 Task: Add Sprouts Marinated Artichoke Quarters to the cart.
Action: Mouse moved to (24, 90)
Screenshot: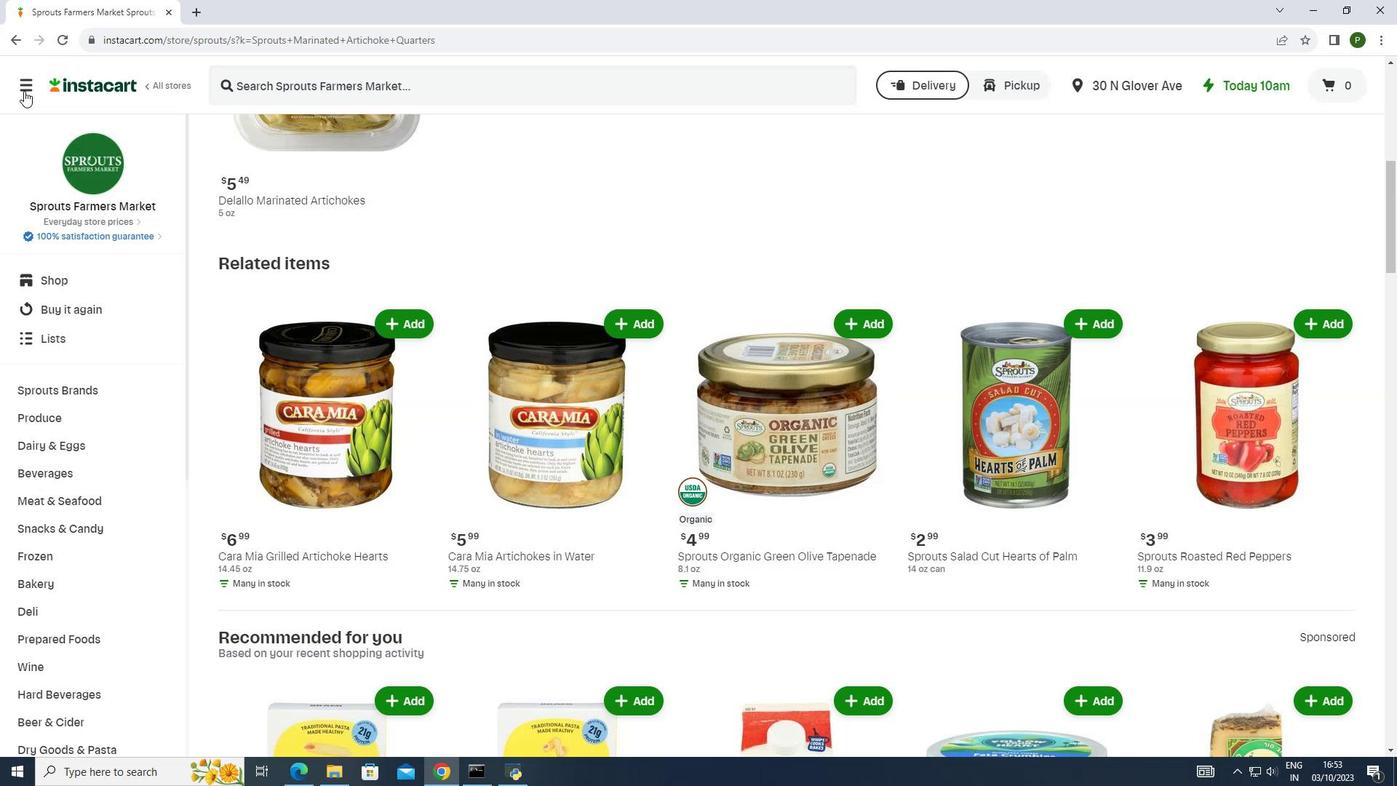 
Action: Mouse pressed left at (24, 90)
Screenshot: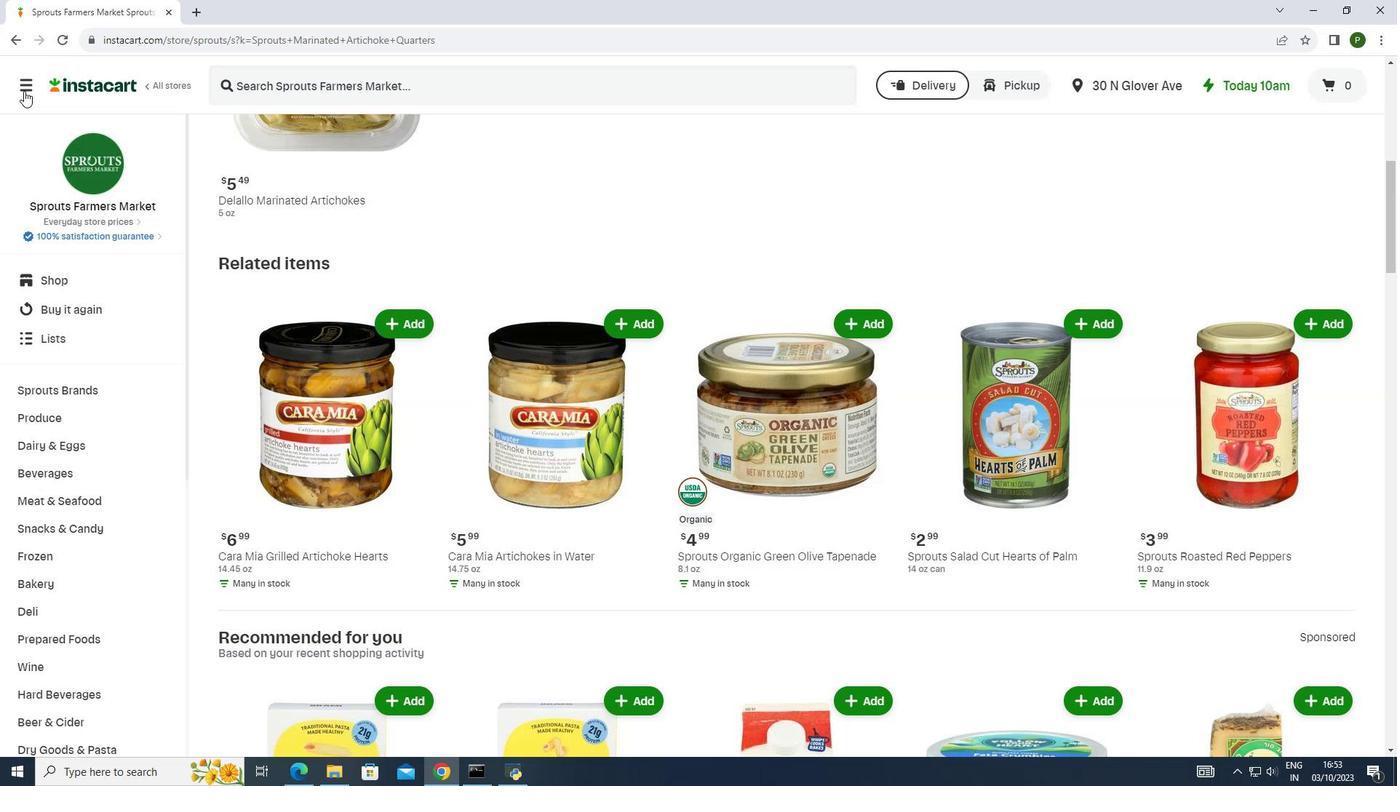 
Action: Mouse moved to (69, 390)
Screenshot: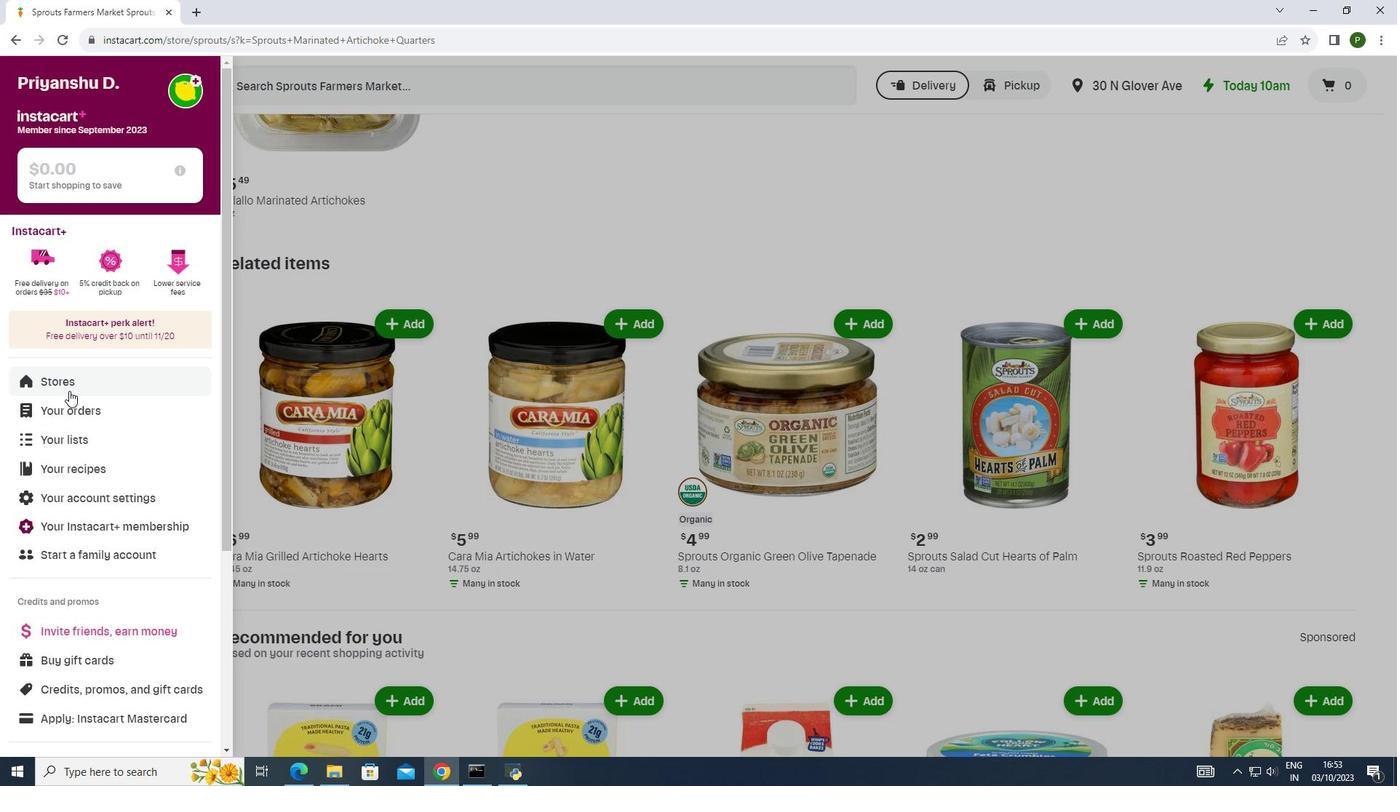 
Action: Mouse pressed left at (69, 390)
Screenshot: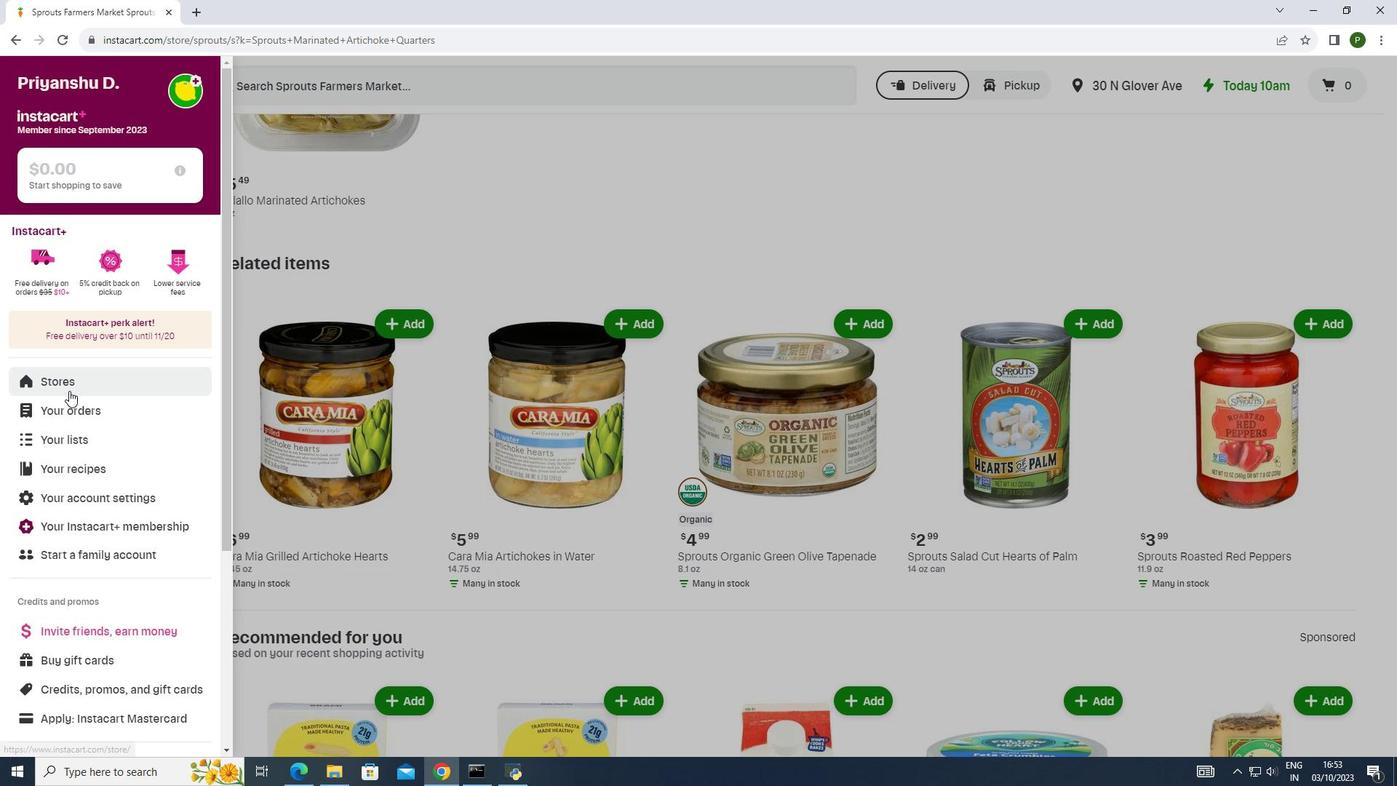 
Action: Mouse moved to (342, 160)
Screenshot: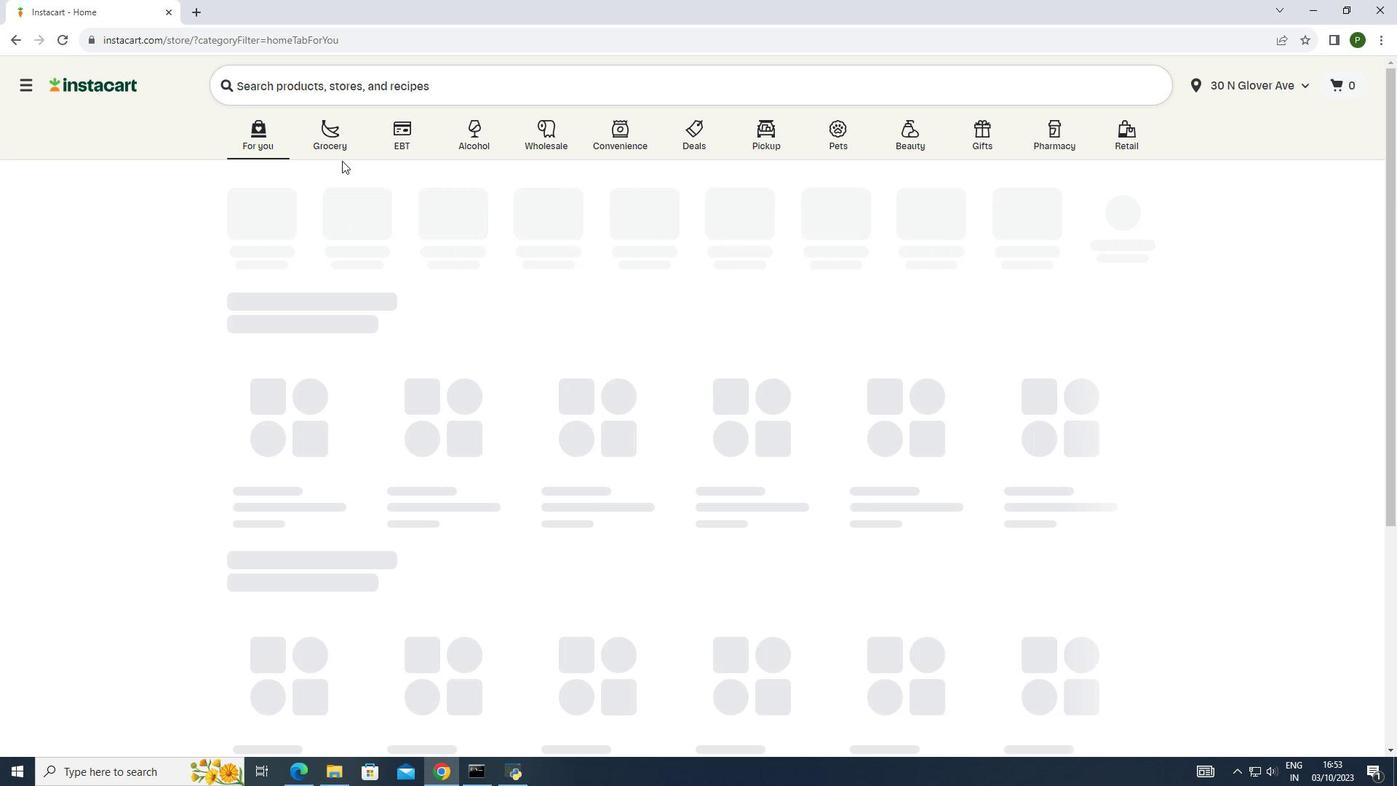 
Action: Mouse pressed left at (342, 160)
Screenshot: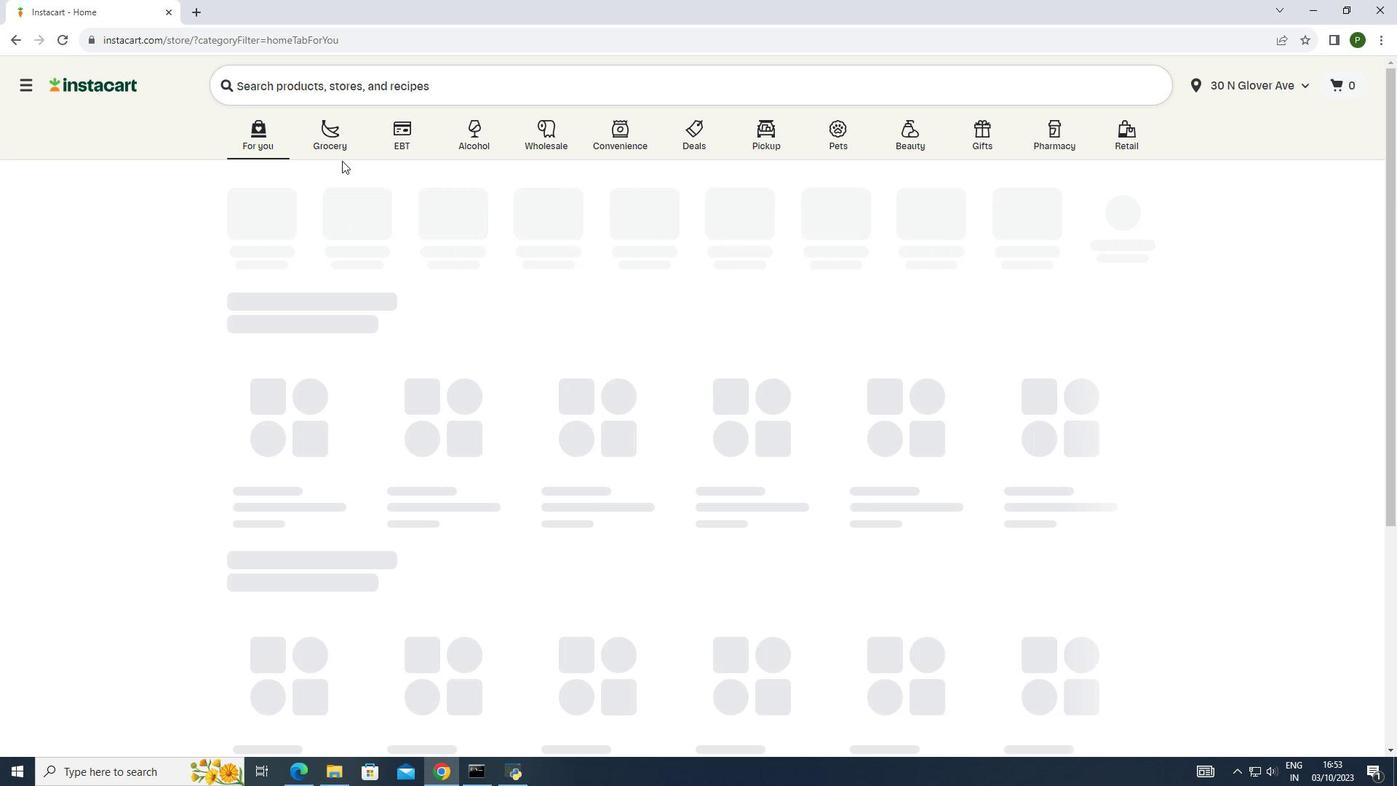 
Action: Mouse pressed left at (342, 160)
Screenshot: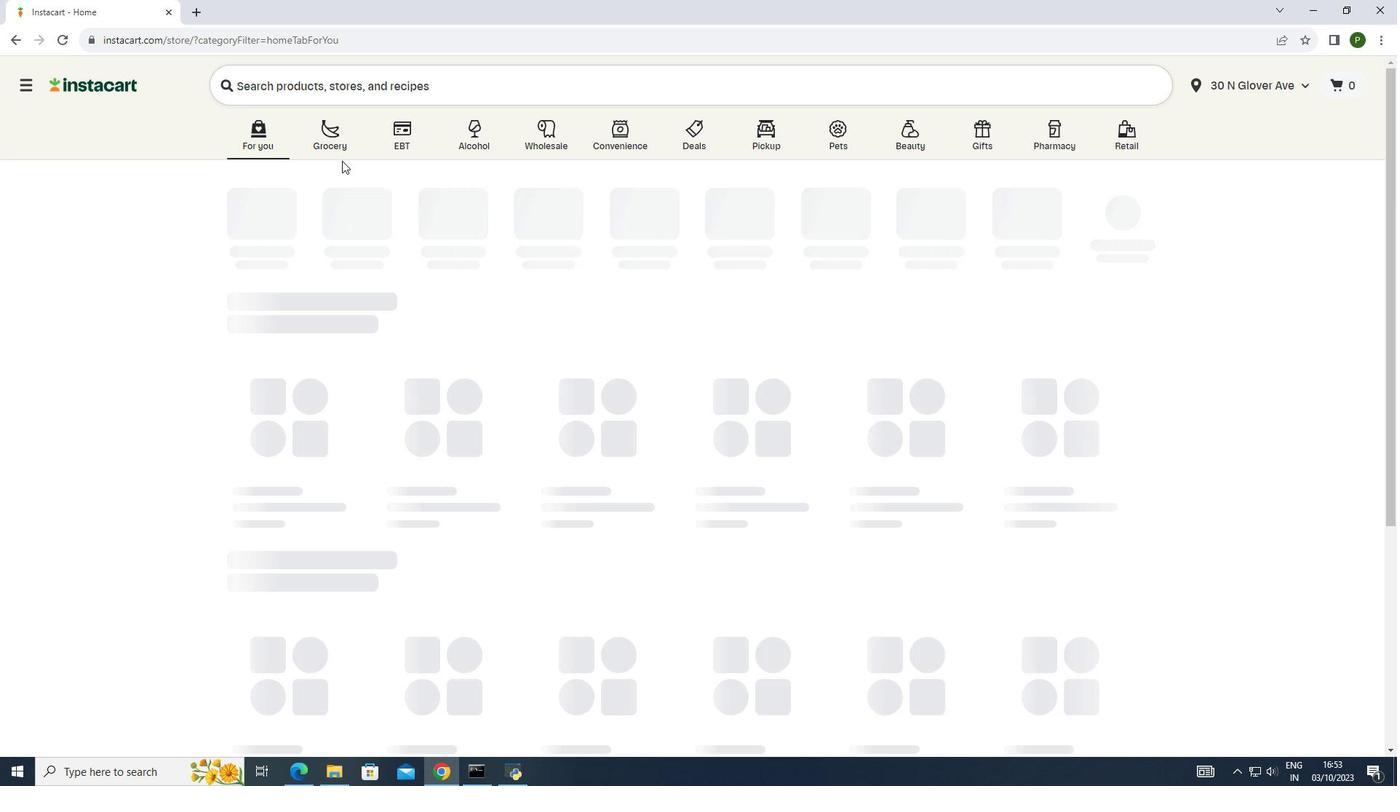 
Action: Mouse moved to (342, 157)
Screenshot: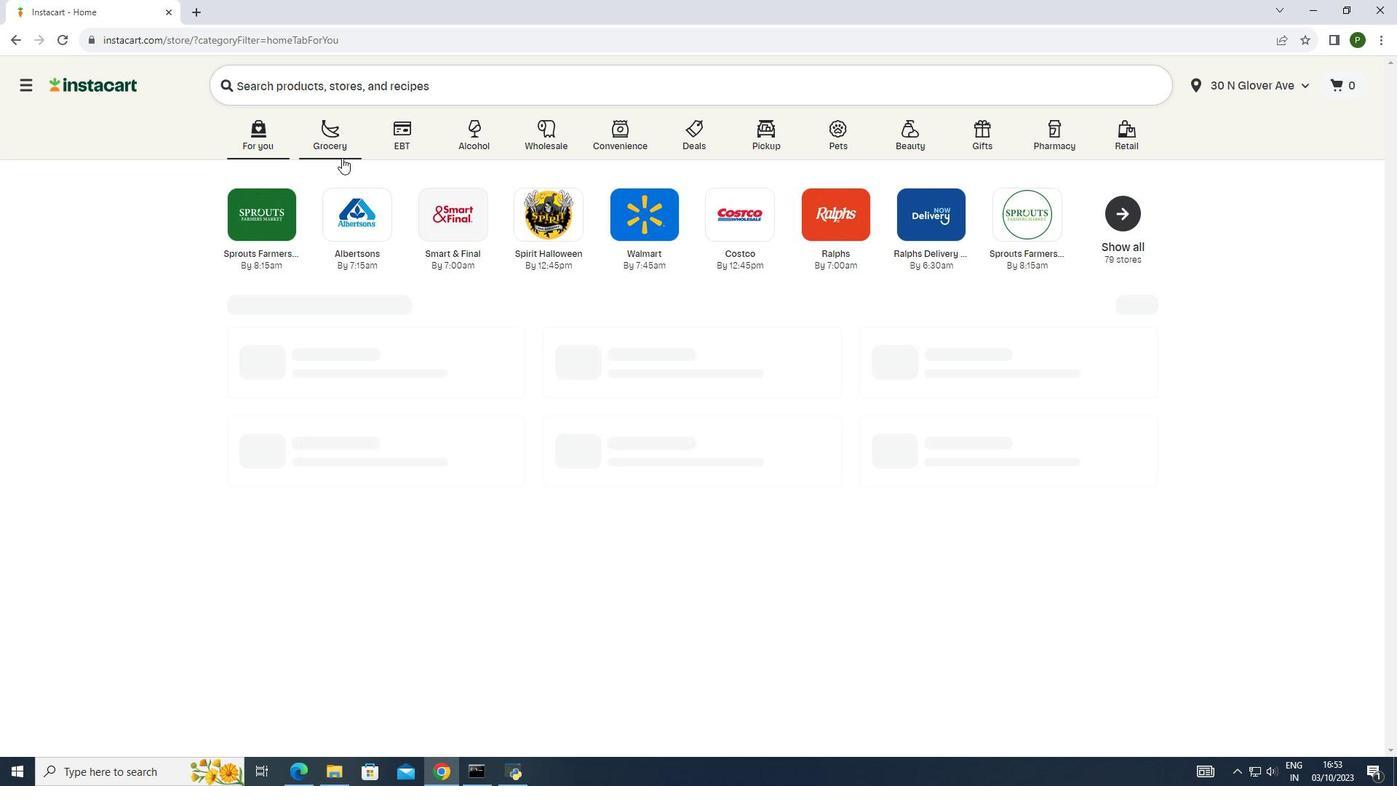 
Action: Mouse pressed left at (342, 157)
Screenshot: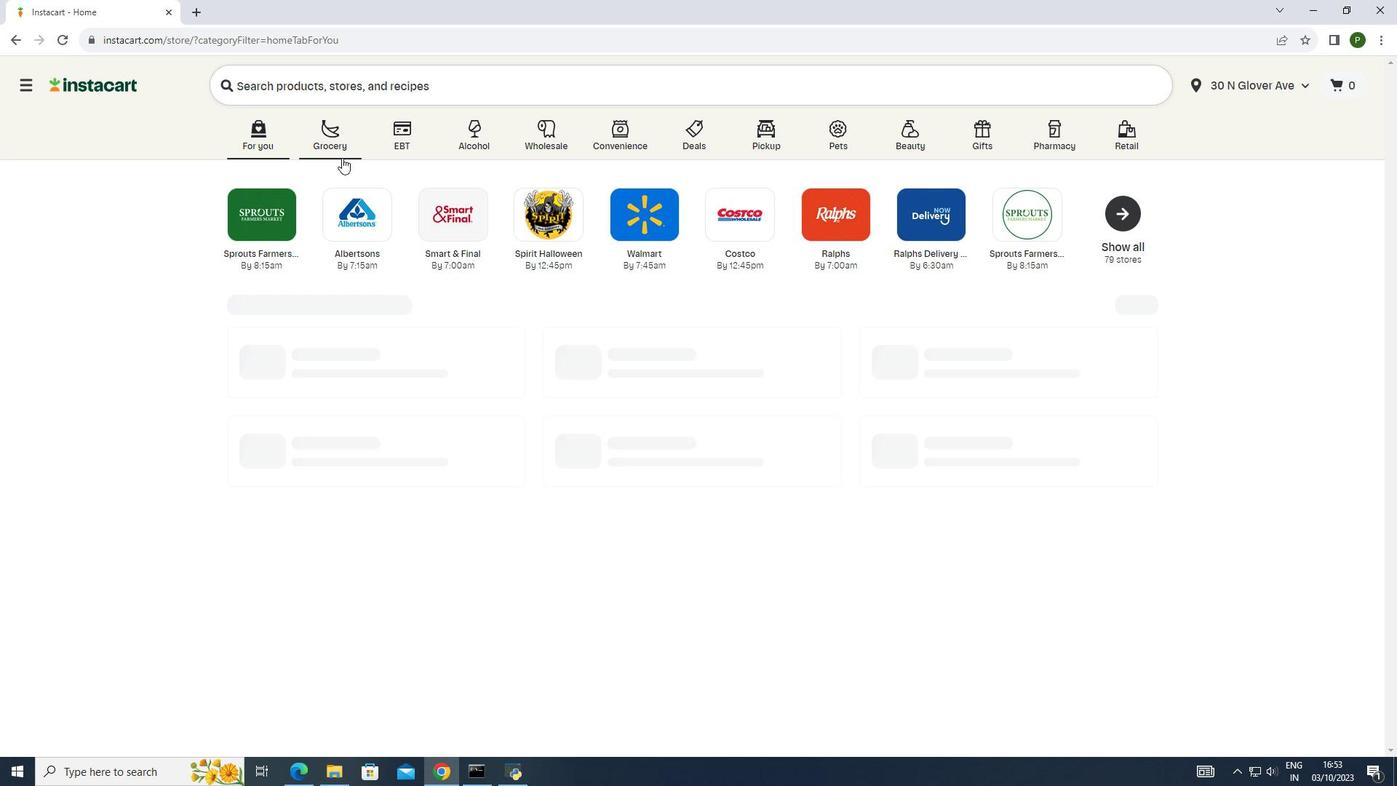 
Action: Mouse moved to (713, 227)
Screenshot: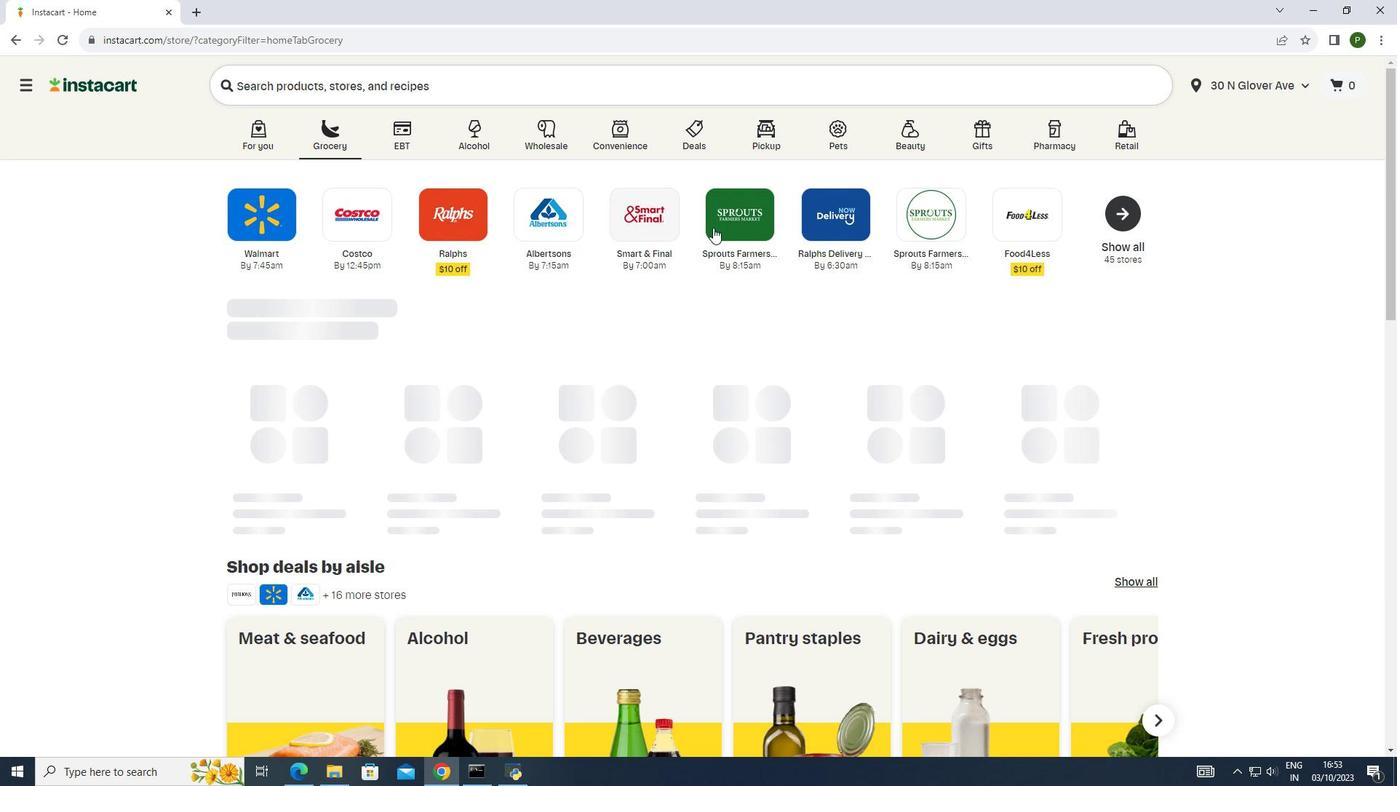 
Action: Mouse pressed left at (713, 227)
Screenshot: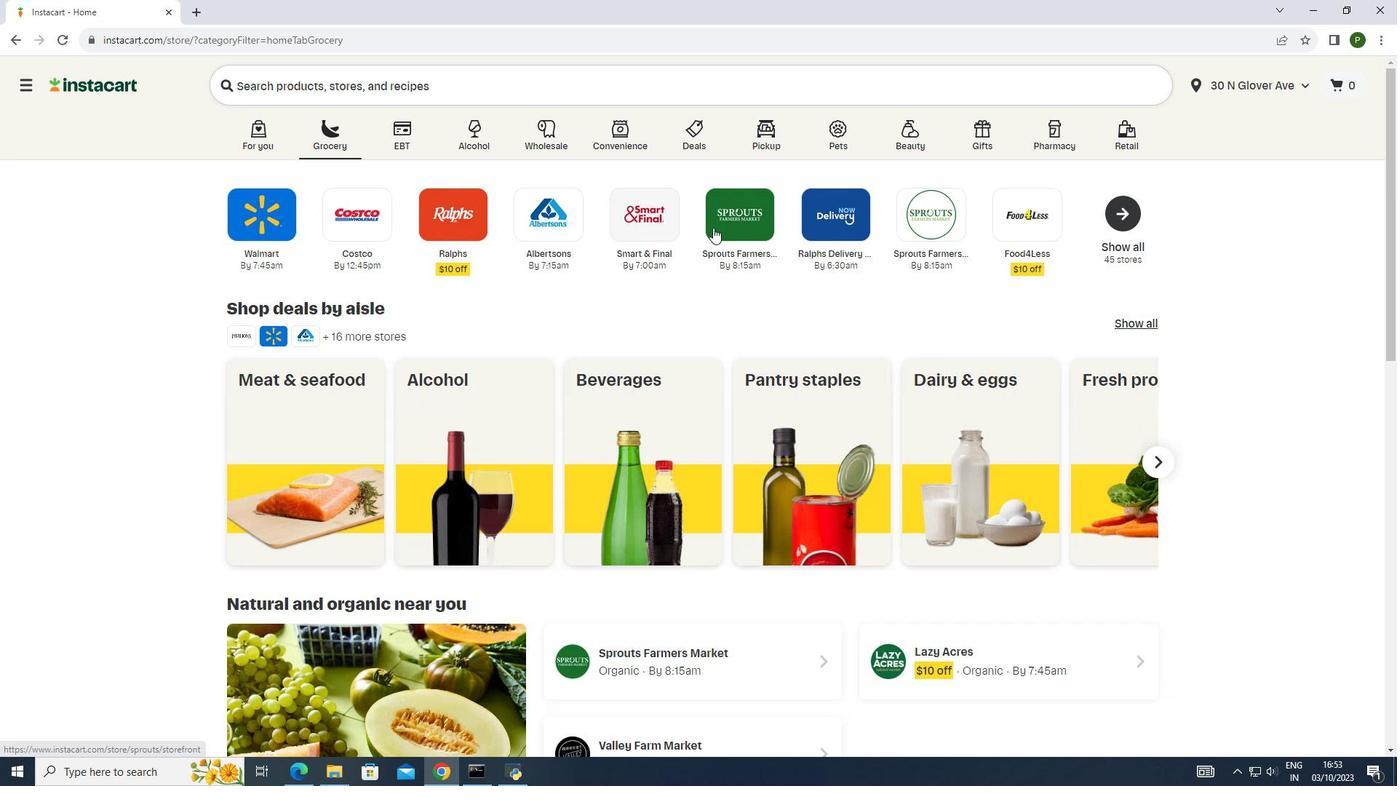
Action: Mouse moved to (126, 396)
Screenshot: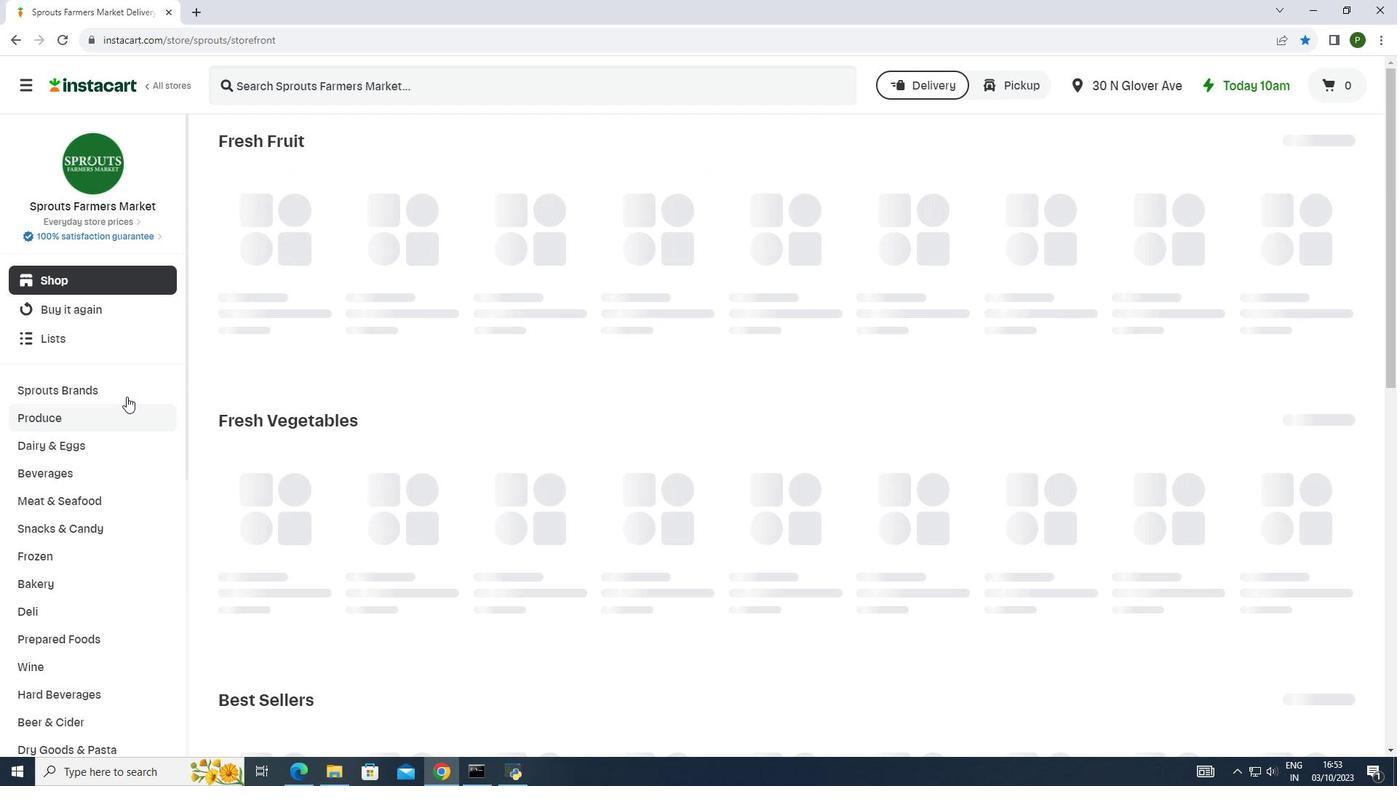 
Action: Mouse pressed left at (126, 396)
Screenshot: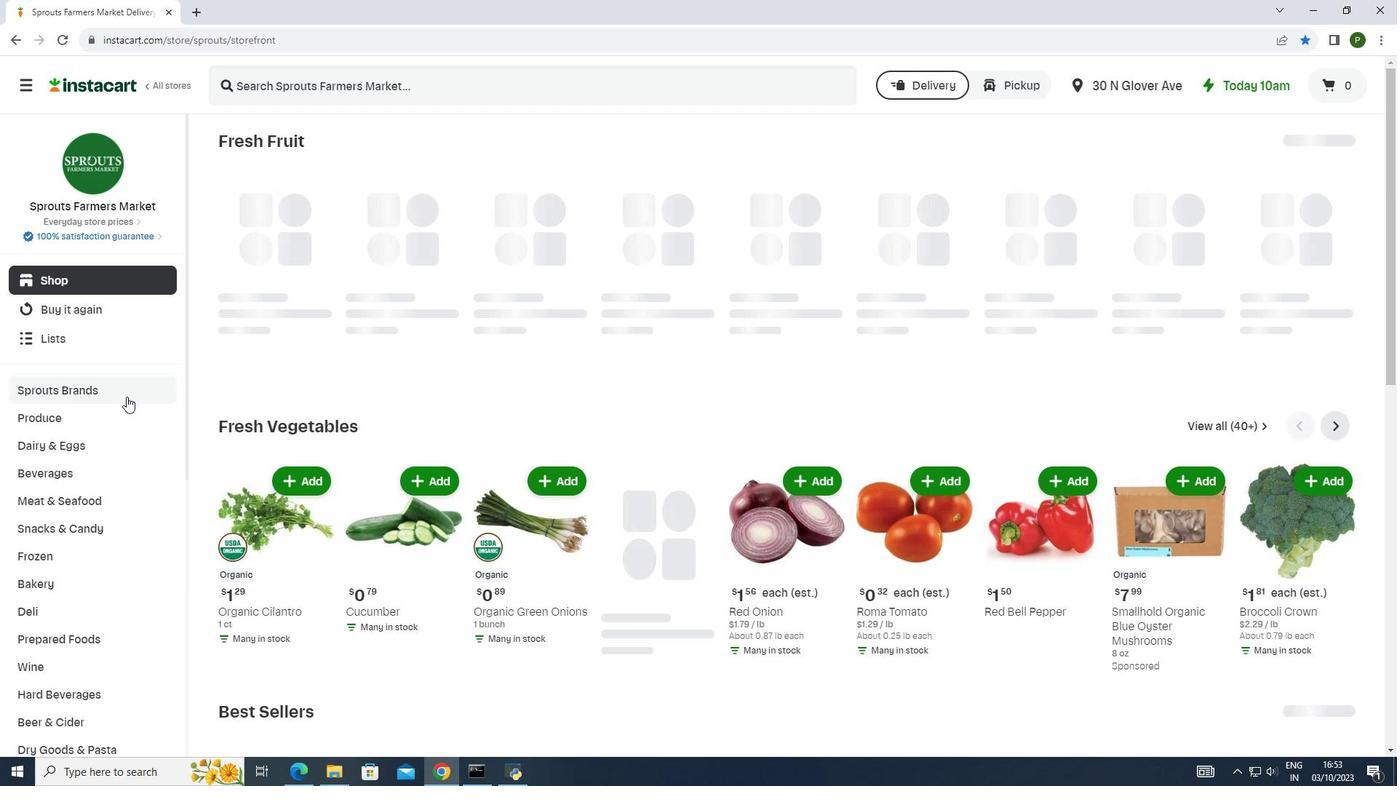 
Action: Mouse moved to (78, 497)
Screenshot: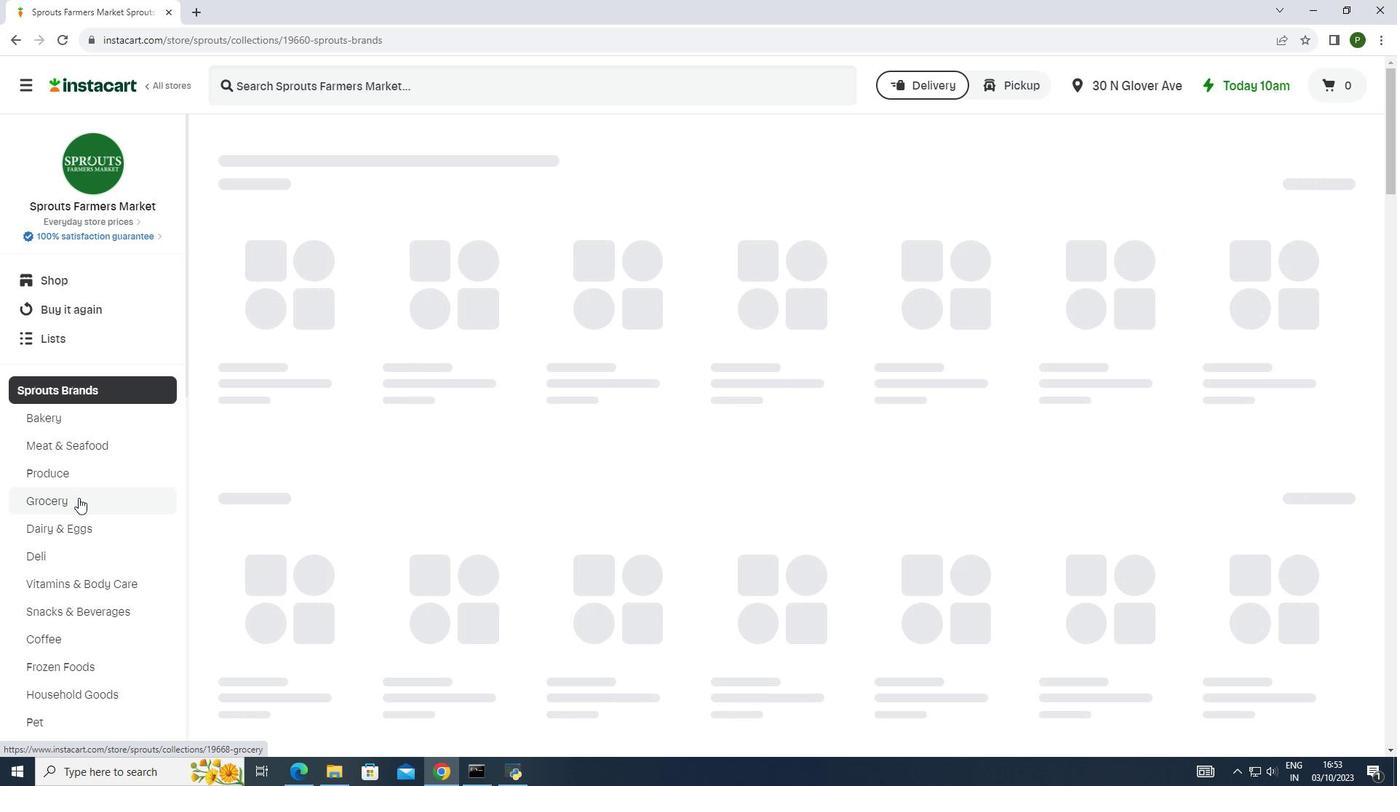 
Action: Mouse pressed left at (78, 497)
Screenshot: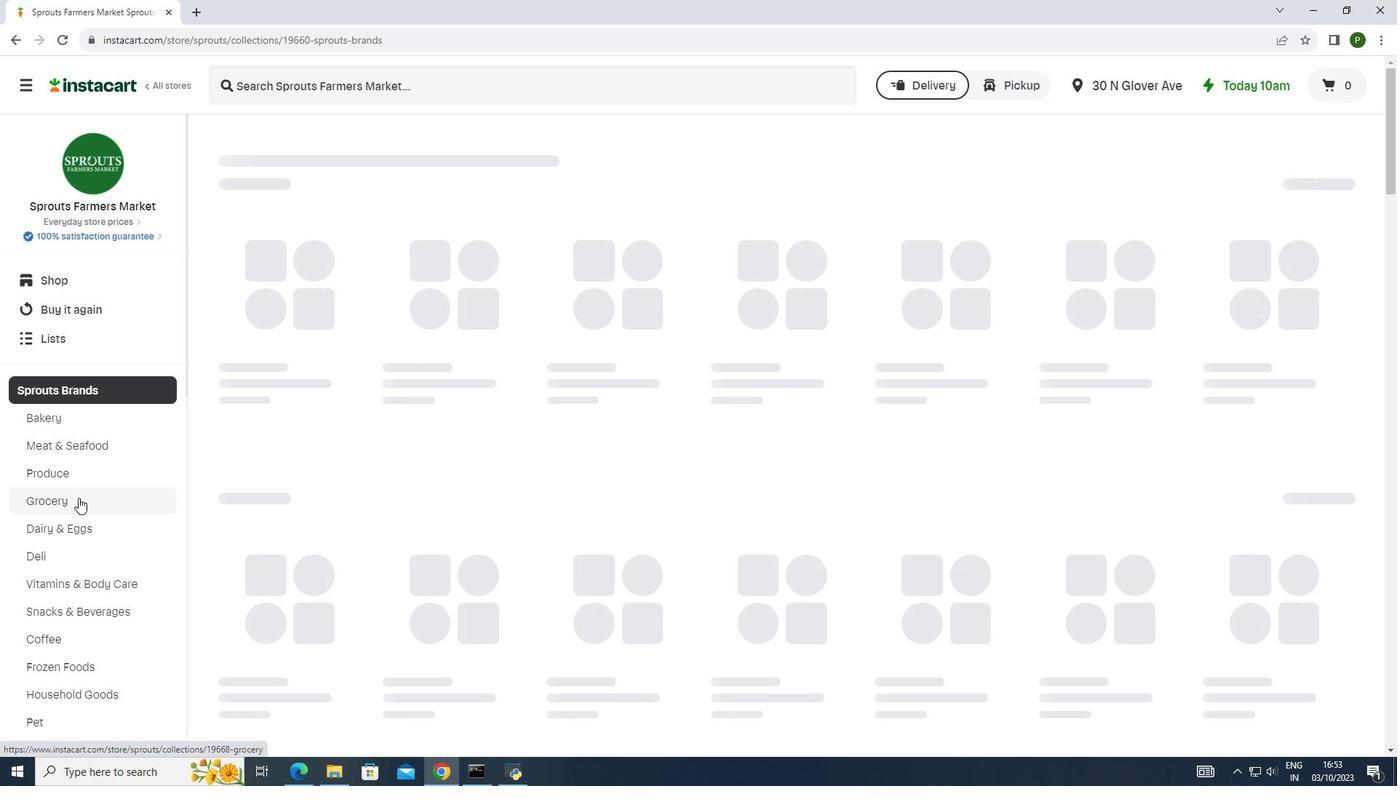 
Action: Mouse moved to (333, 257)
Screenshot: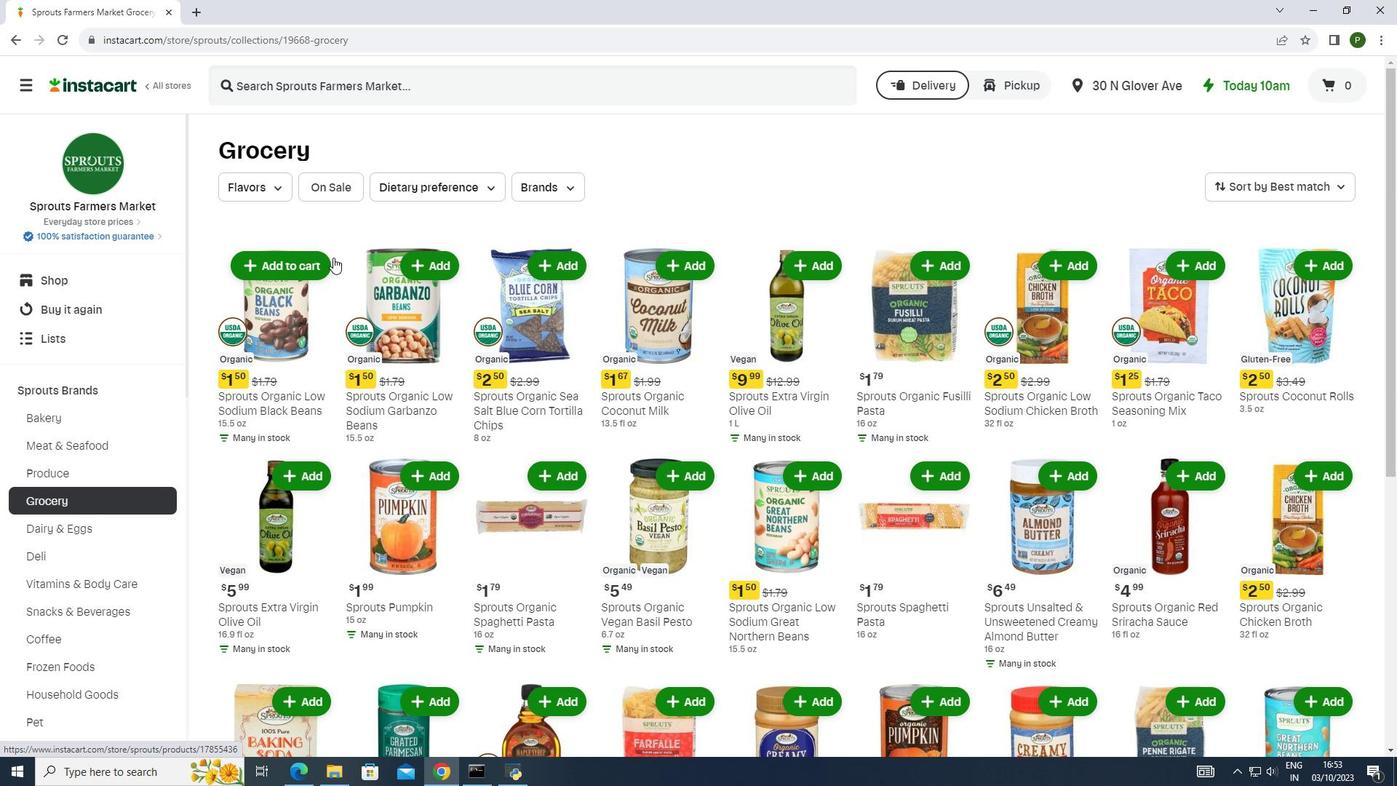 
Action: Mouse scrolled (333, 256) with delta (0, 0)
Screenshot: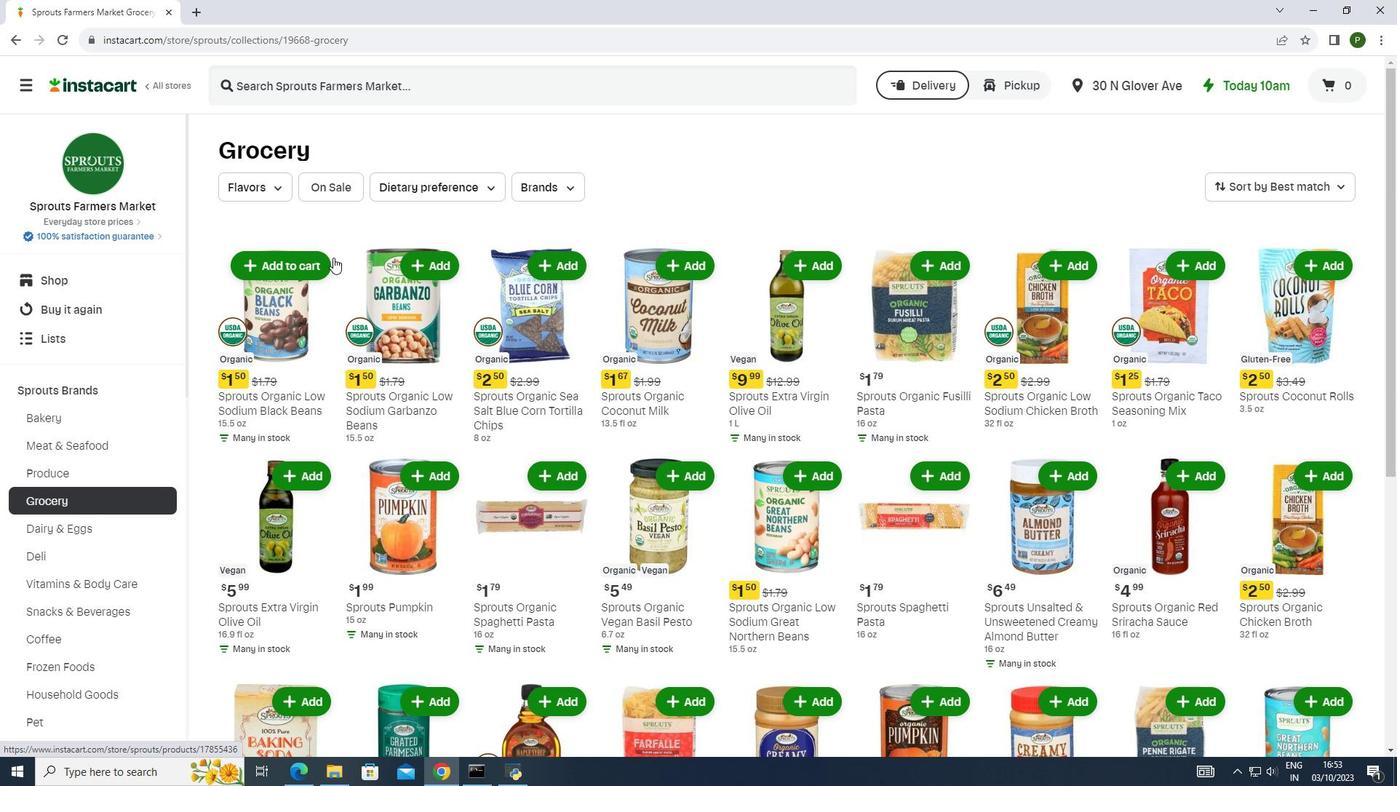 
Action: Mouse scrolled (333, 256) with delta (0, 0)
Screenshot: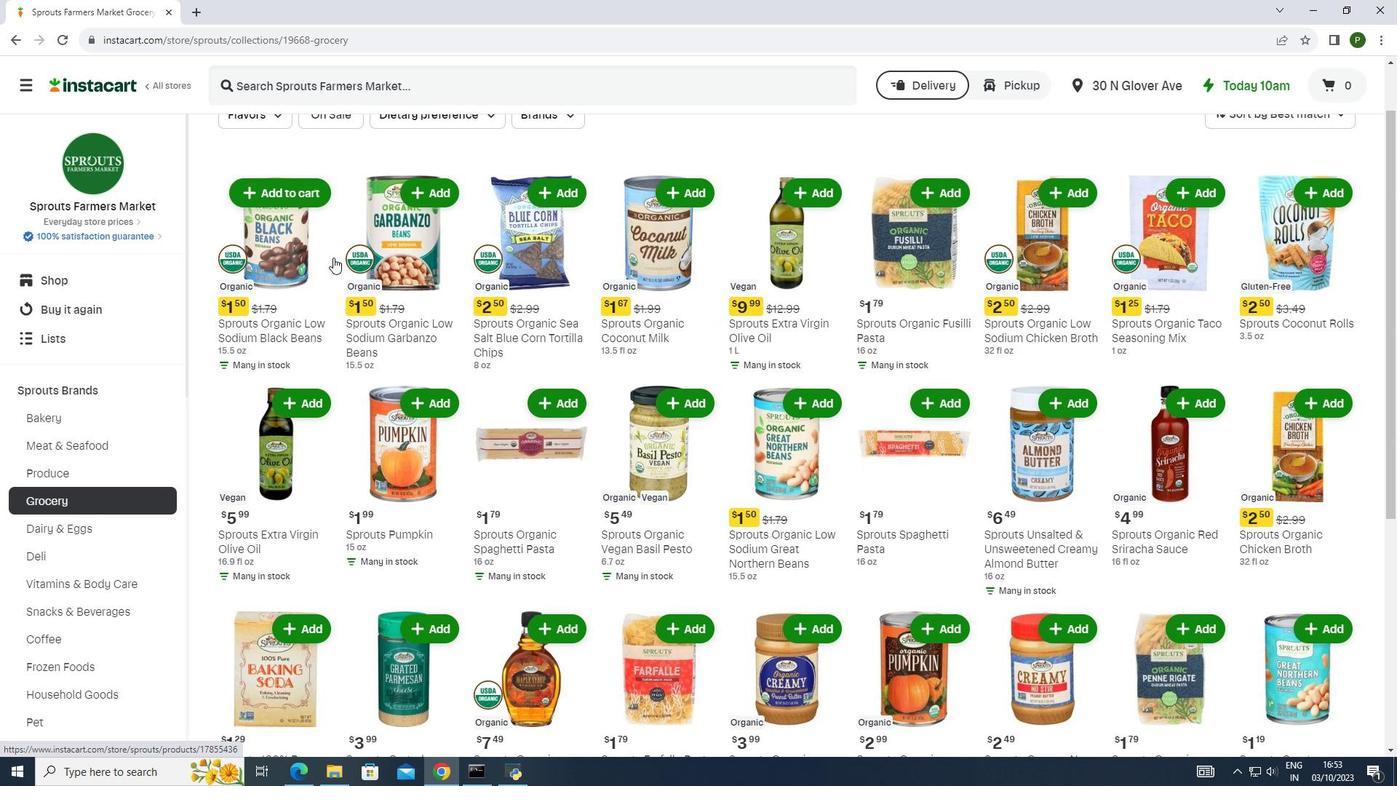 
Action: Mouse moved to (334, 259)
Screenshot: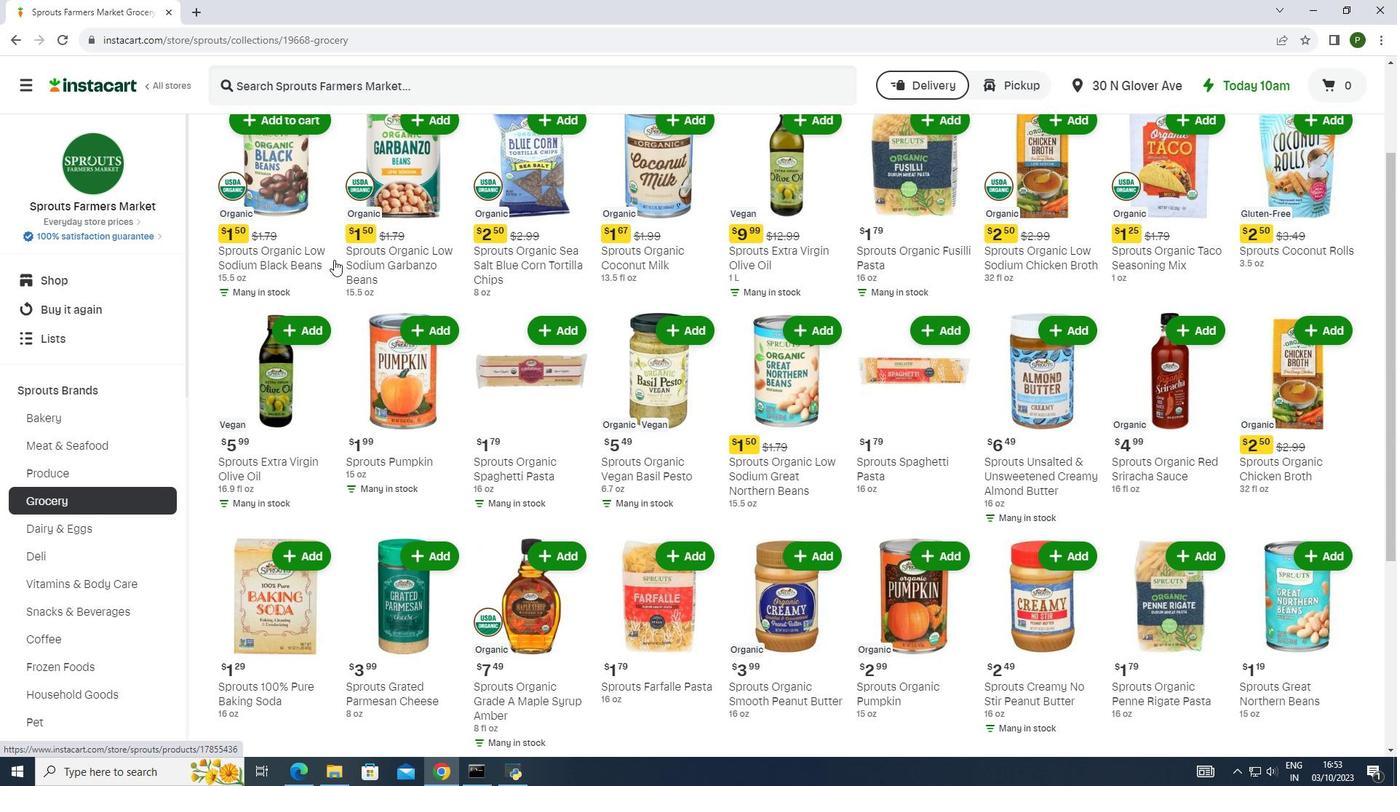 
Action: Mouse scrolled (334, 259) with delta (0, 0)
Screenshot: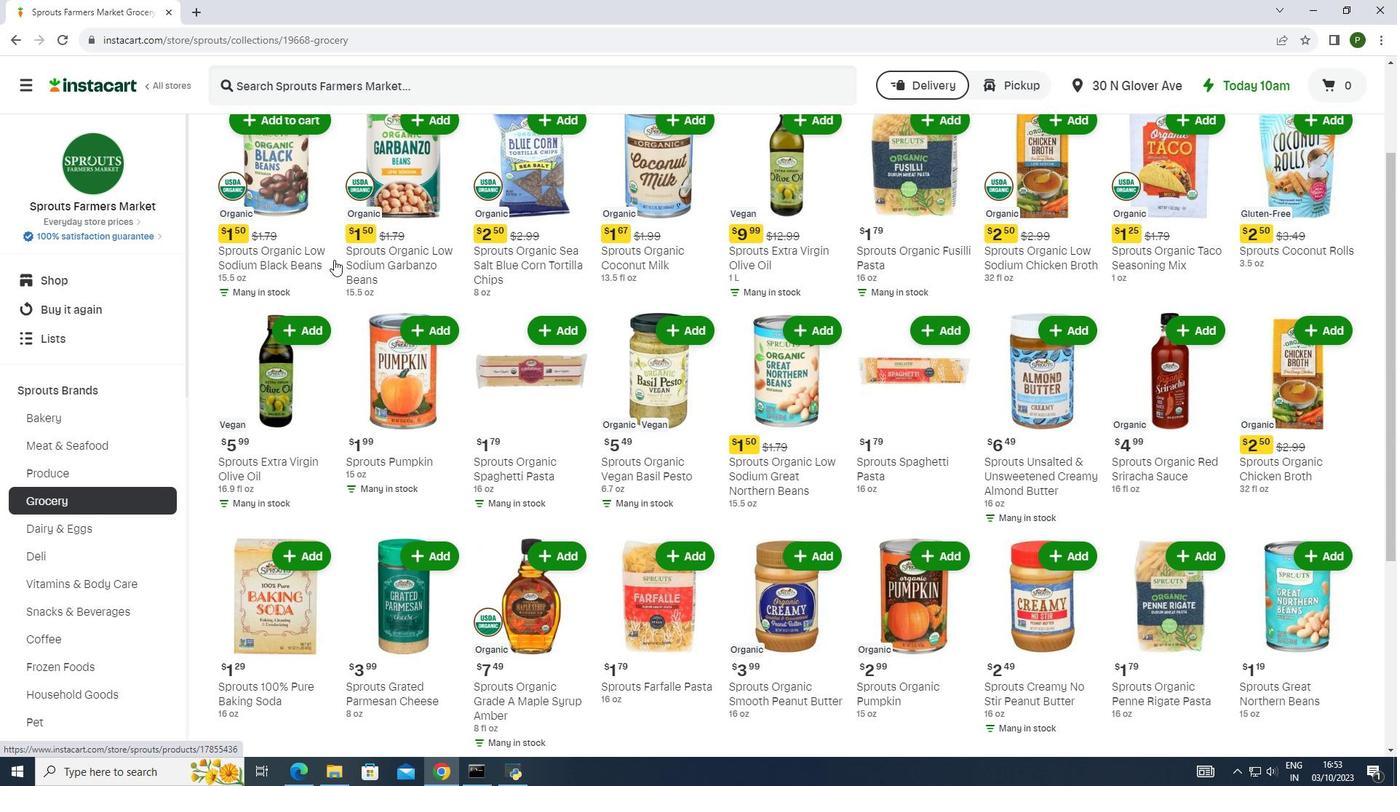 
Action: Mouse scrolled (334, 259) with delta (0, 0)
Screenshot: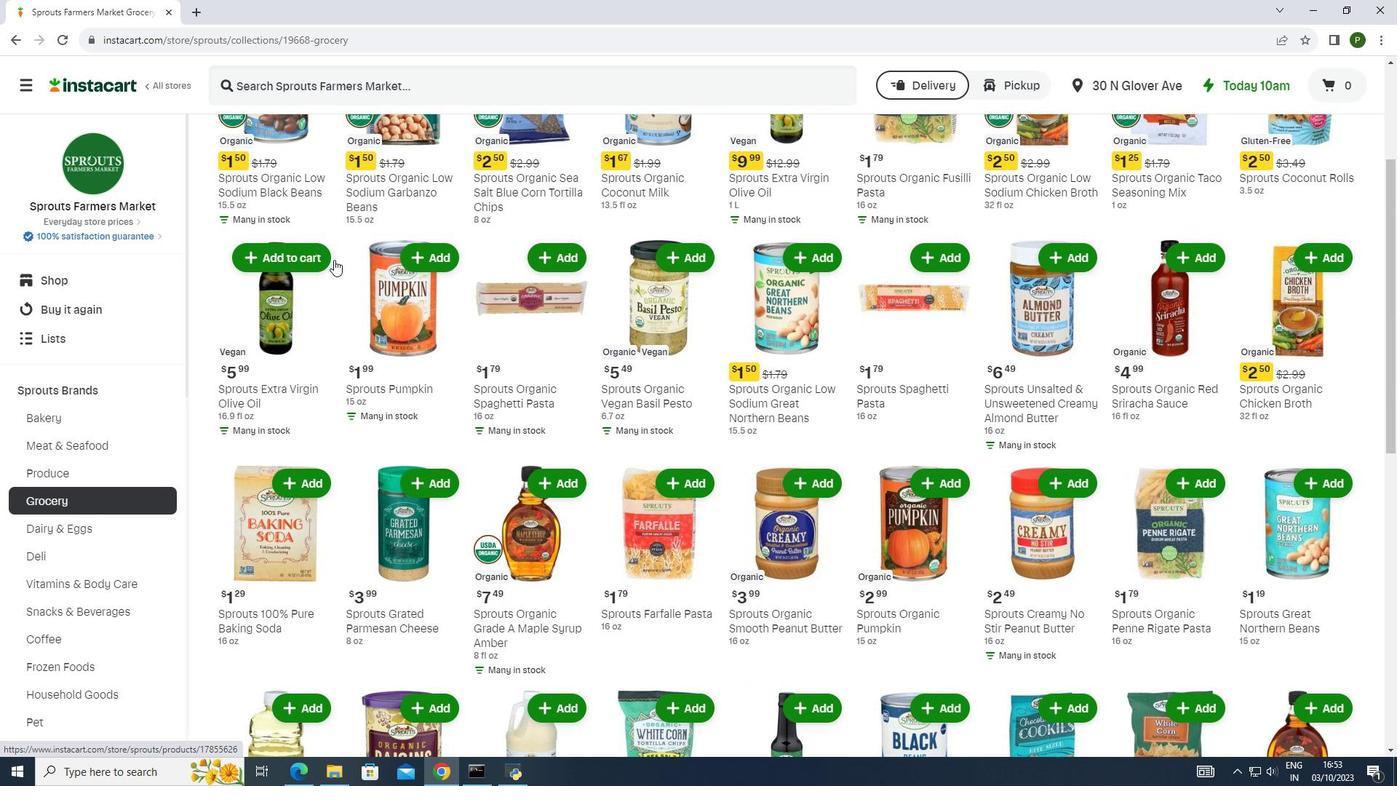 
Action: Mouse scrolled (334, 259) with delta (0, 0)
Screenshot: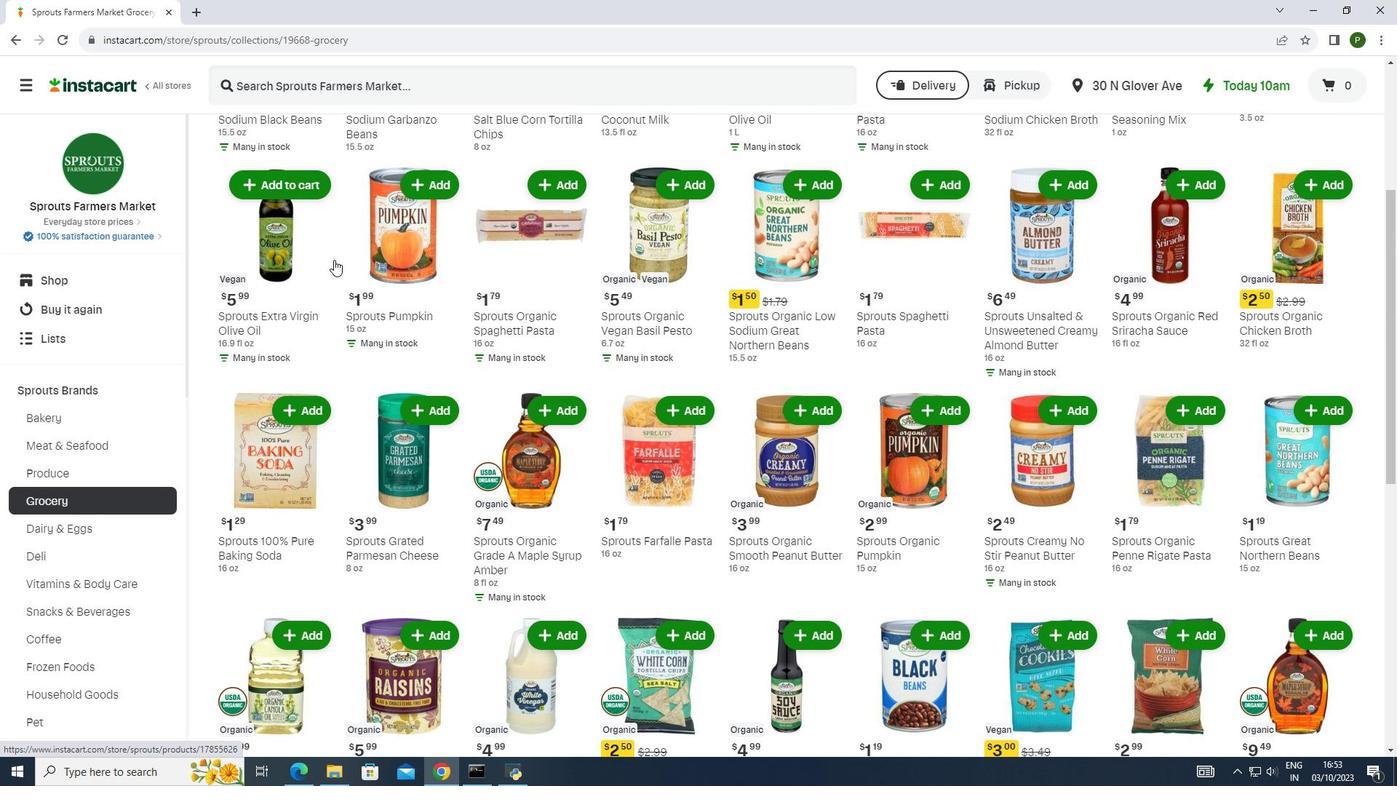 
Action: Mouse scrolled (334, 259) with delta (0, 0)
Screenshot: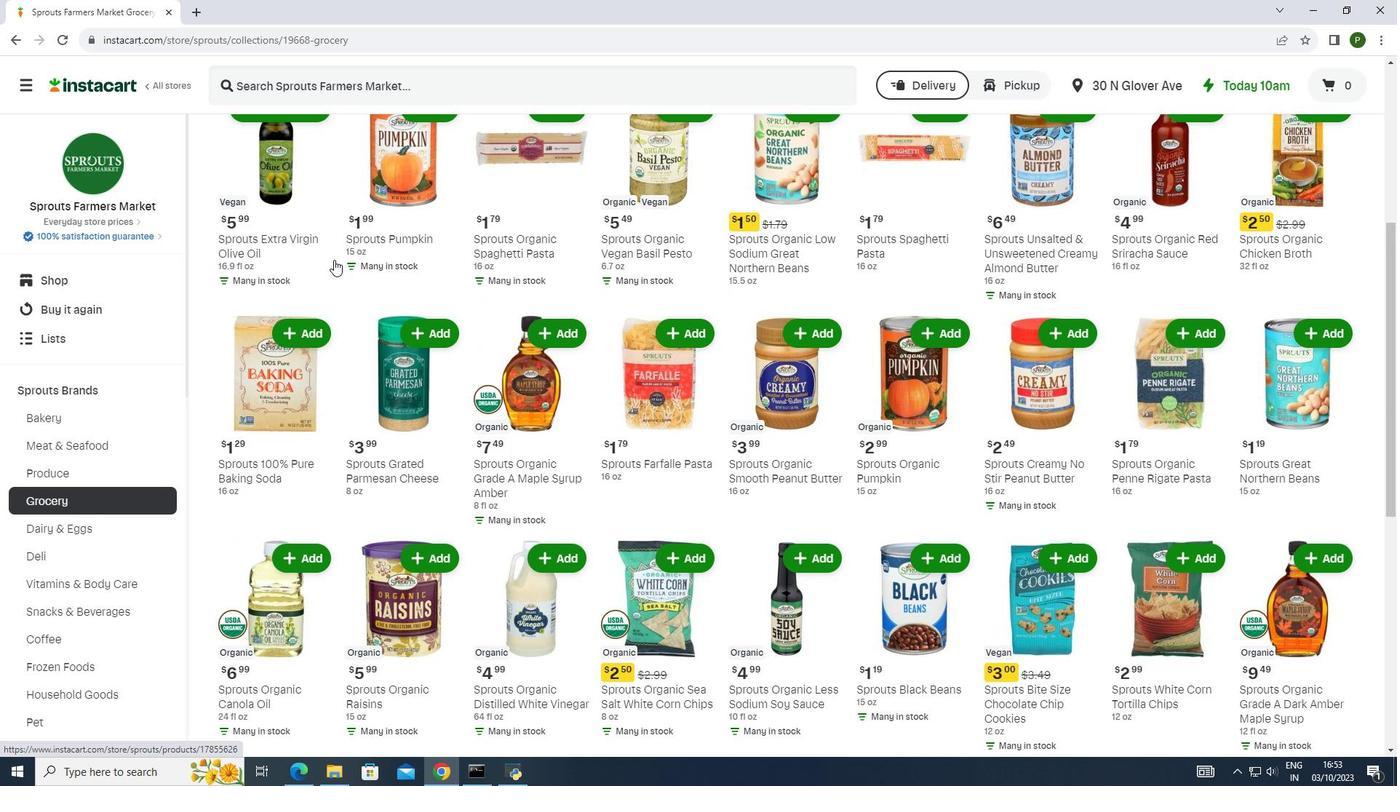 
Action: Mouse moved to (334, 260)
Screenshot: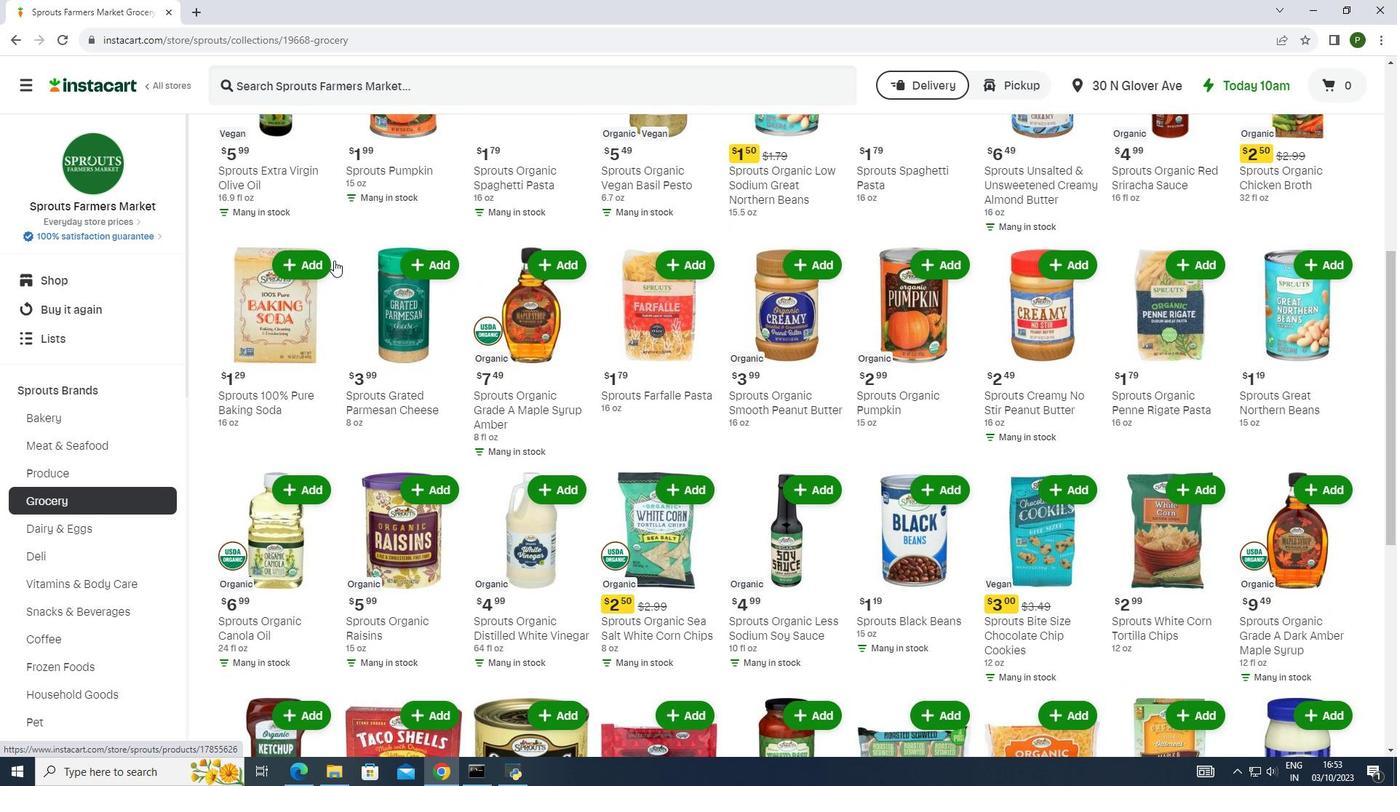 
Action: Mouse scrolled (334, 259) with delta (0, 0)
Screenshot: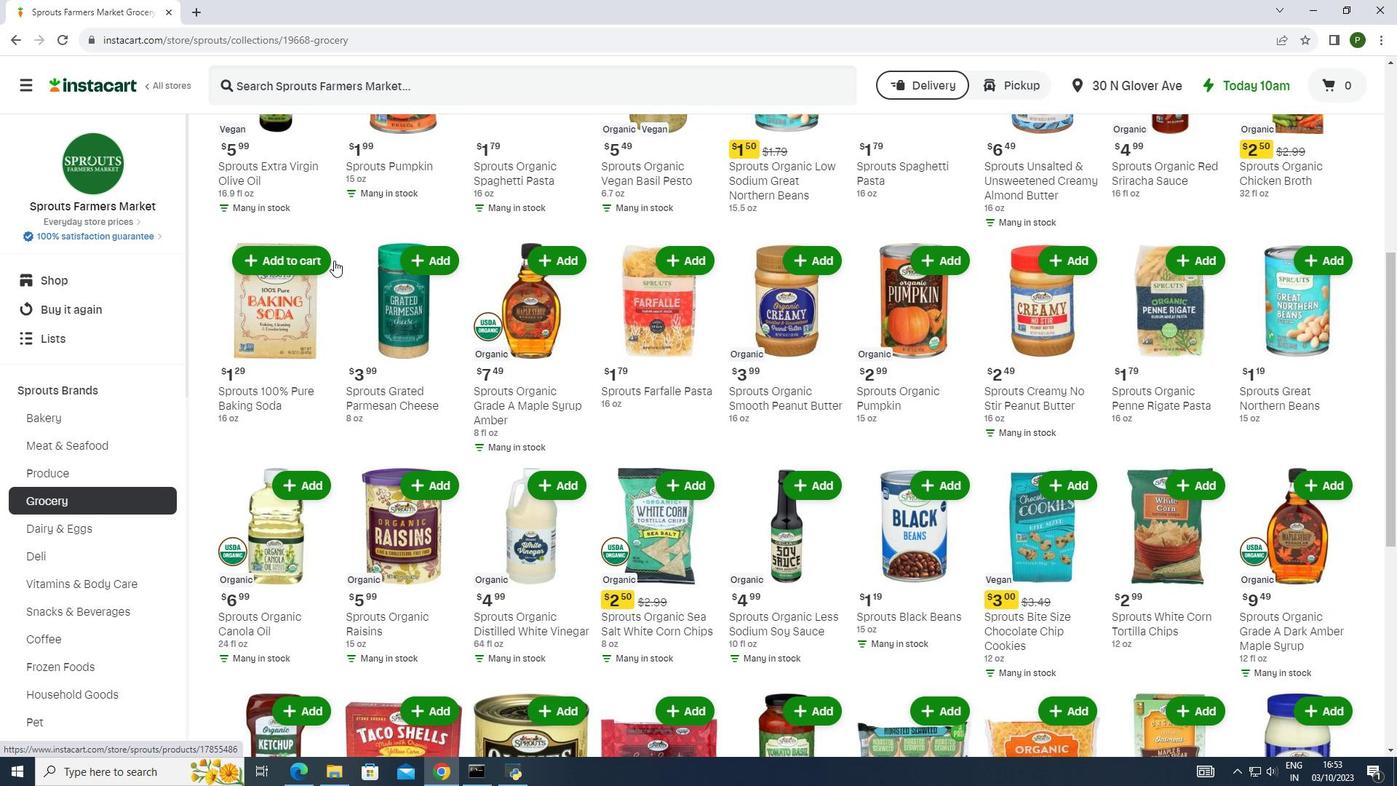 
Action: Mouse scrolled (334, 259) with delta (0, 0)
Screenshot: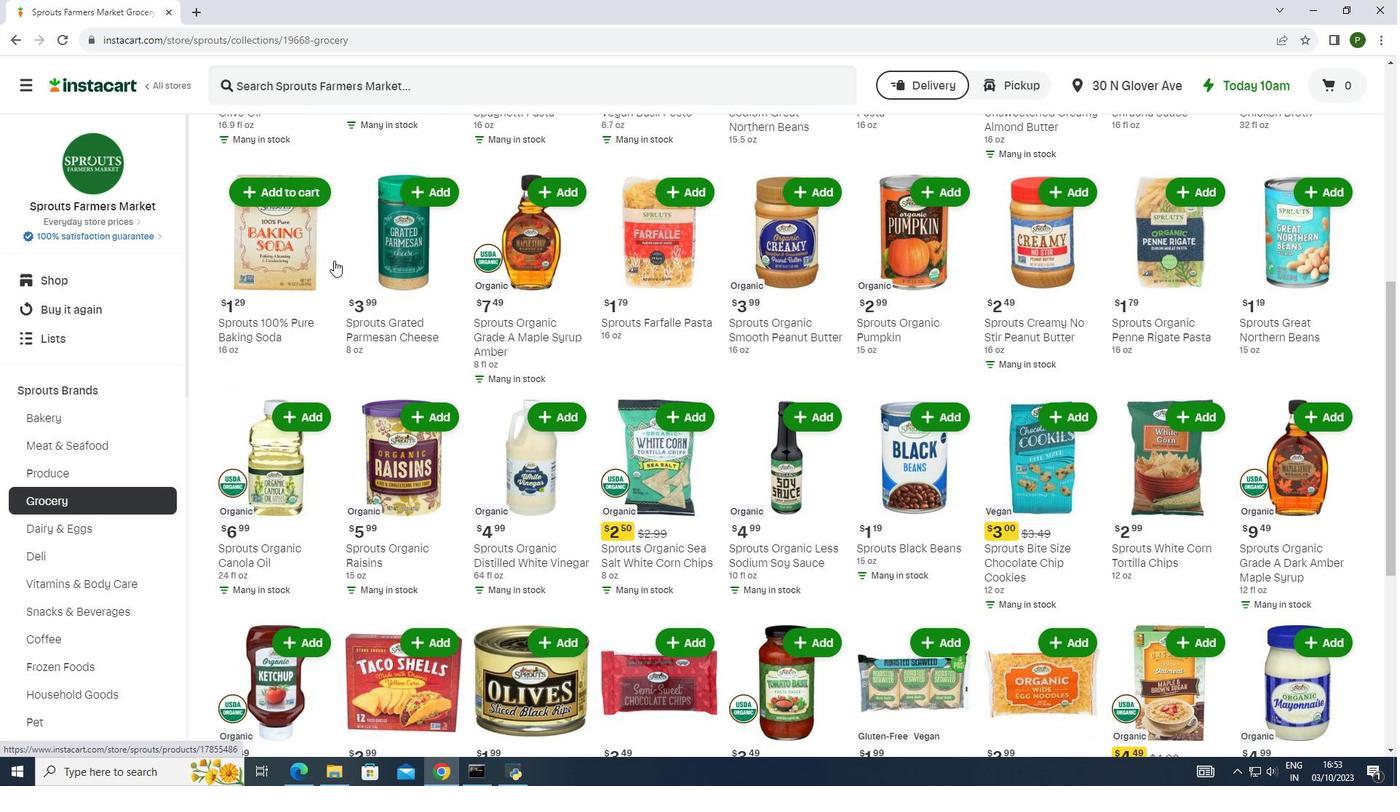 
Action: Mouse moved to (333, 262)
Screenshot: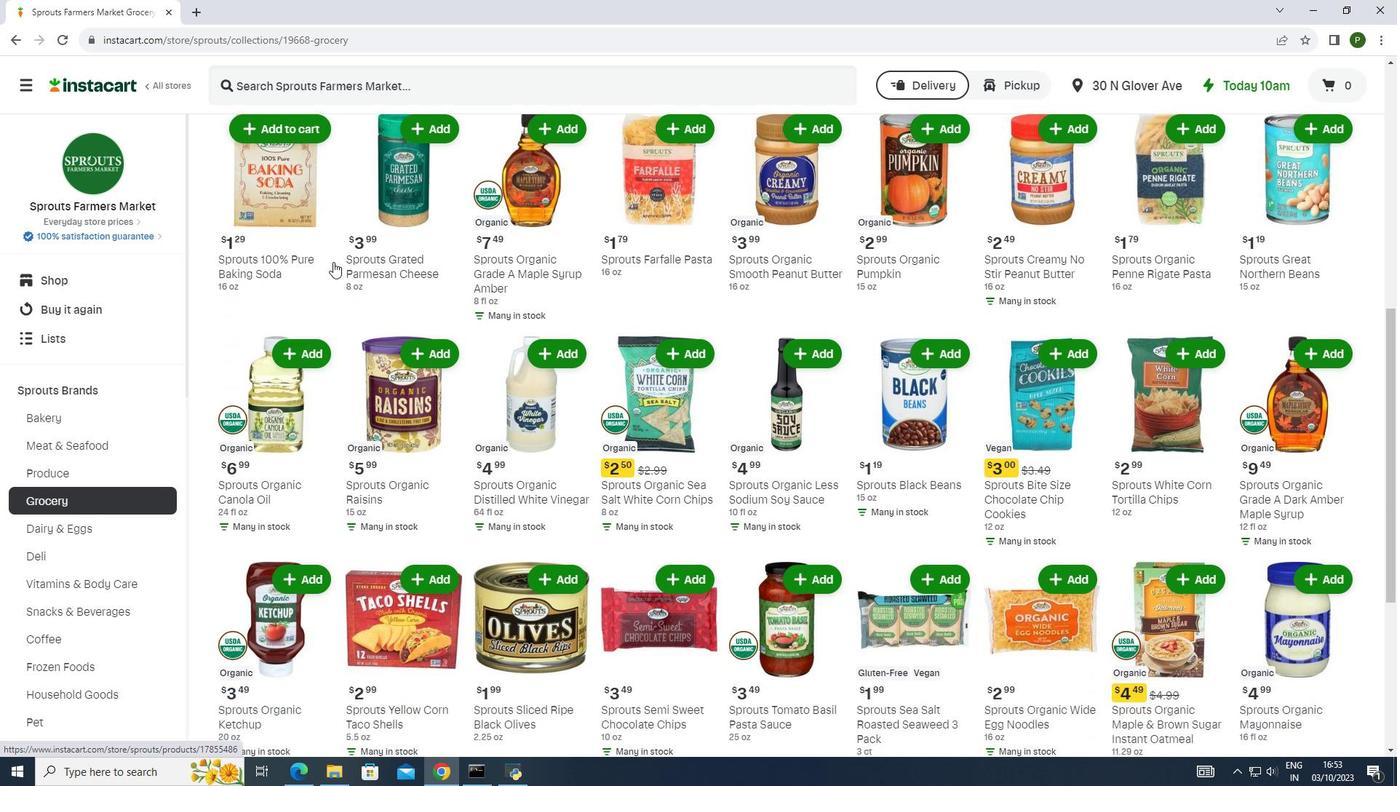 
Action: Mouse scrolled (333, 261) with delta (0, 0)
Screenshot: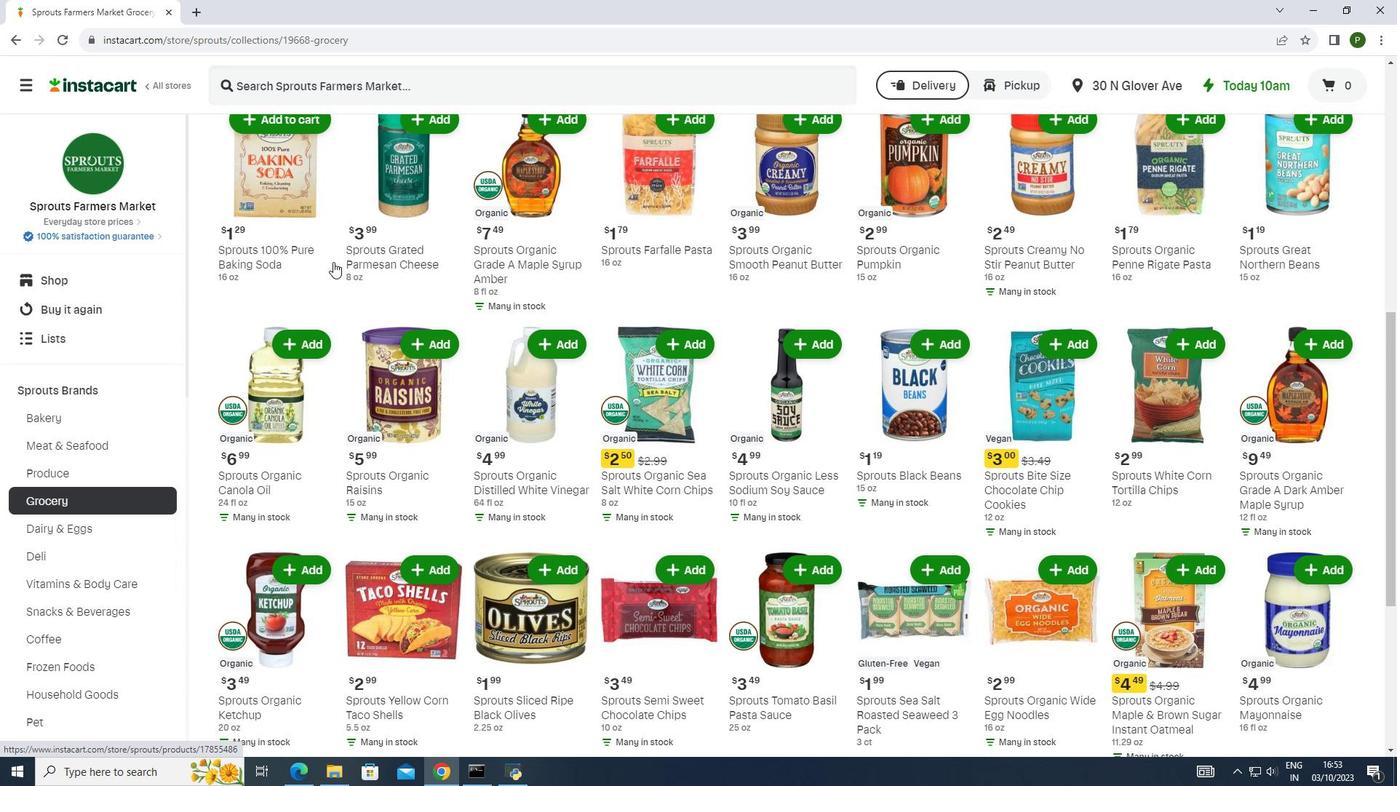 
Action: Mouse scrolled (333, 261) with delta (0, 0)
Screenshot: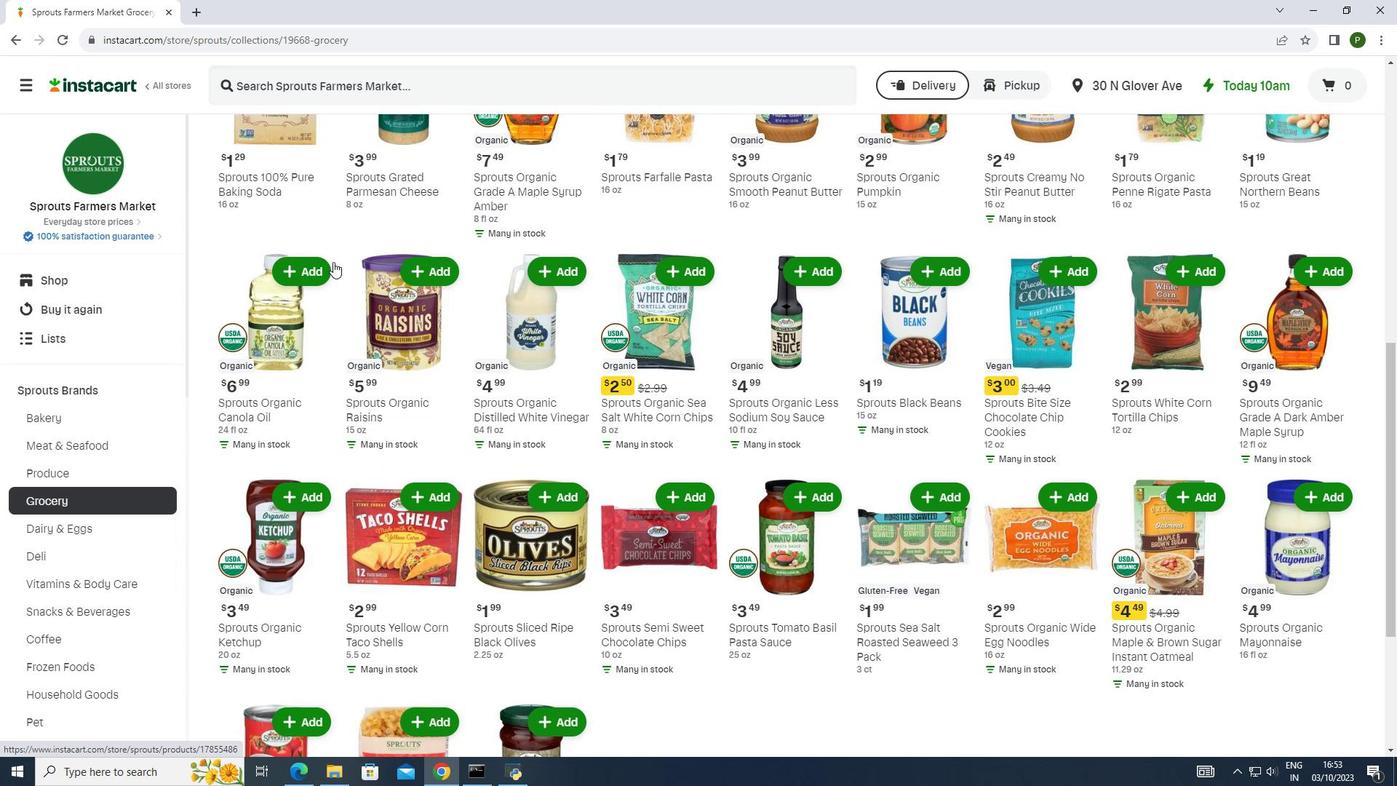 
Action: Mouse moved to (333, 262)
Screenshot: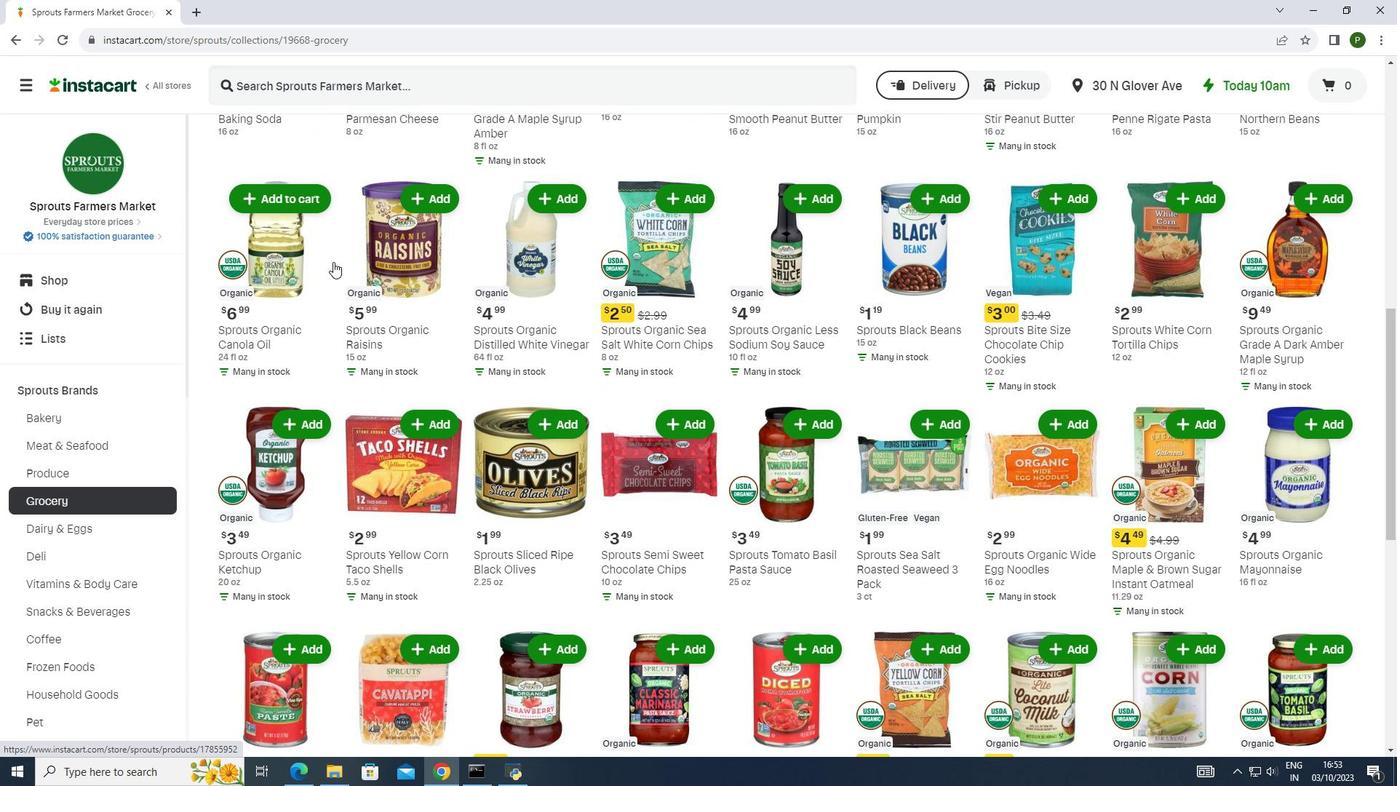 
Action: Mouse scrolled (333, 261) with delta (0, 0)
Screenshot: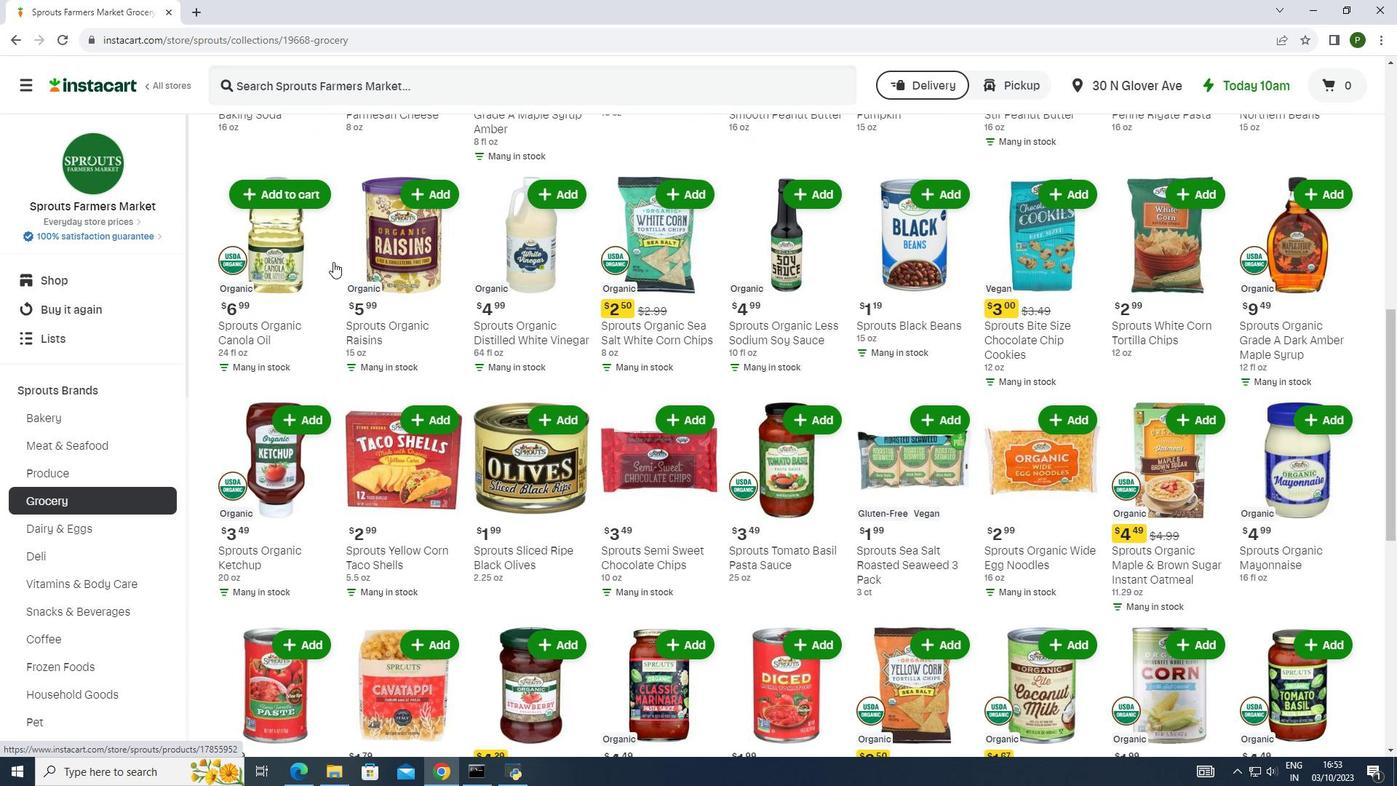
Action: Mouse scrolled (333, 261) with delta (0, 0)
Screenshot: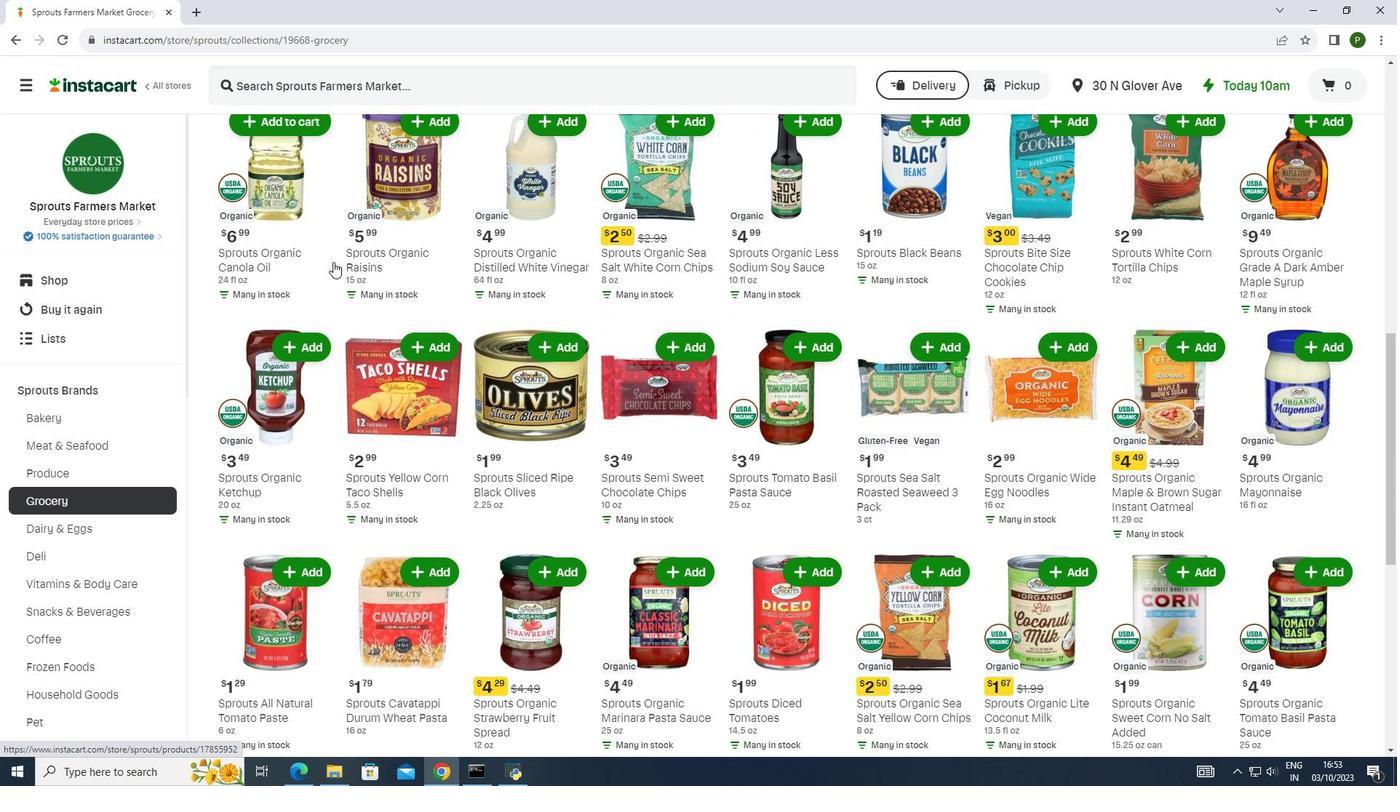 
Action: Mouse scrolled (333, 261) with delta (0, 0)
Screenshot: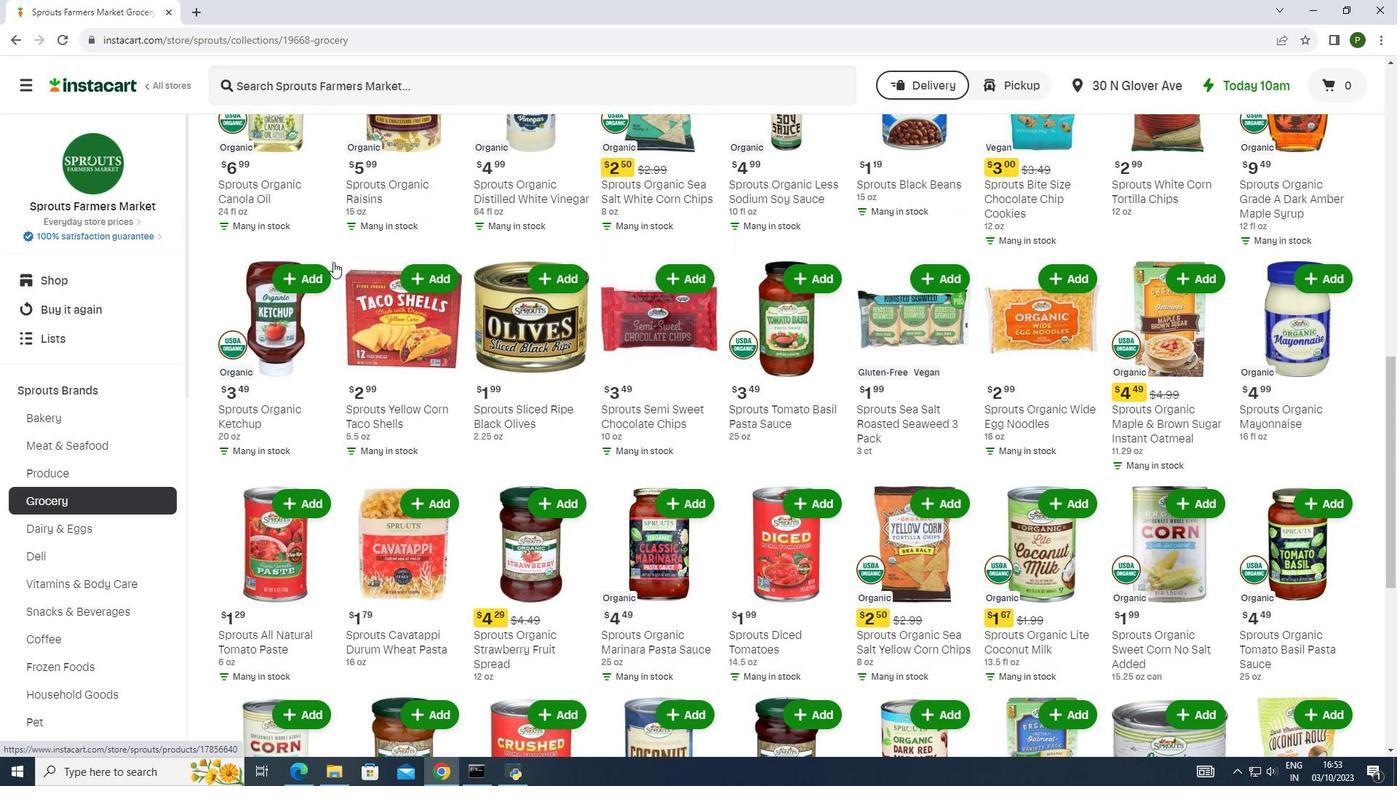 
Action: Mouse scrolled (333, 261) with delta (0, 0)
Screenshot: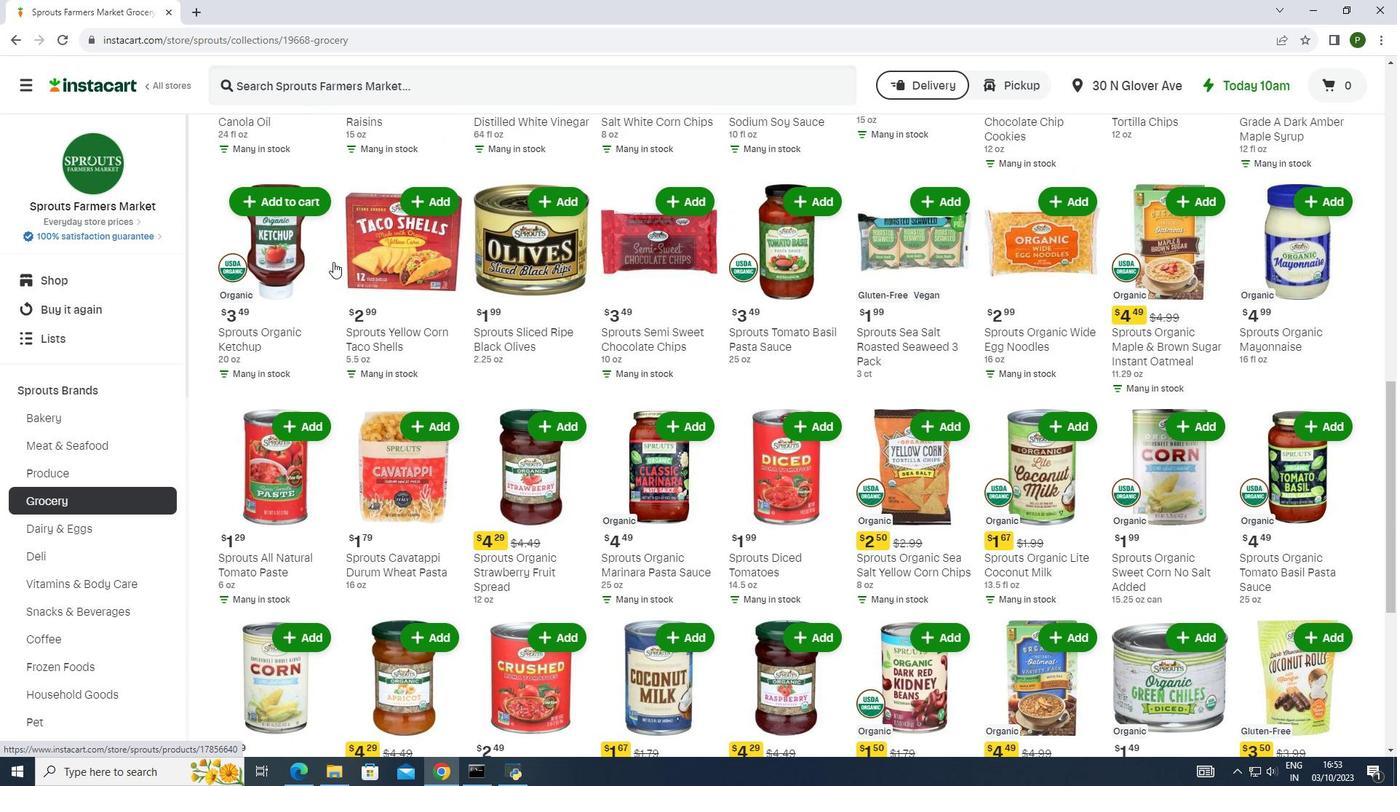 
Action: Mouse moved to (333, 262)
Screenshot: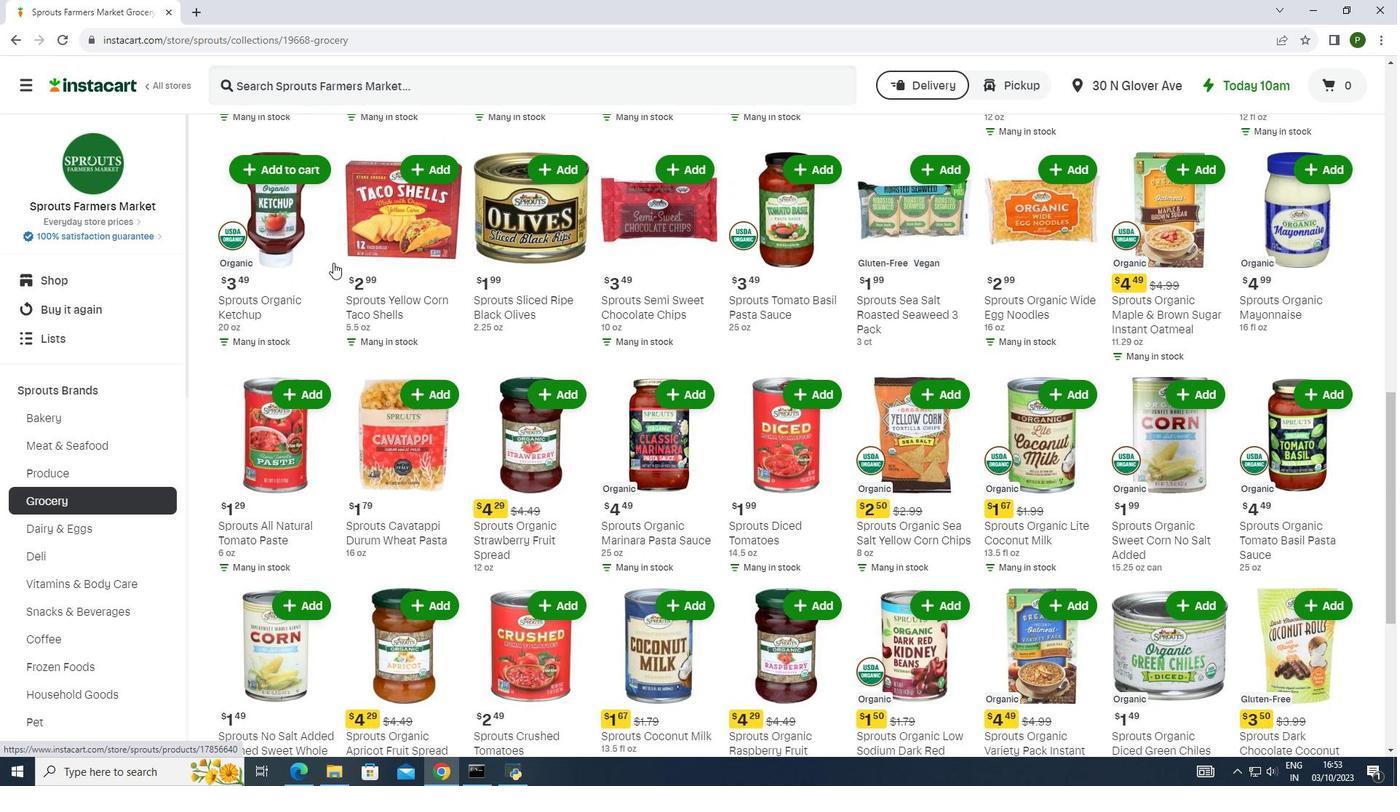 
Action: Mouse scrolled (333, 262) with delta (0, 0)
Screenshot: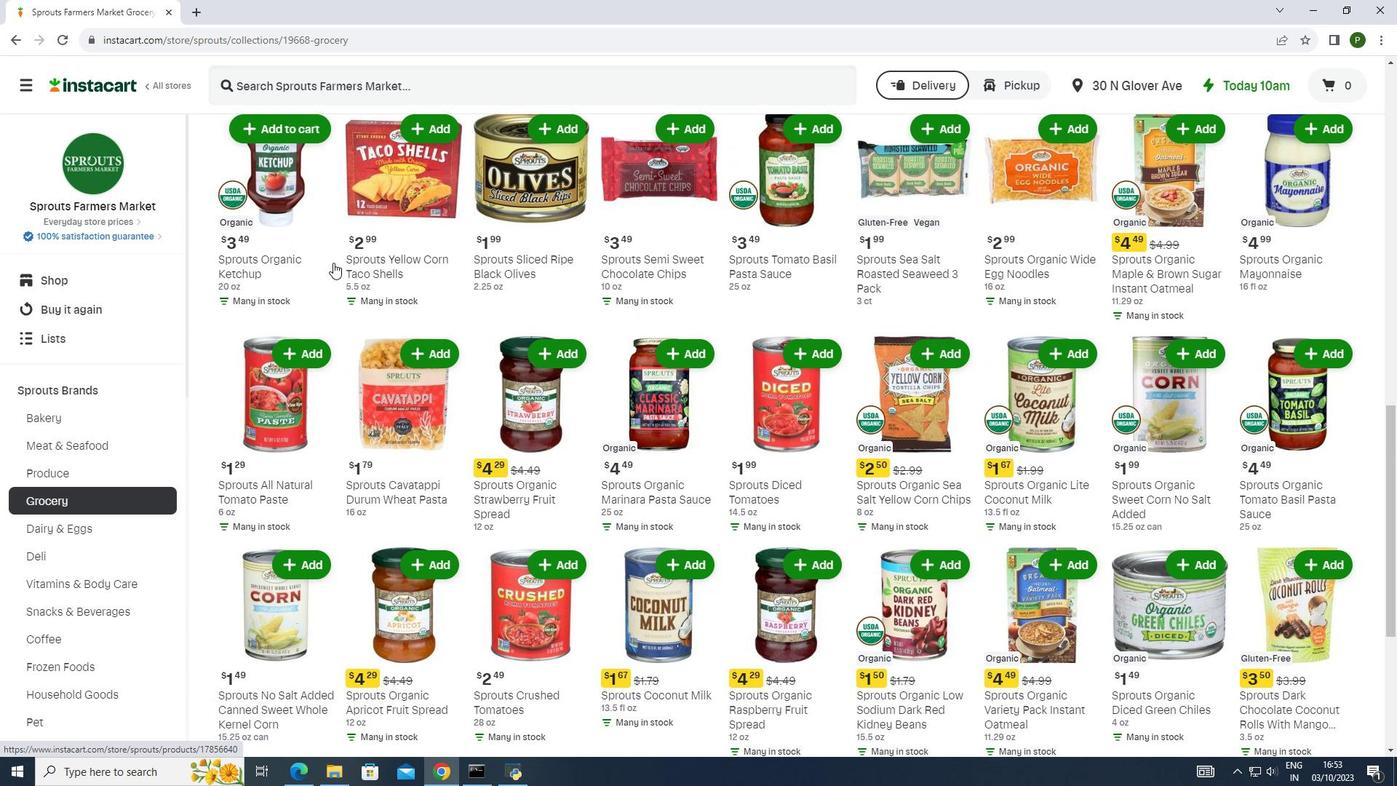 
Action: Mouse scrolled (333, 262) with delta (0, 0)
Screenshot: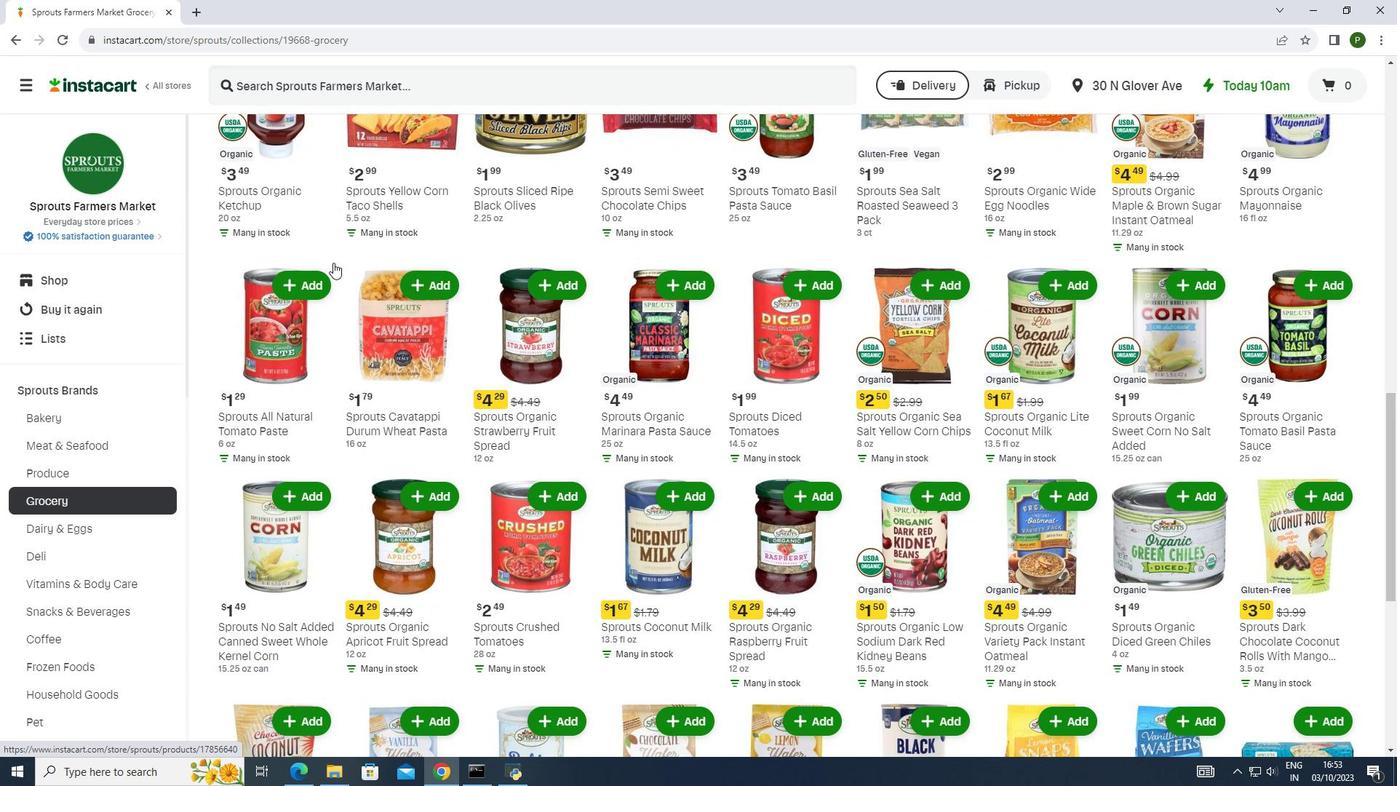 
Action: Mouse moved to (332, 262)
Screenshot: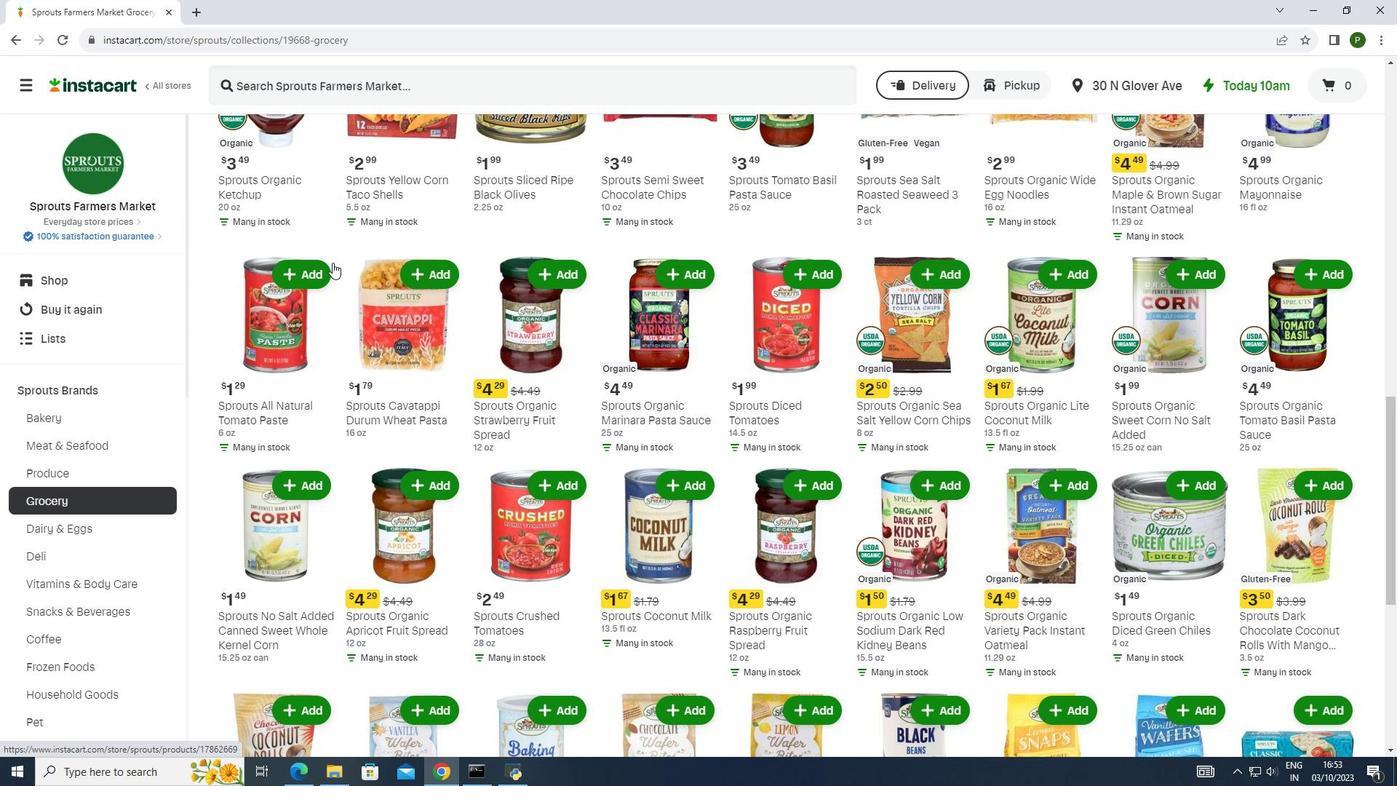 
Action: Mouse scrolled (332, 262) with delta (0, 0)
Screenshot: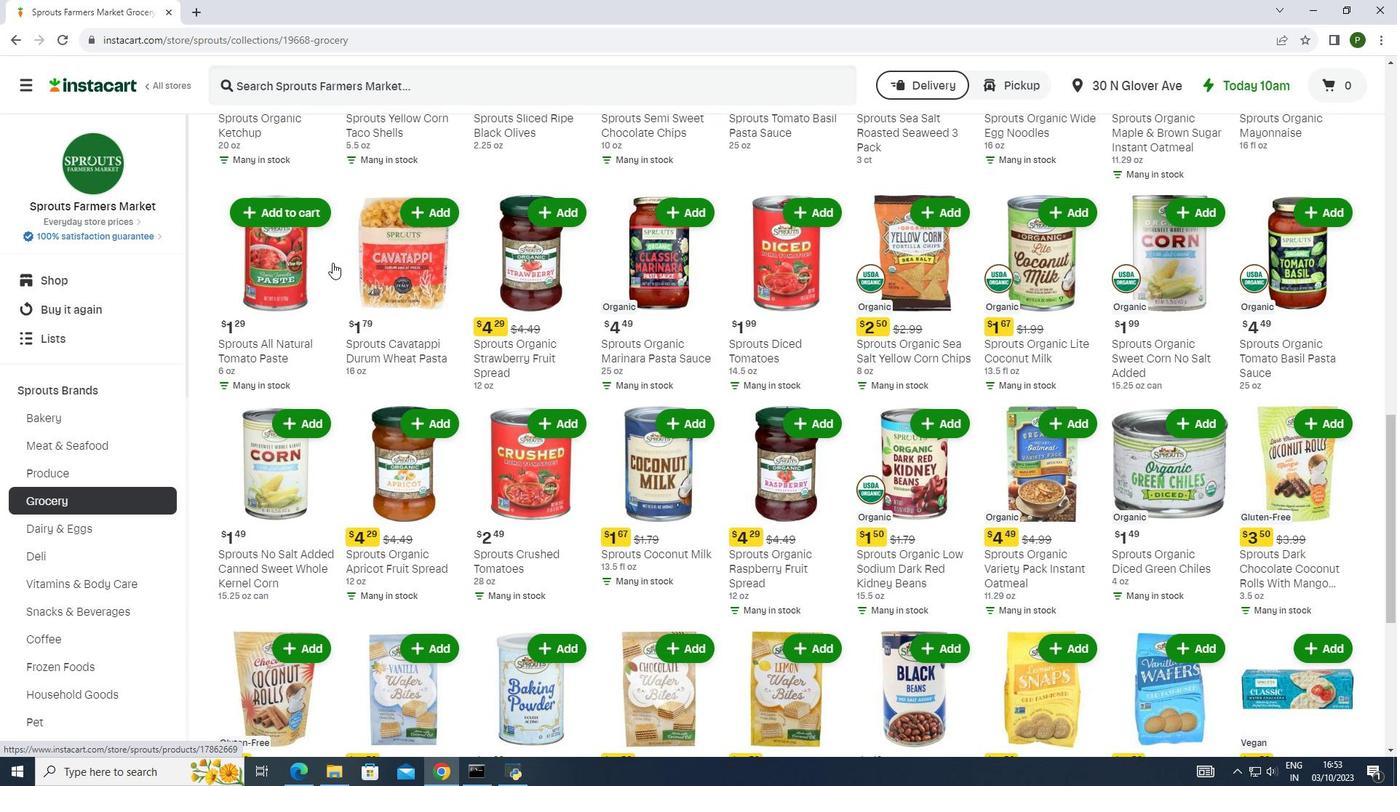 
Action: Mouse scrolled (332, 262) with delta (0, 0)
Screenshot: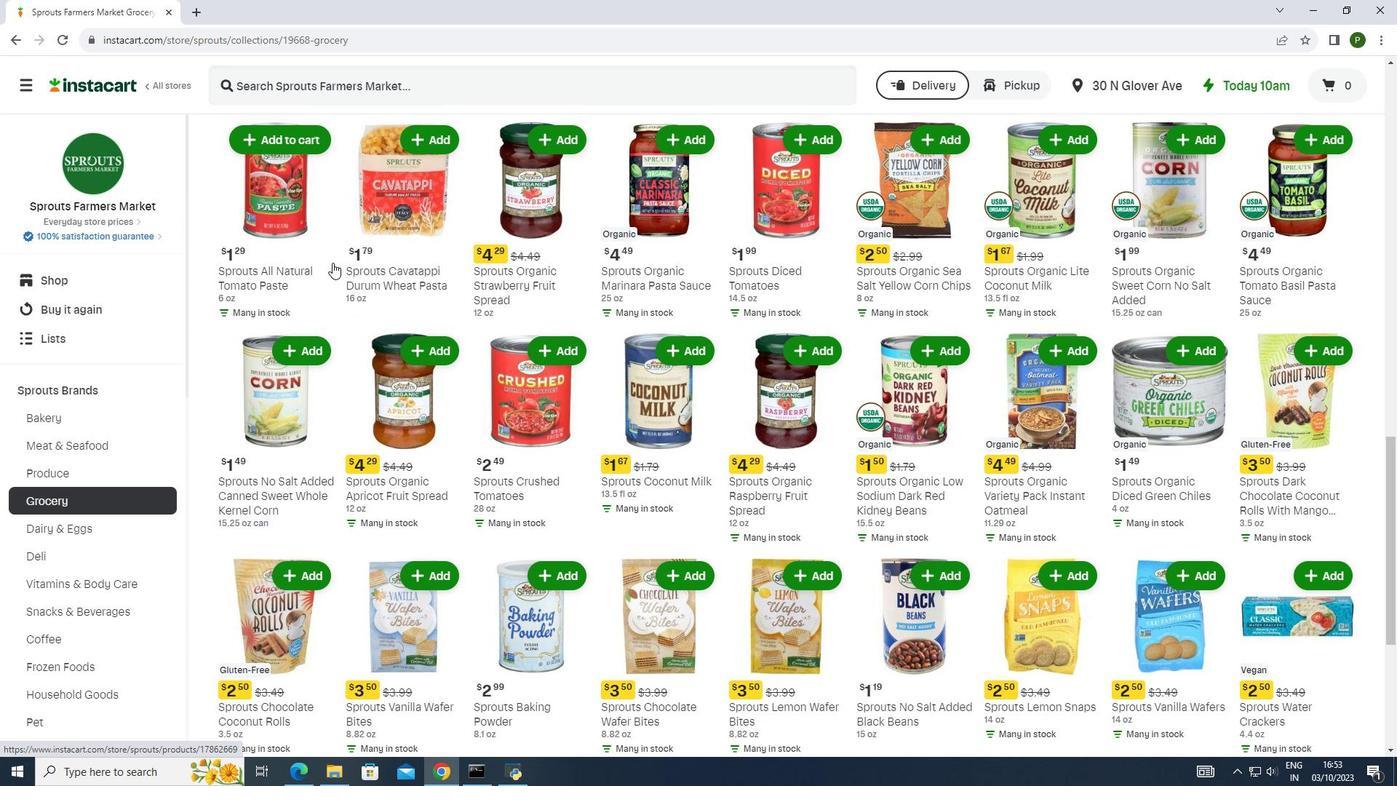 
Action: Mouse scrolled (332, 262) with delta (0, 0)
Screenshot: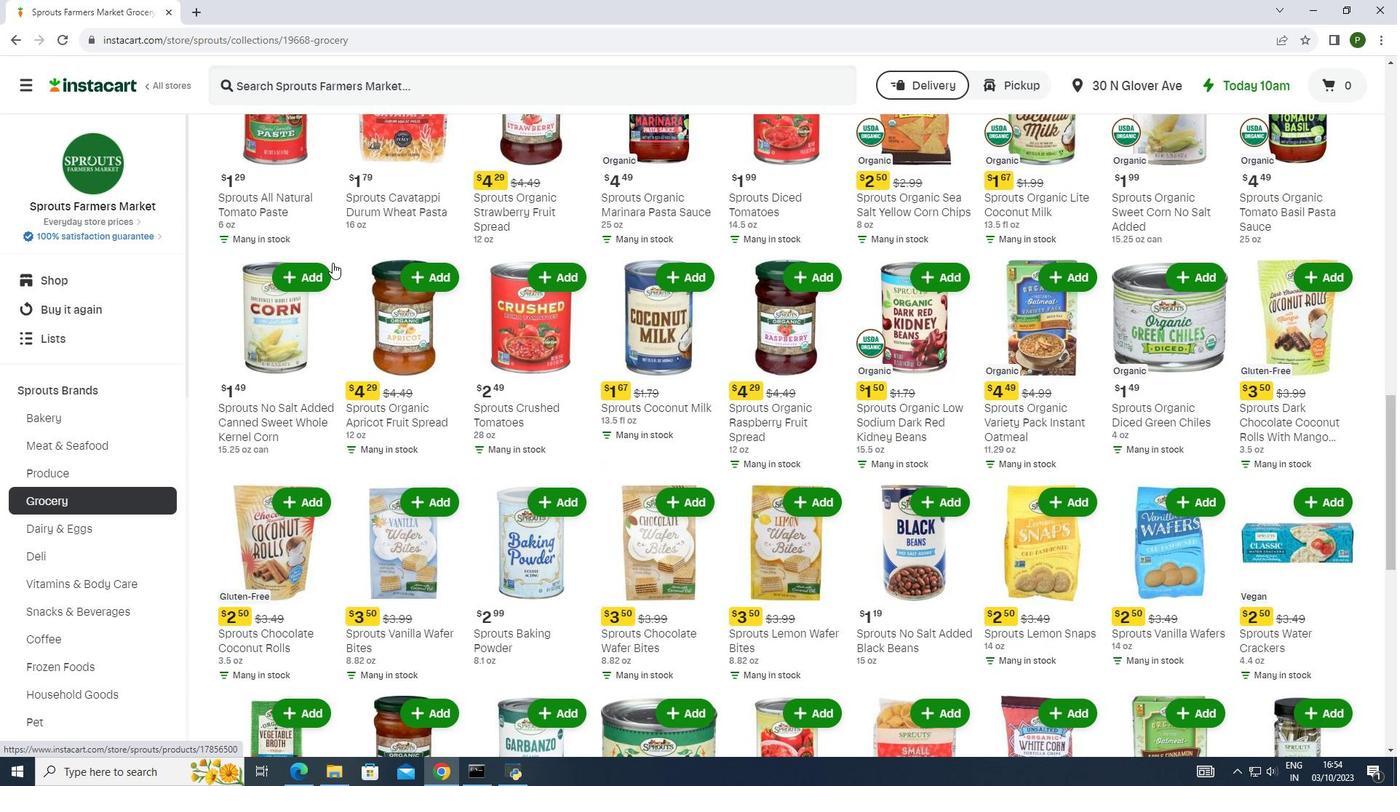 
Action: Mouse moved to (331, 264)
Screenshot: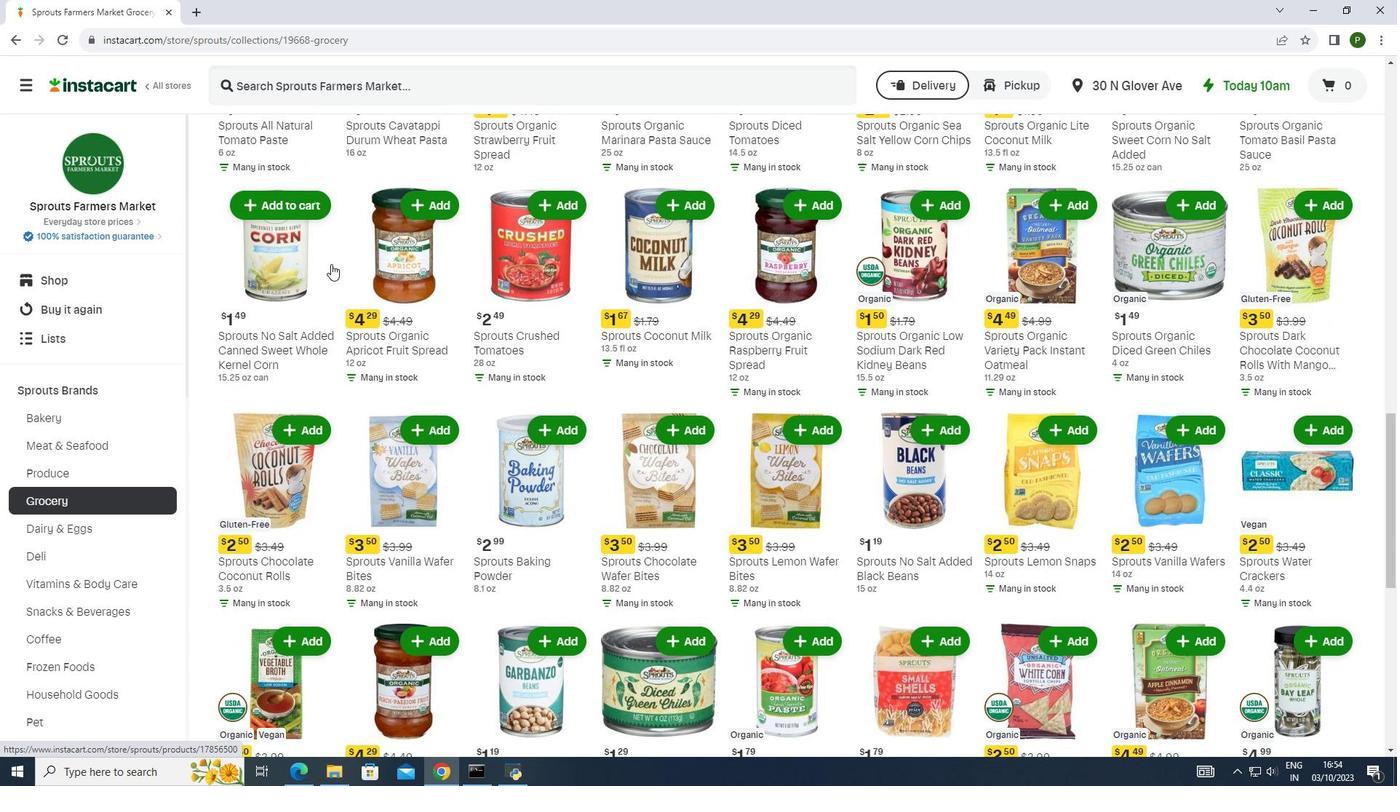 
Action: Mouse scrolled (331, 263) with delta (0, 0)
Screenshot: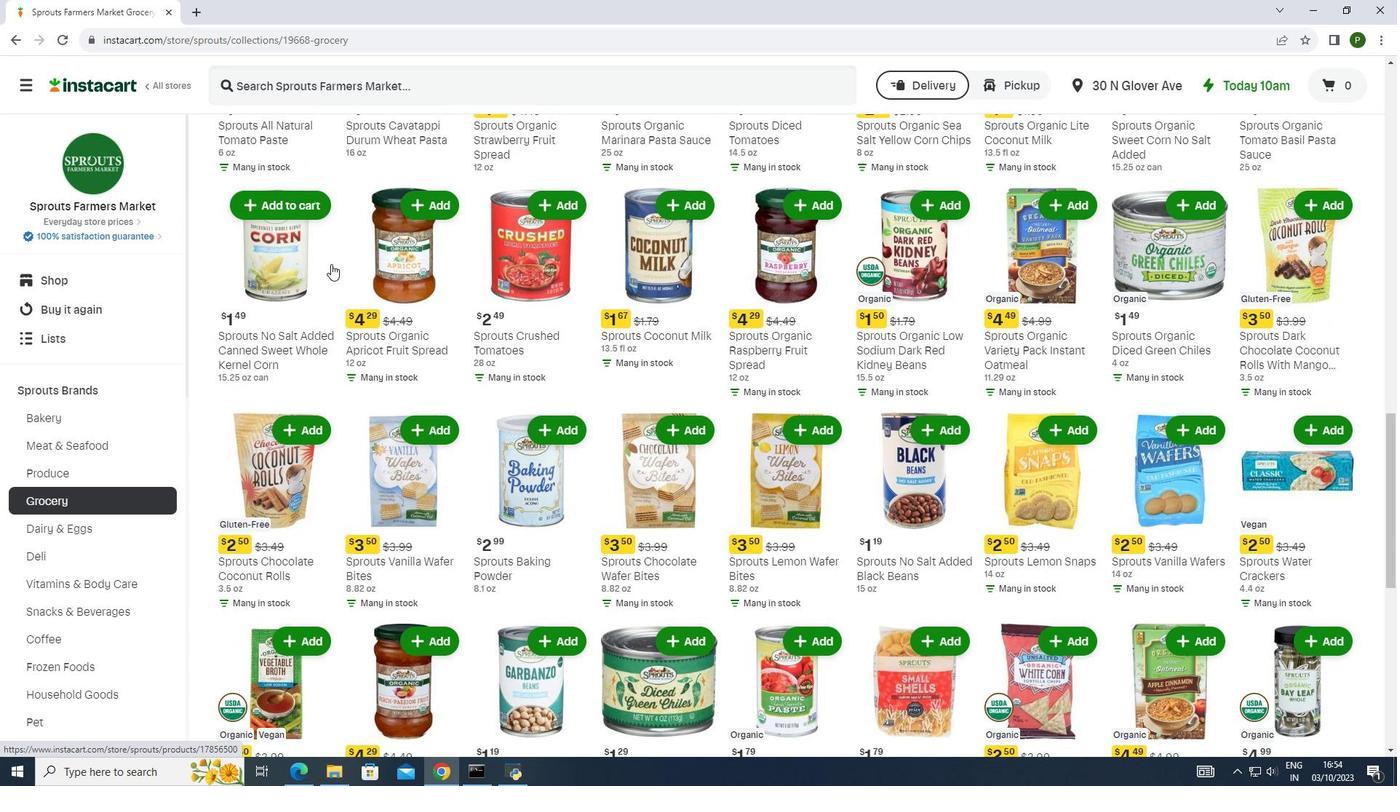 
Action: Mouse scrolled (331, 263) with delta (0, 0)
Screenshot: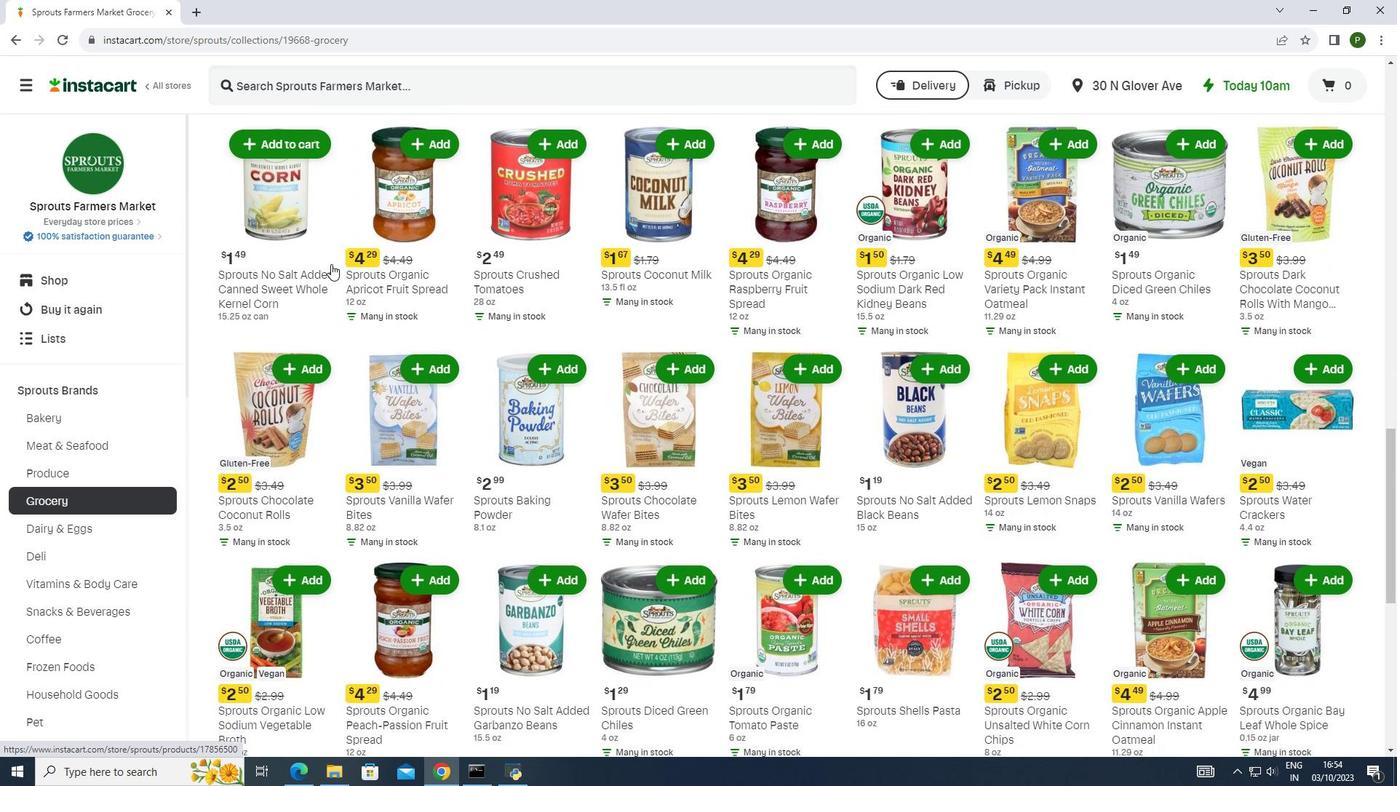 
Action: Mouse scrolled (331, 263) with delta (0, 0)
Screenshot: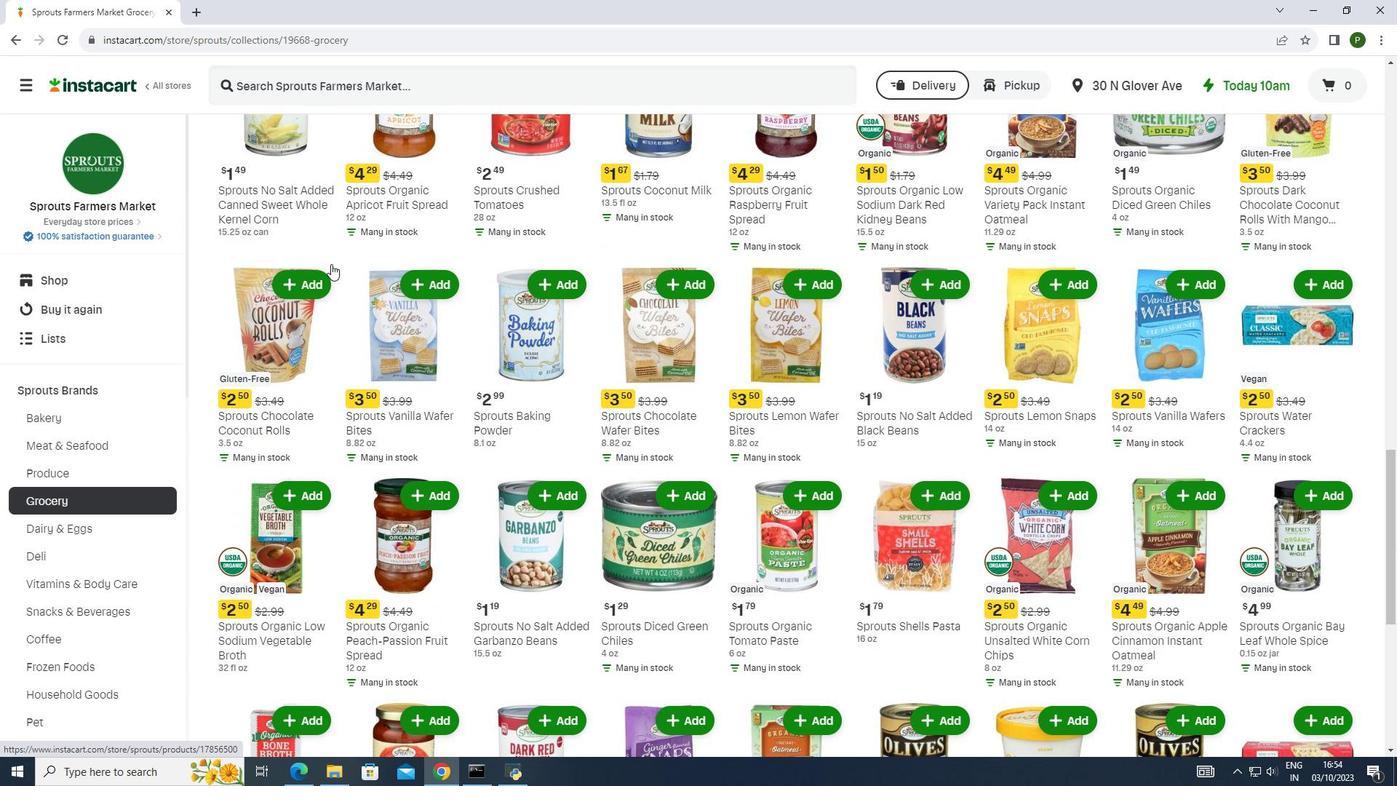 
Action: Mouse scrolled (331, 263) with delta (0, 0)
Screenshot: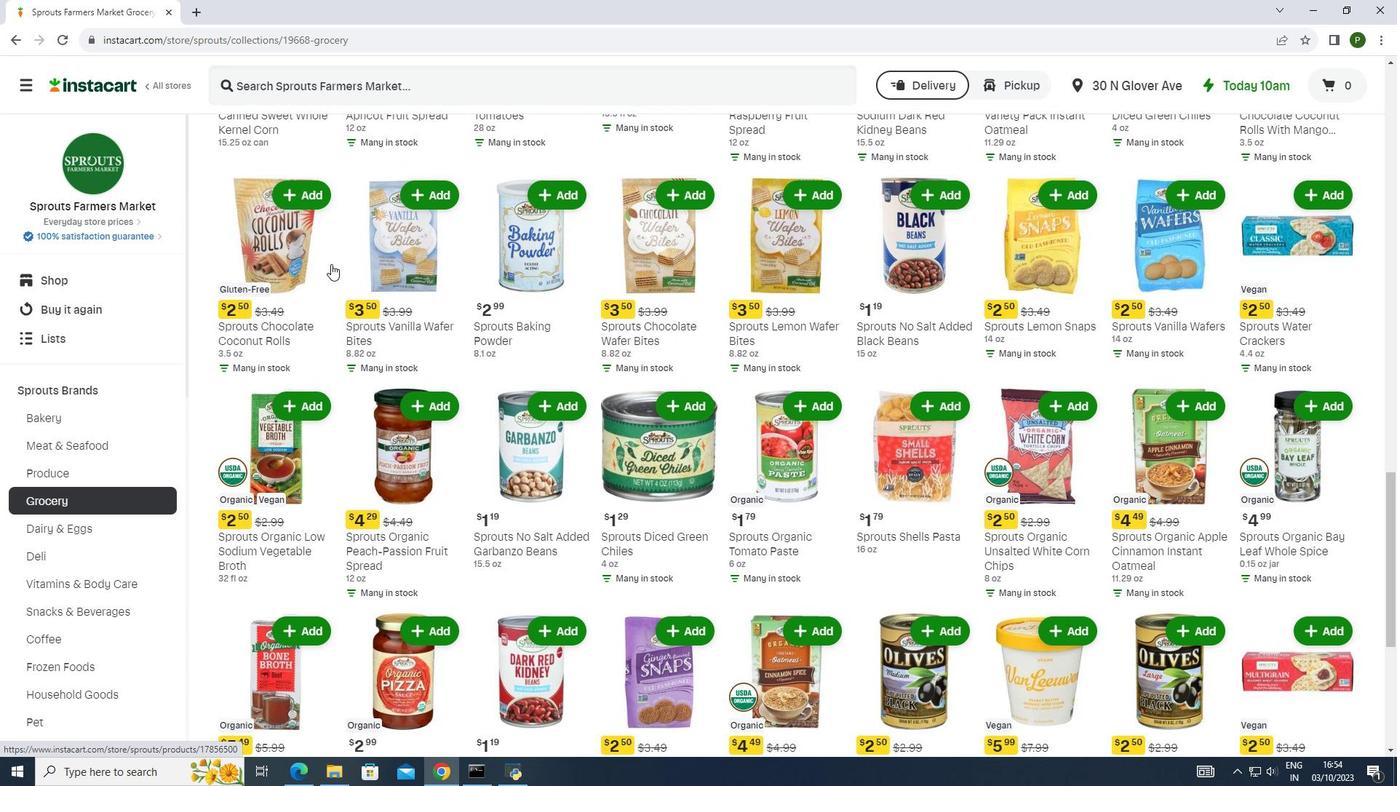 
Action: Mouse scrolled (331, 263) with delta (0, 0)
Screenshot: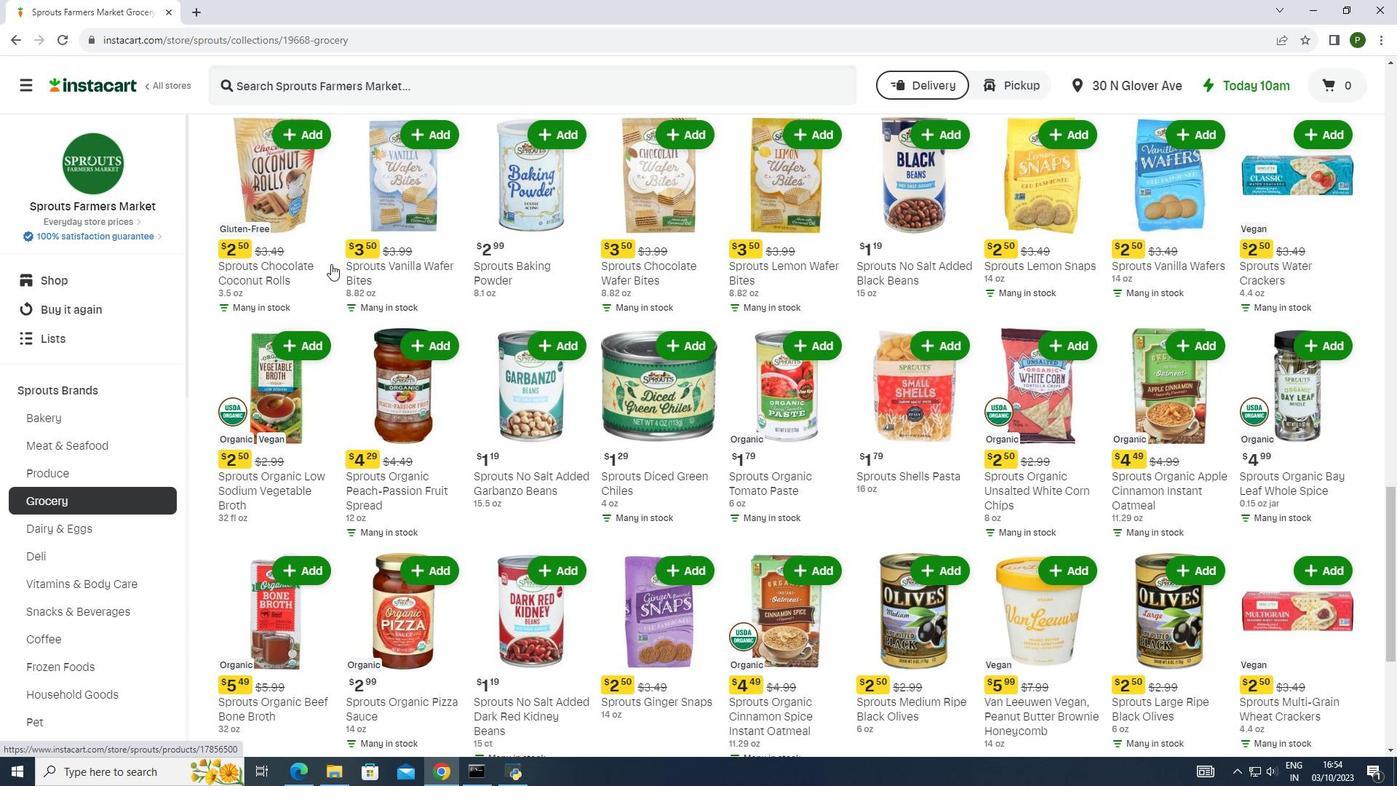 
Action: Mouse scrolled (331, 263) with delta (0, 0)
Screenshot: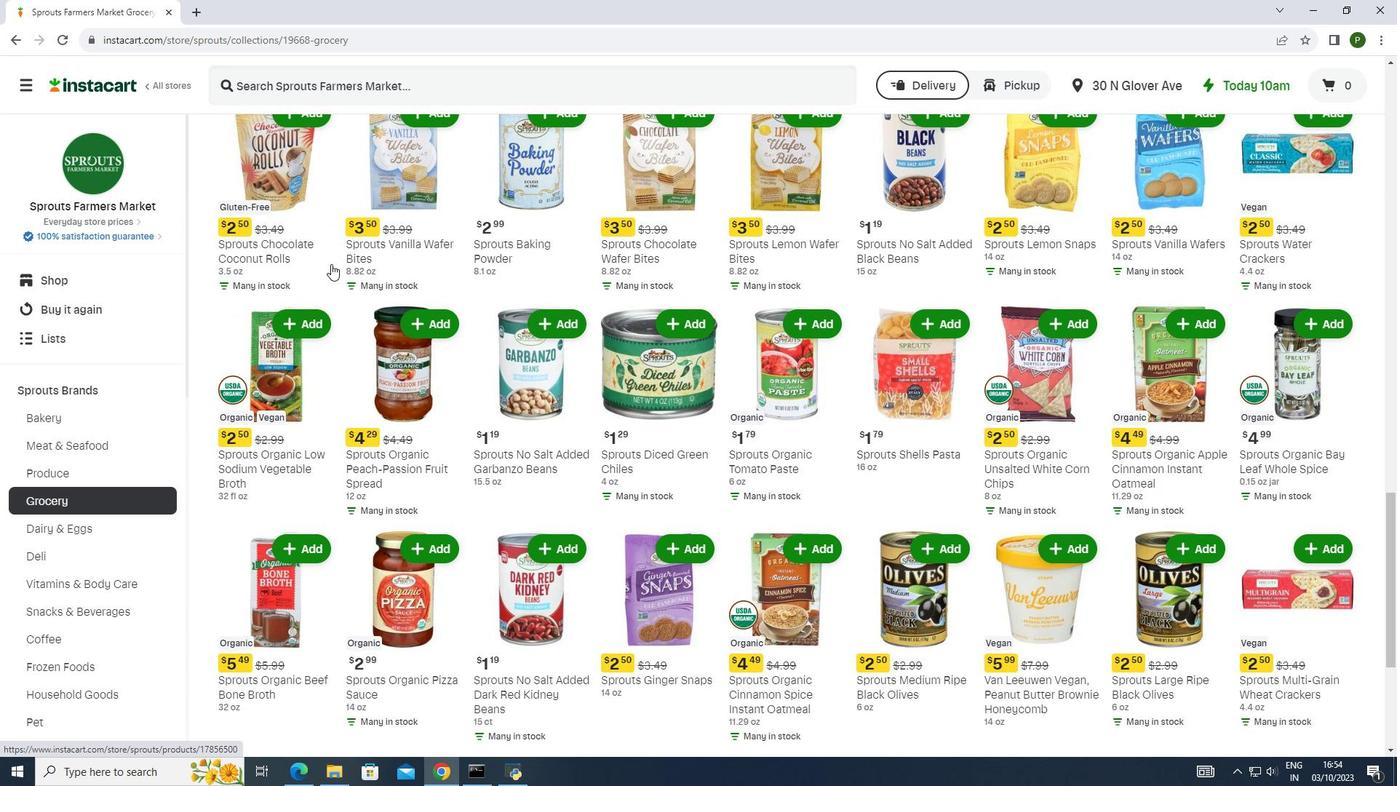 
Action: Mouse scrolled (331, 263) with delta (0, 0)
Screenshot: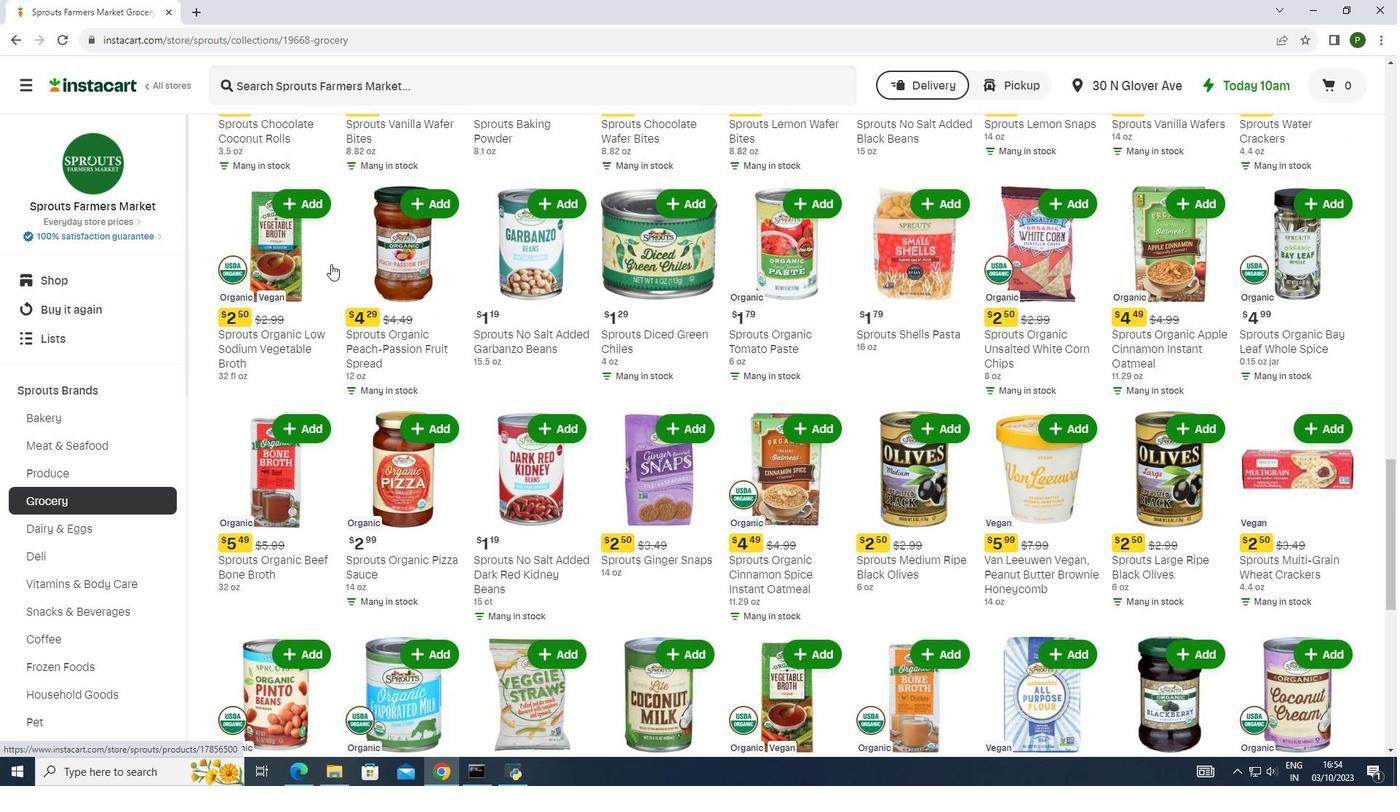 
Action: Mouse scrolled (331, 263) with delta (0, 0)
Screenshot: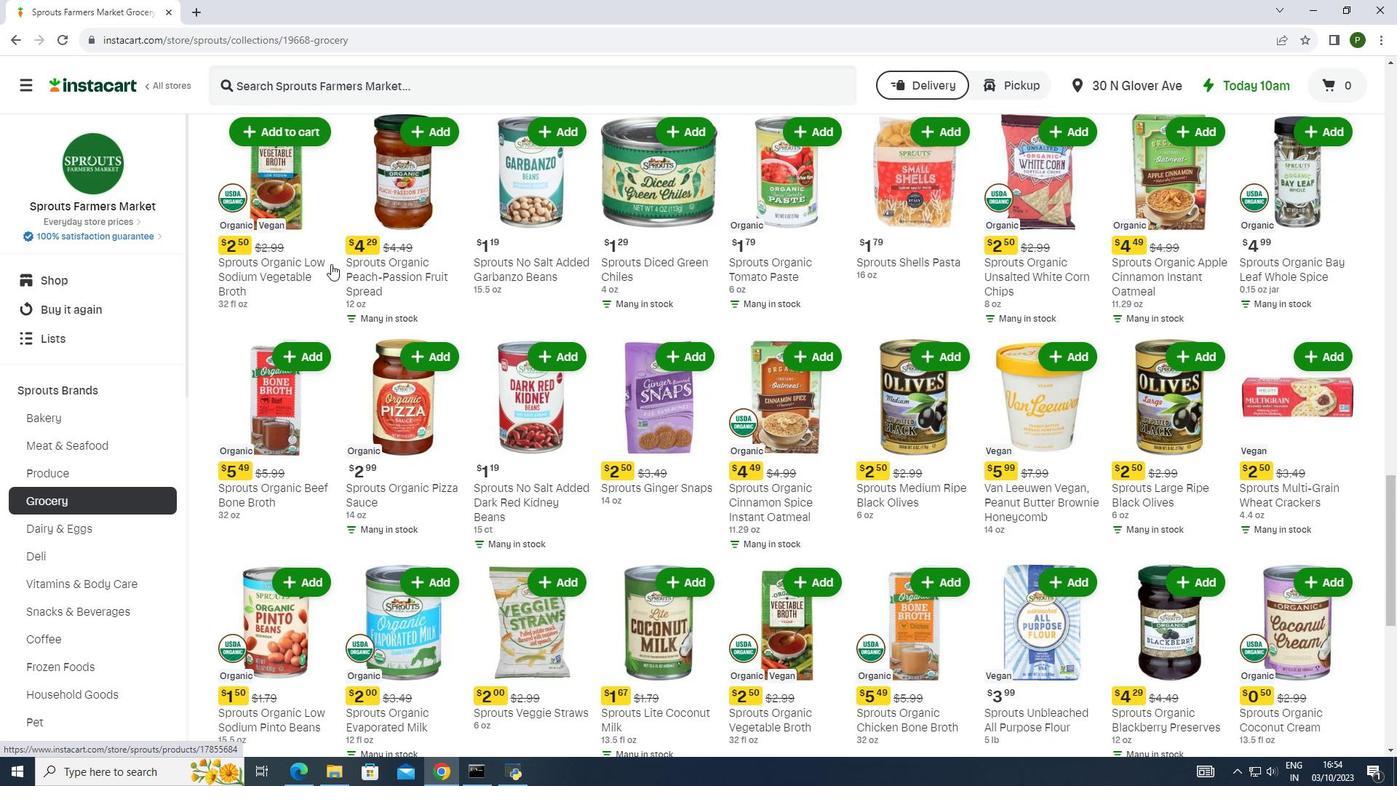 
Action: Mouse scrolled (331, 263) with delta (0, 0)
Screenshot: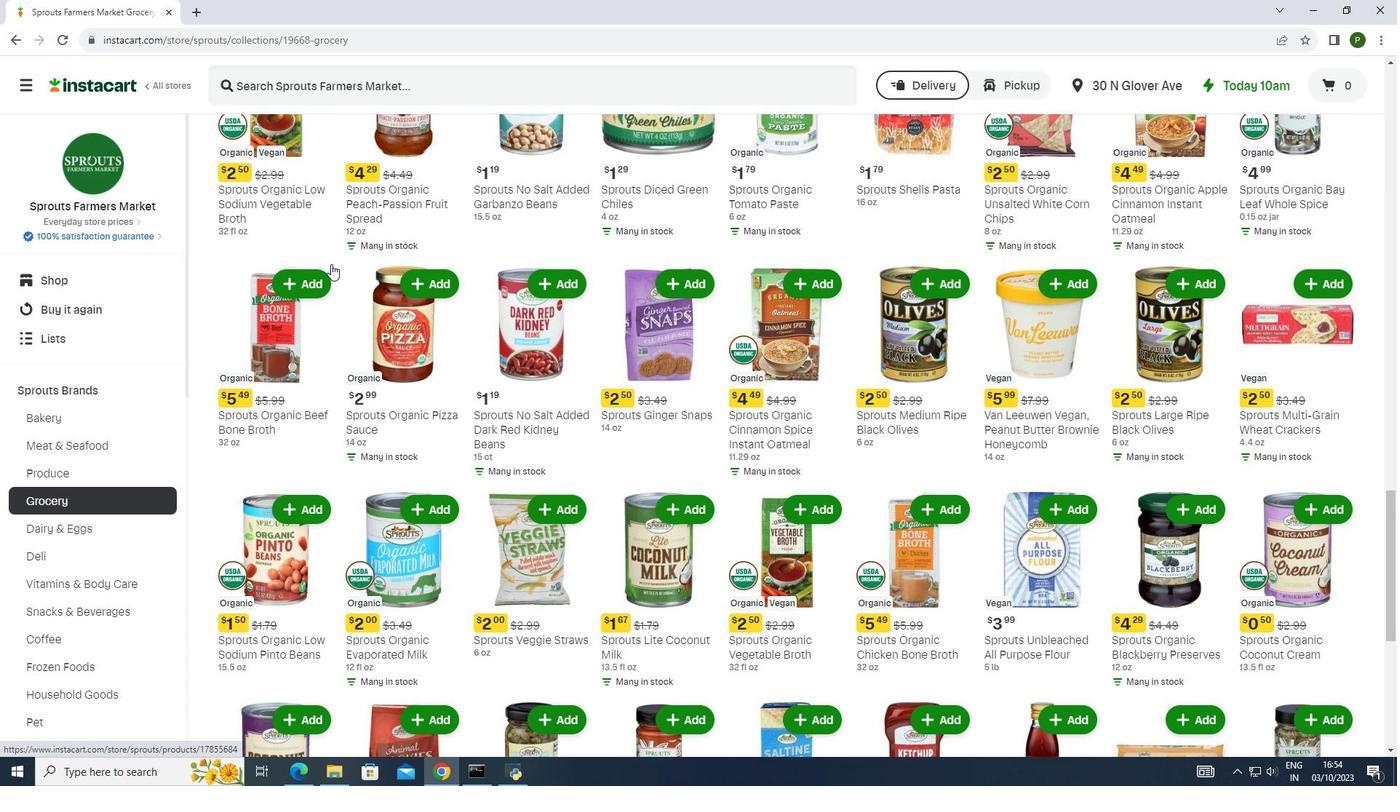 
Action: Mouse scrolled (331, 263) with delta (0, 0)
Screenshot: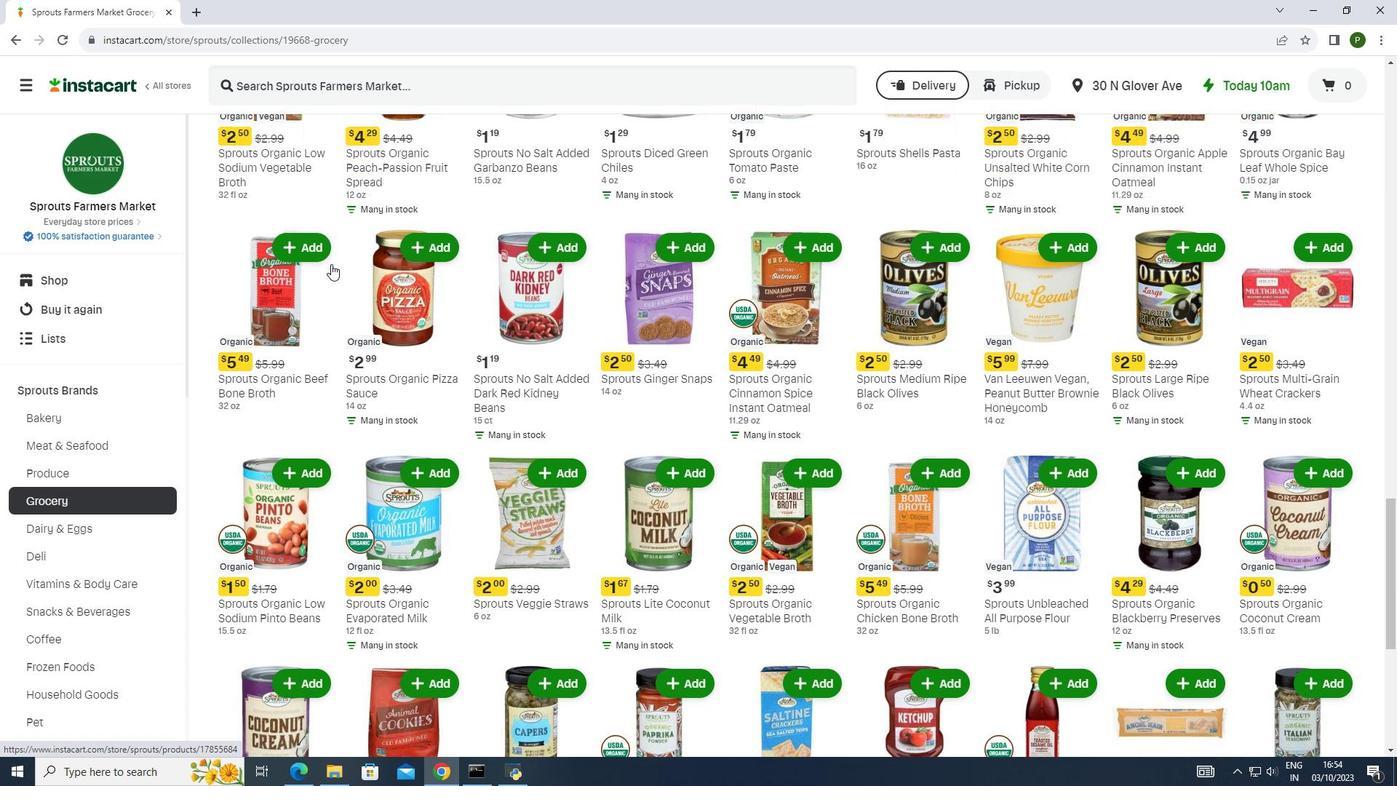 
Action: Mouse scrolled (331, 263) with delta (0, 0)
Screenshot: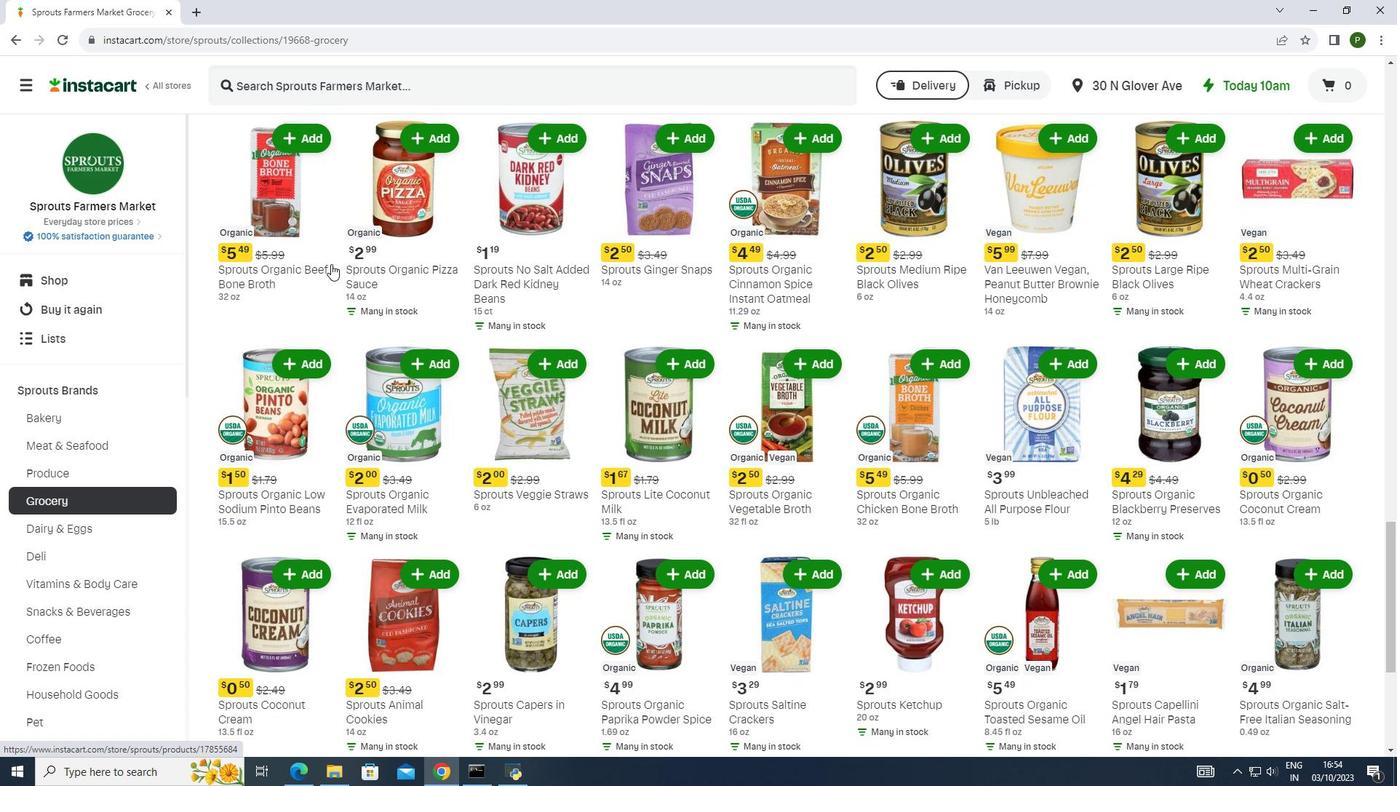 
Action: Mouse scrolled (331, 263) with delta (0, 0)
Screenshot: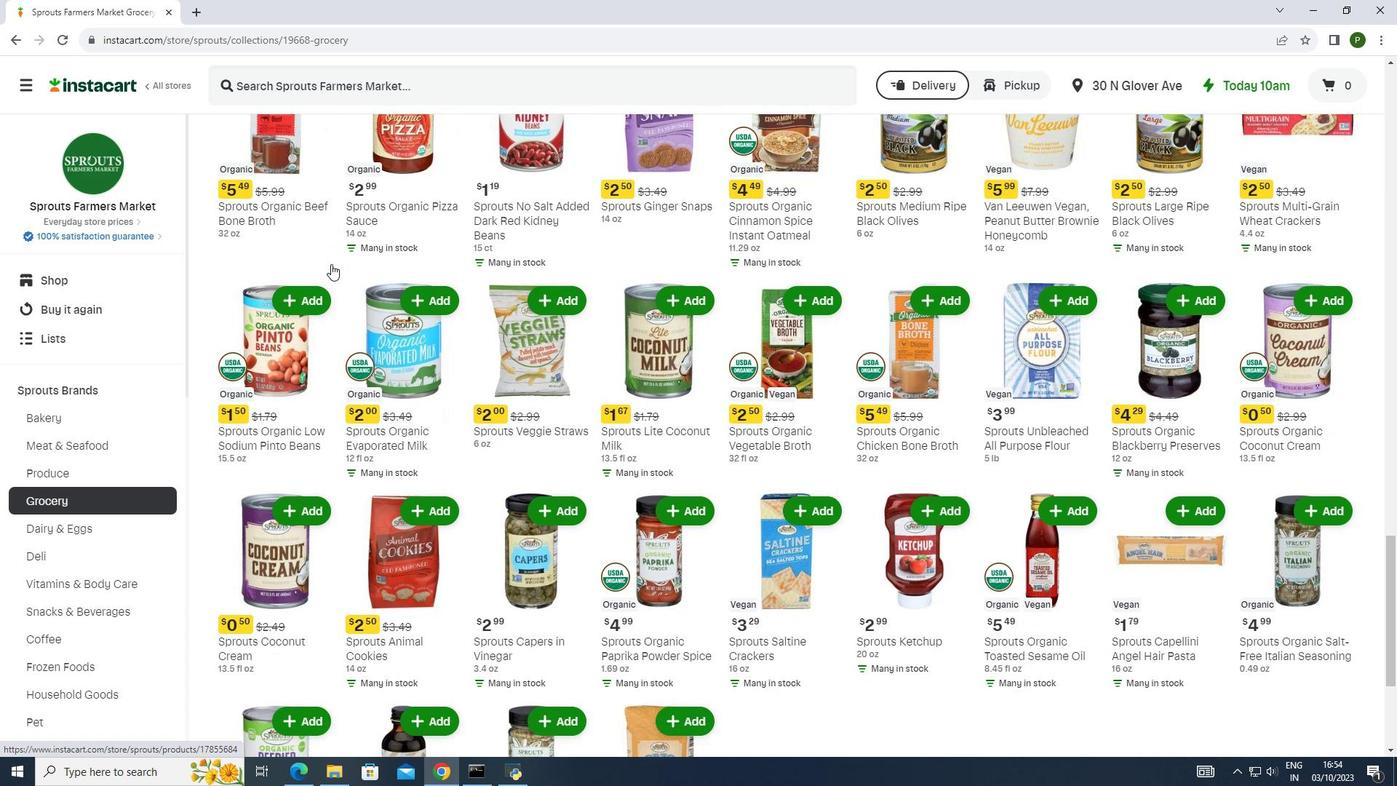 
Action: Mouse scrolled (331, 263) with delta (0, 0)
Screenshot: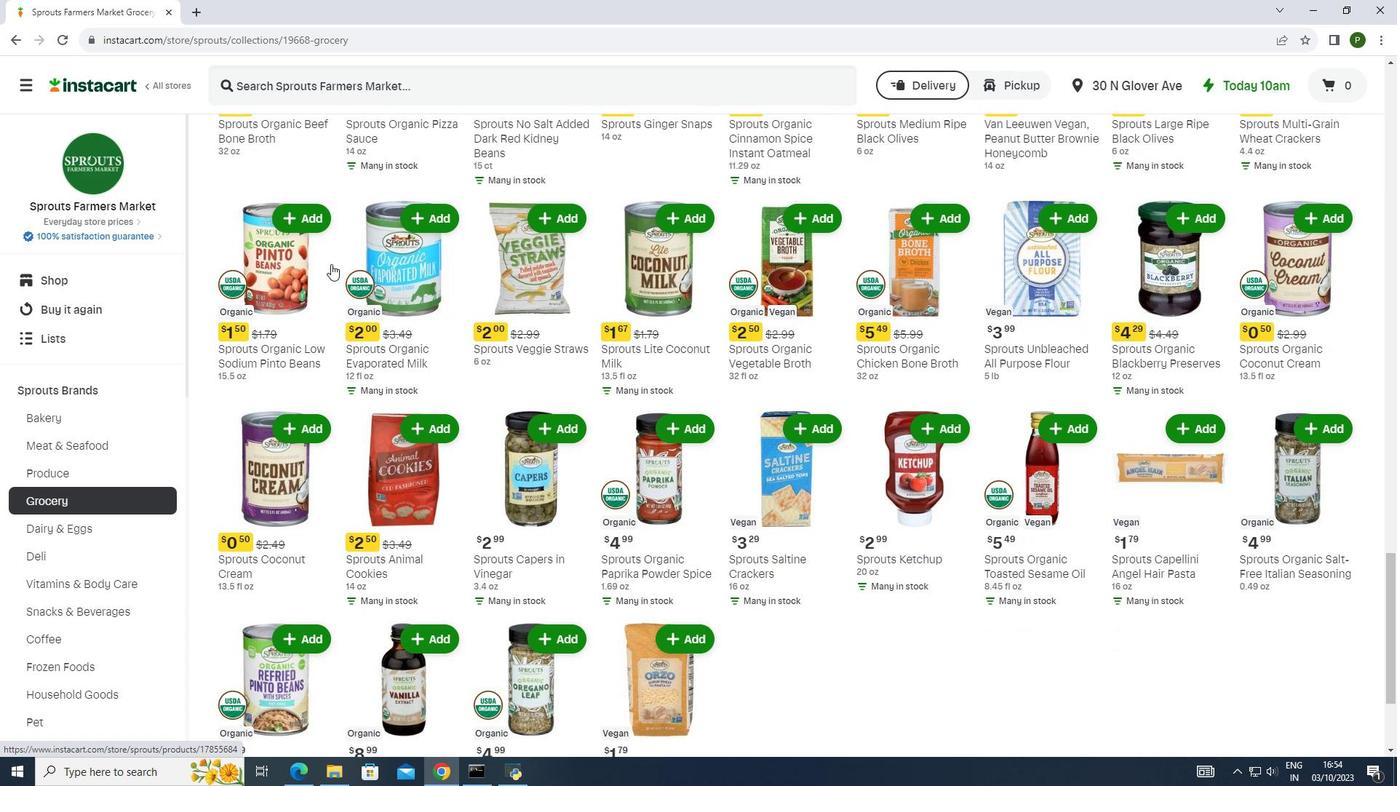 
Action: Mouse scrolled (331, 263) with delta (0, 0)
Screenshot: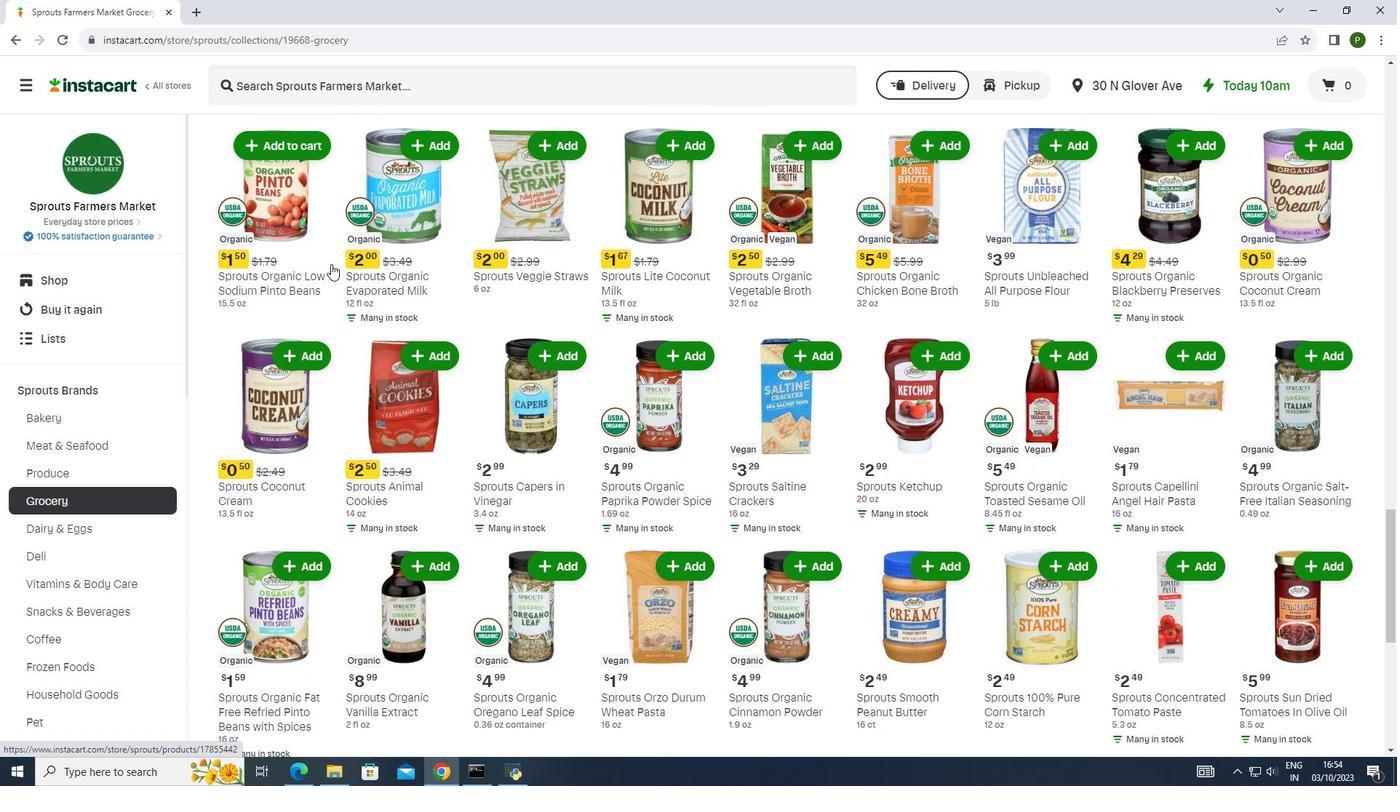
Action: Mouse scrolled (331, 263) with delta (0, 0)
Screenshot: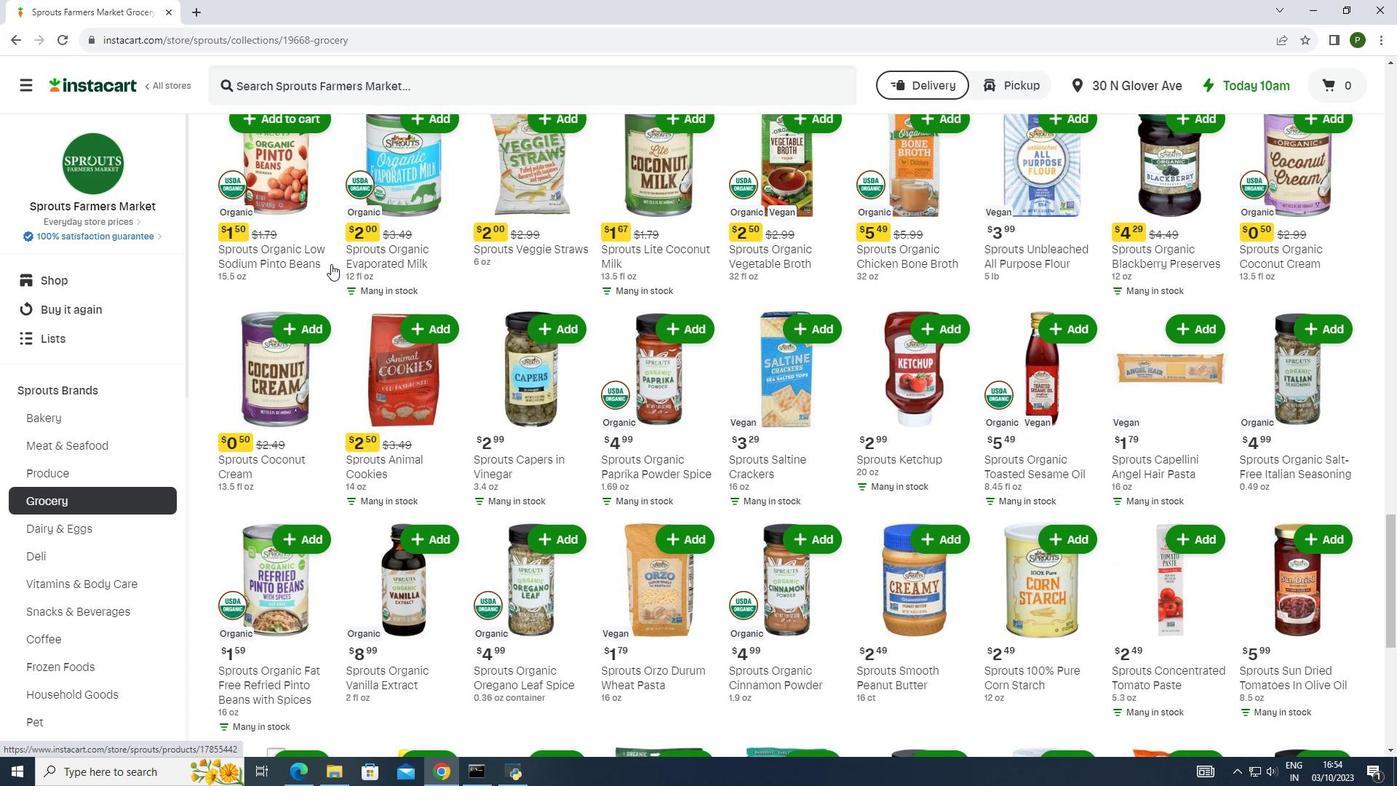 
Action: Mouse scrolled (331, 263) with delta (0, 0)
Screenshot: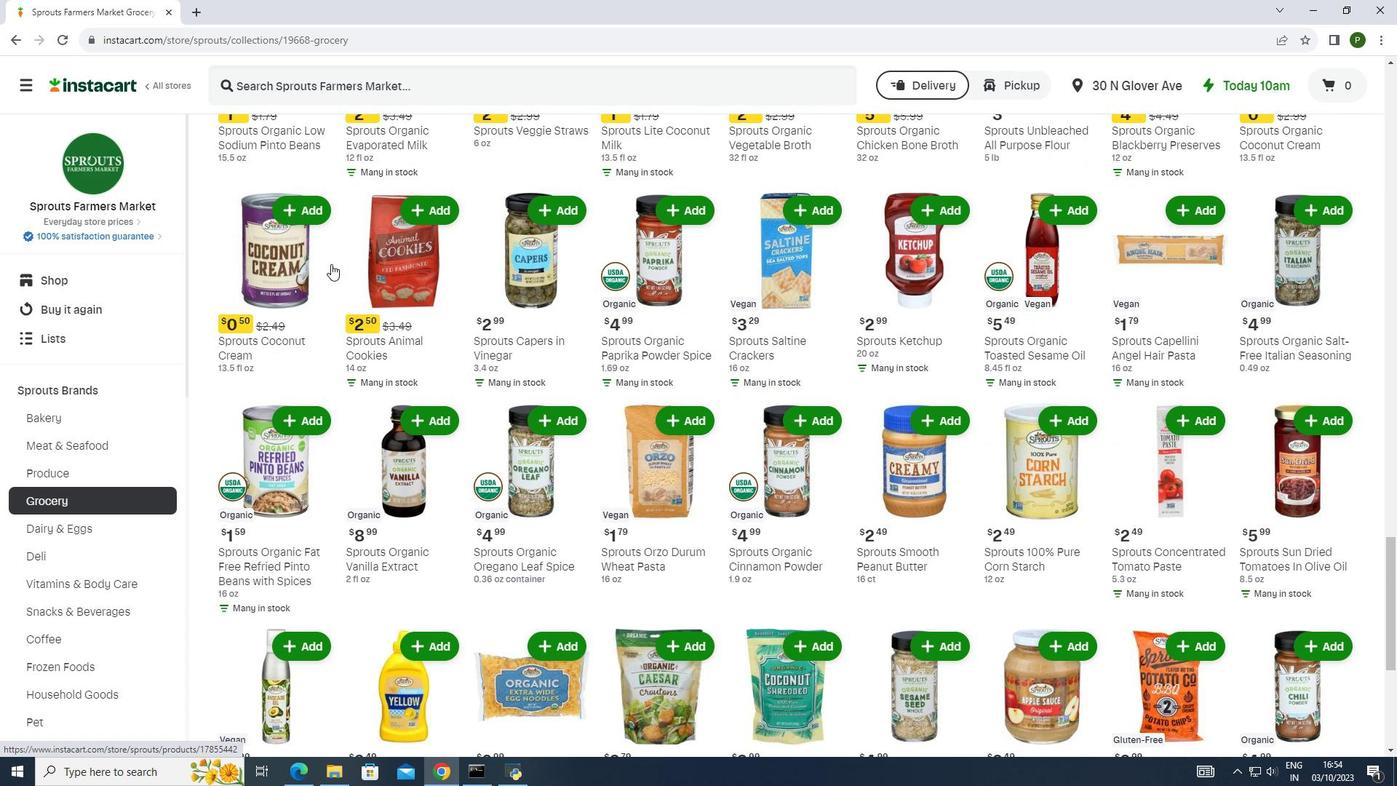 
Action: Mouse scrolled (331, 263) with delta (0, 0)
Screenshot: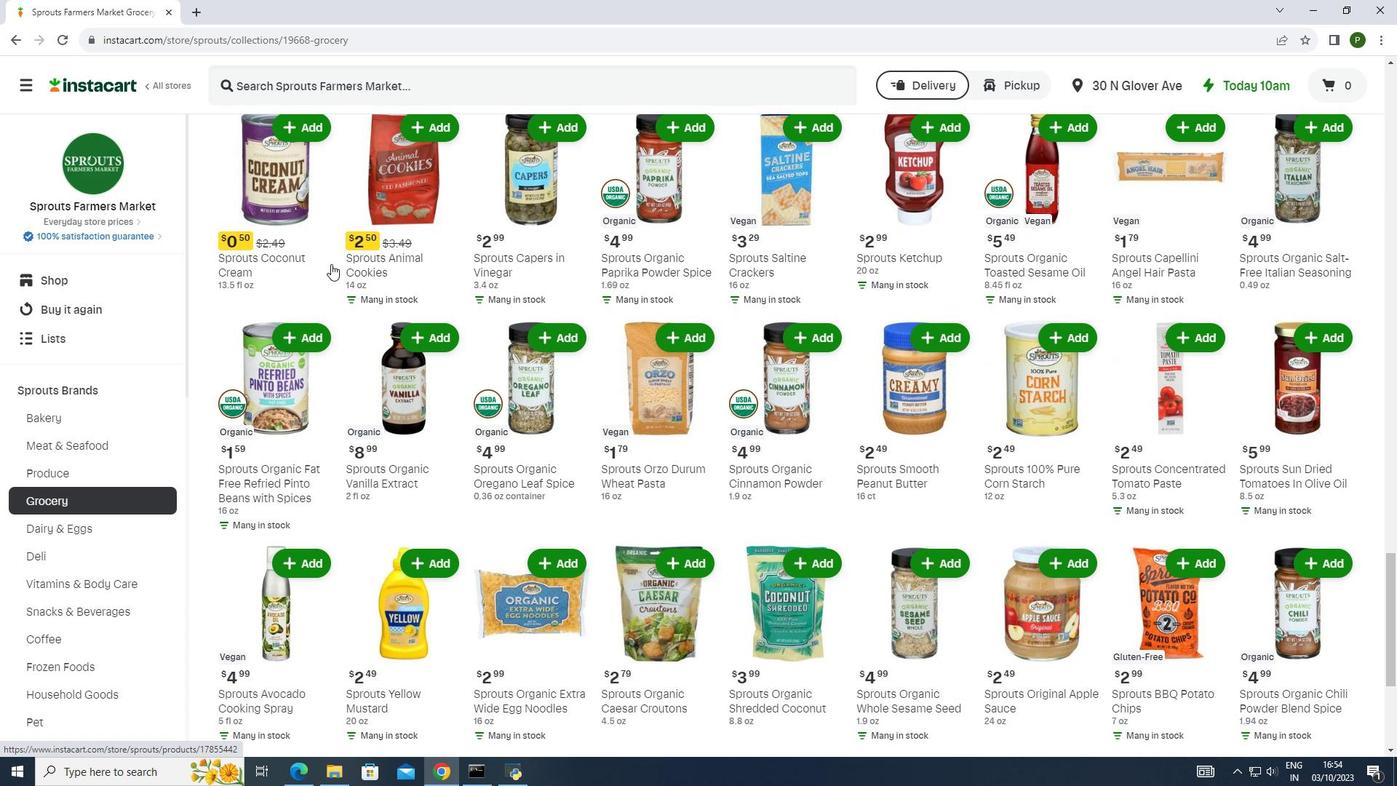
Action: Mouse scrolled (331, 263) with delta (0, 0)
Screenshot: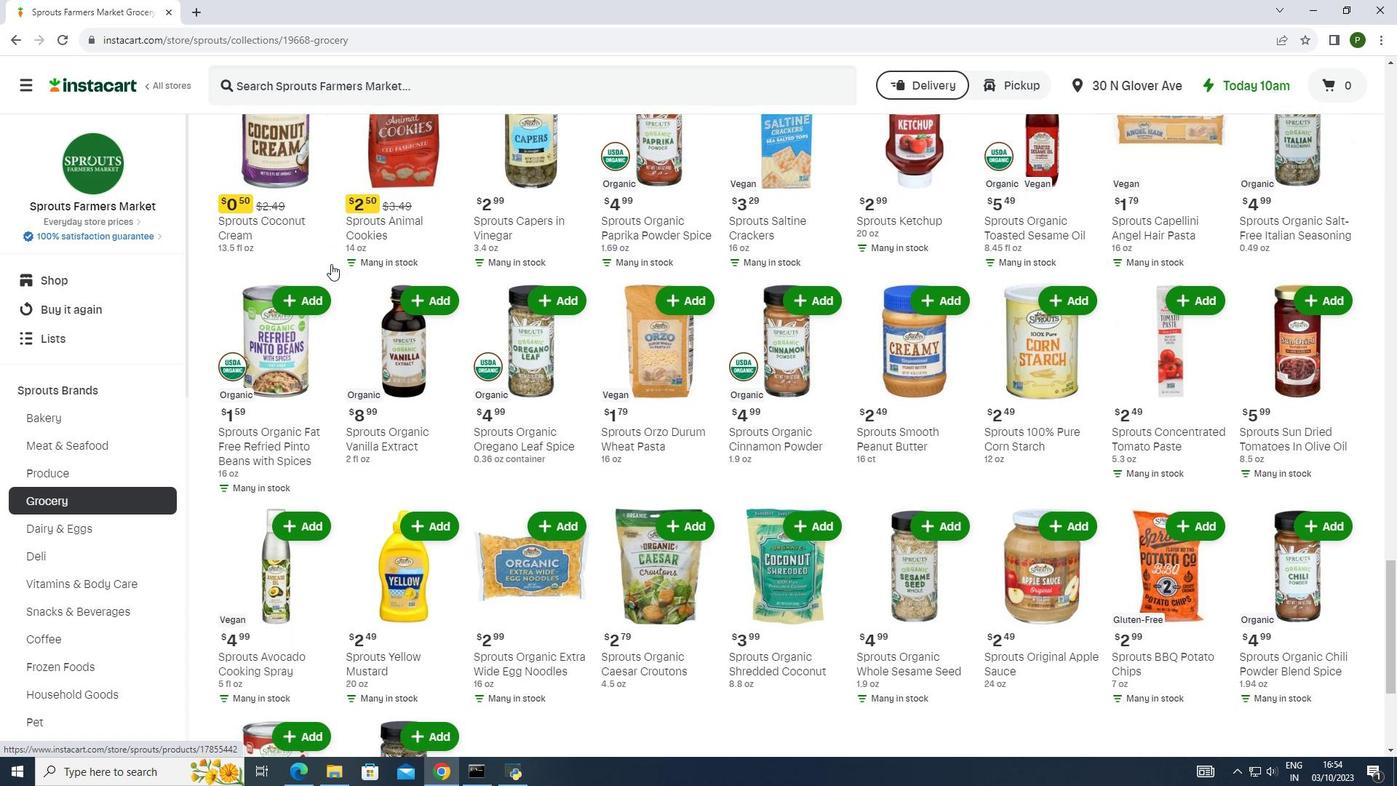 
Action: Mouse scrolled (331, 263) with delta (0, 0)
Screenshot: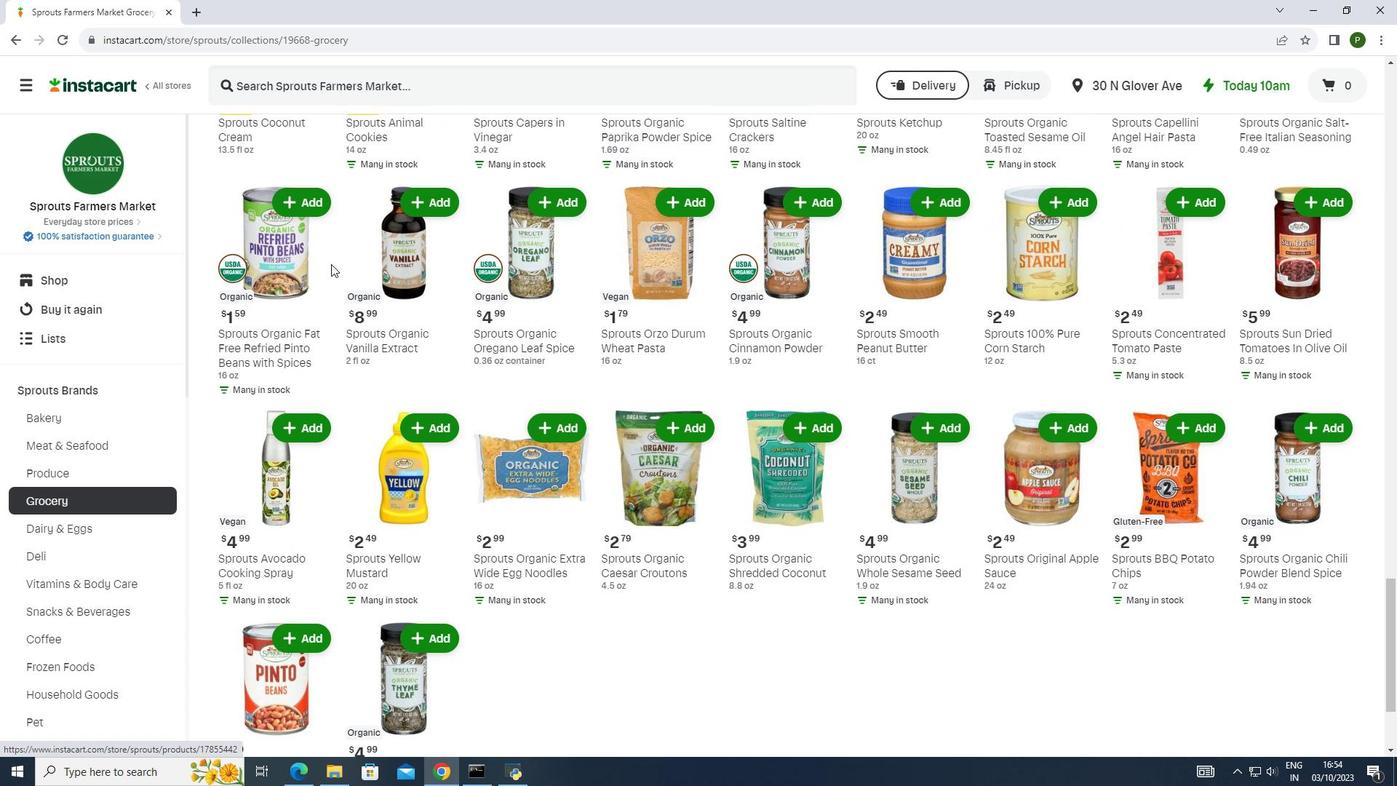
Action: Mouse scrolled (331, 263) with delta (0, 0)
Screenshot: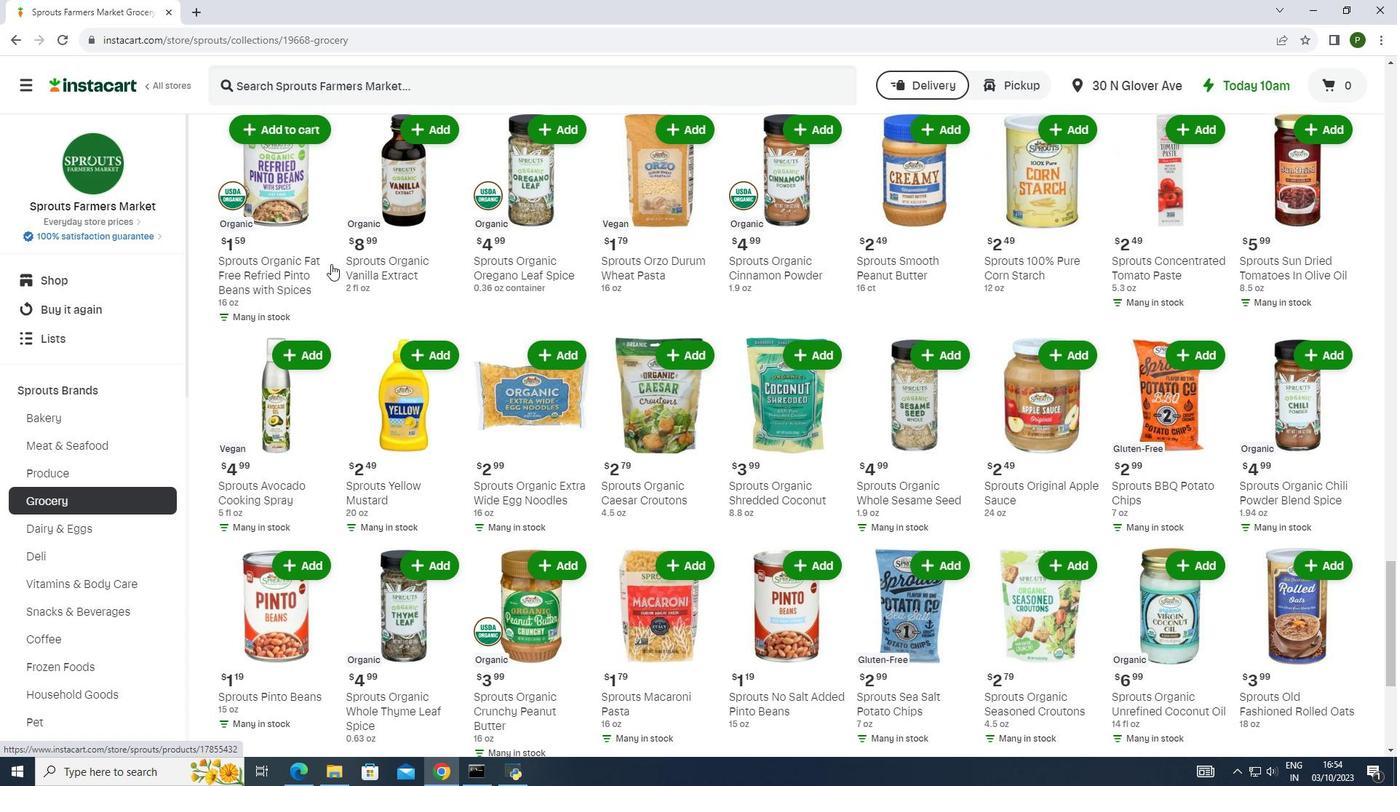 
Action: Mouse scrolled (331, 263) with delta (0, 0)
Screenshot: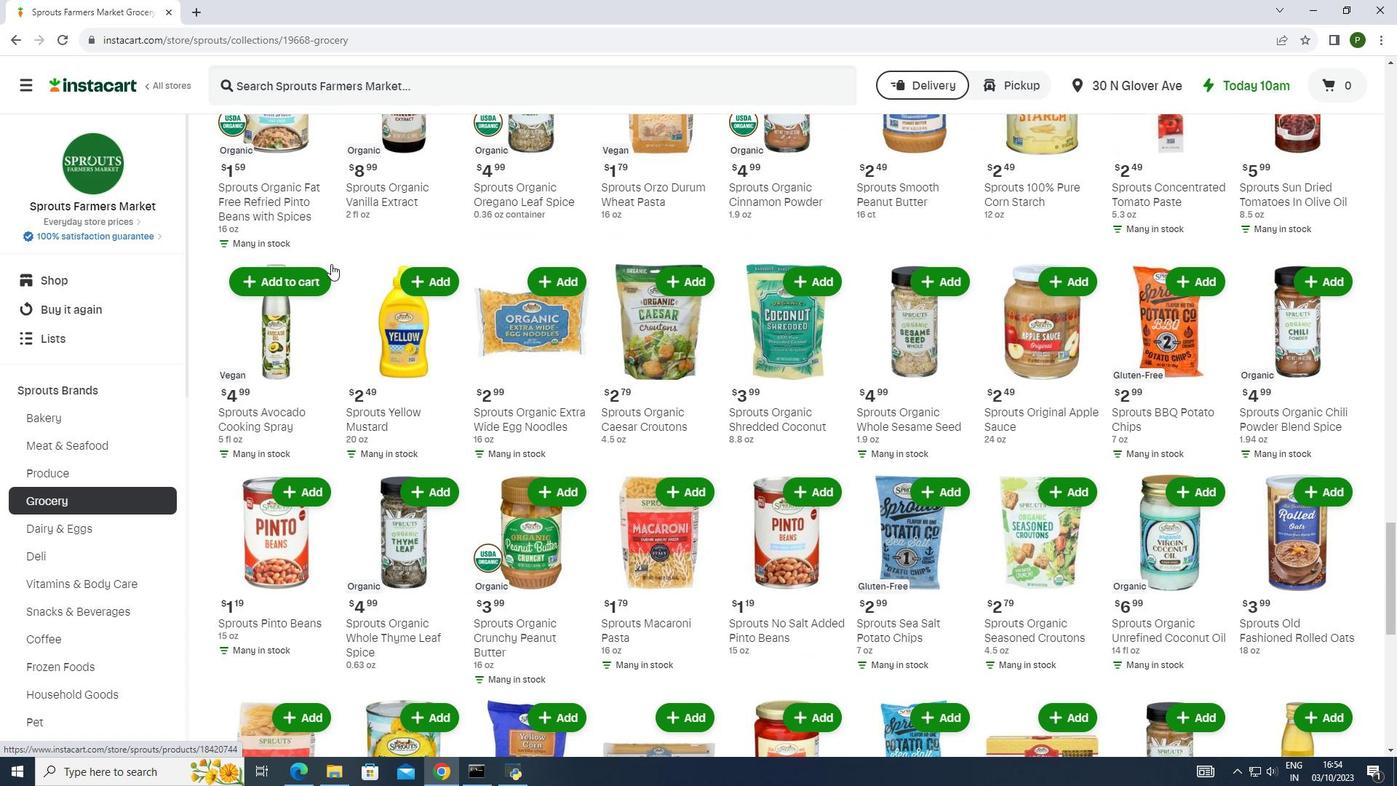 
Action: Mouse scrolled (331, 263) with delta (0, 0)
Screenshot: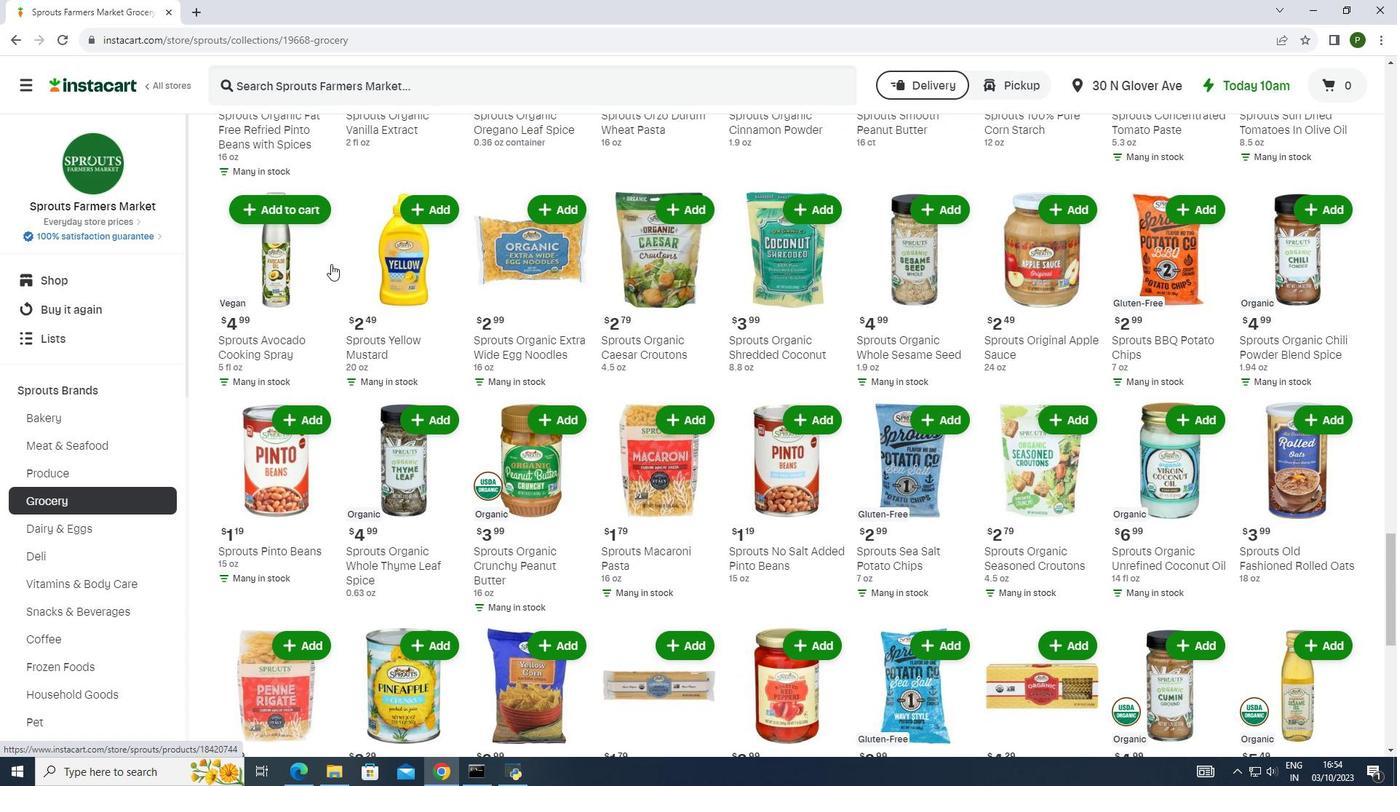 
Action: Mouse scrolled (331, 263) with delta (0, 0)
Screenshot: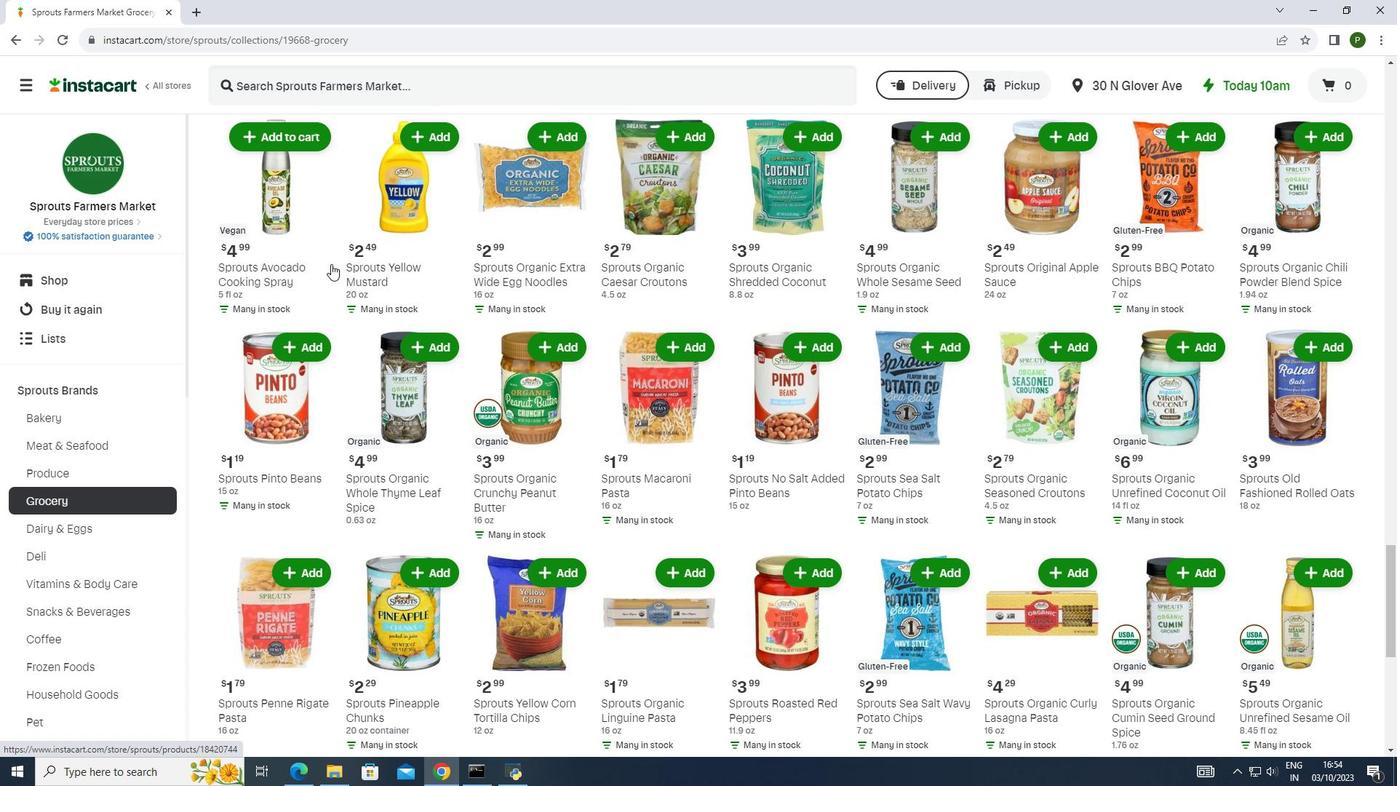 
Action: Mouse scrolled (331, 263) with delta (0, 0)
Screenshot: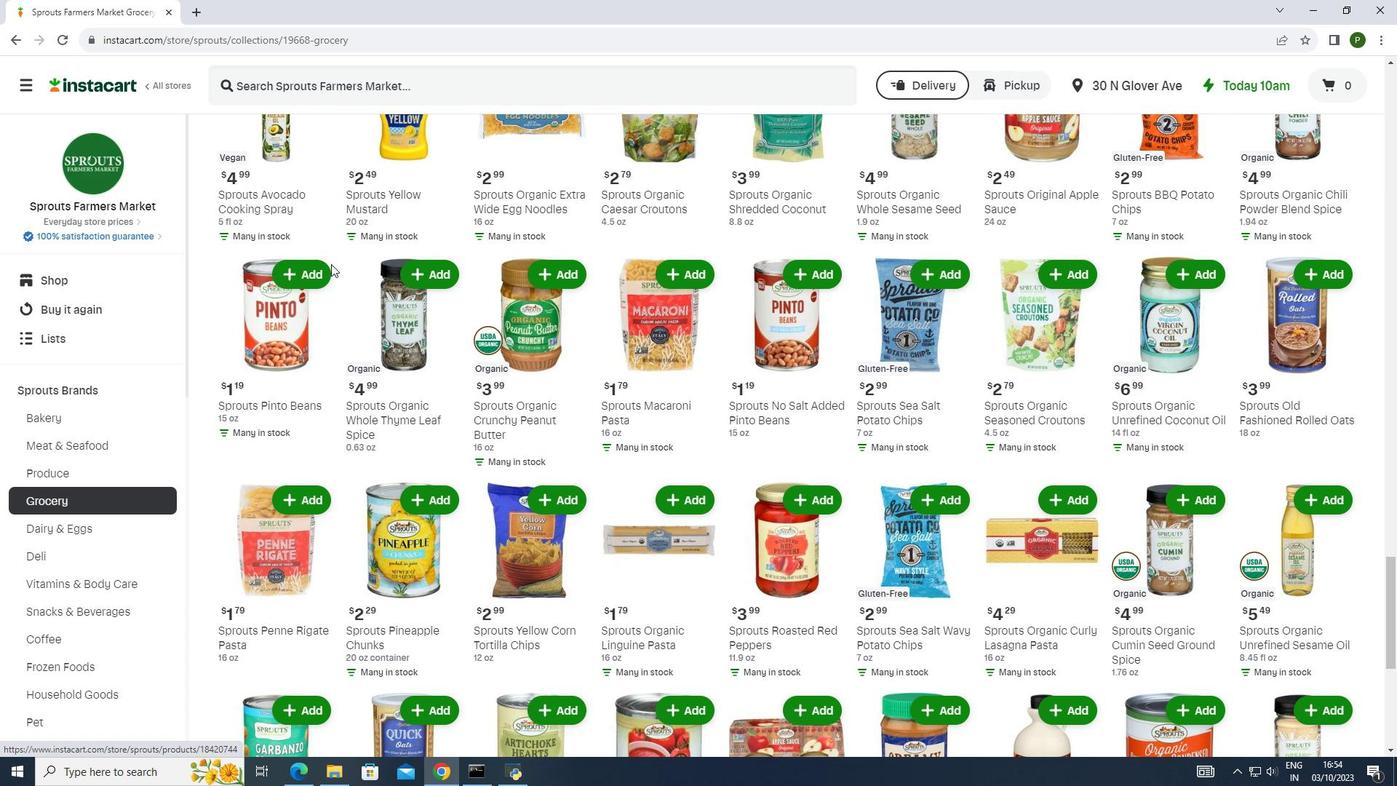 
Action: Mouse scrolled (331, 263) with delta (0, 0)
Screenshot: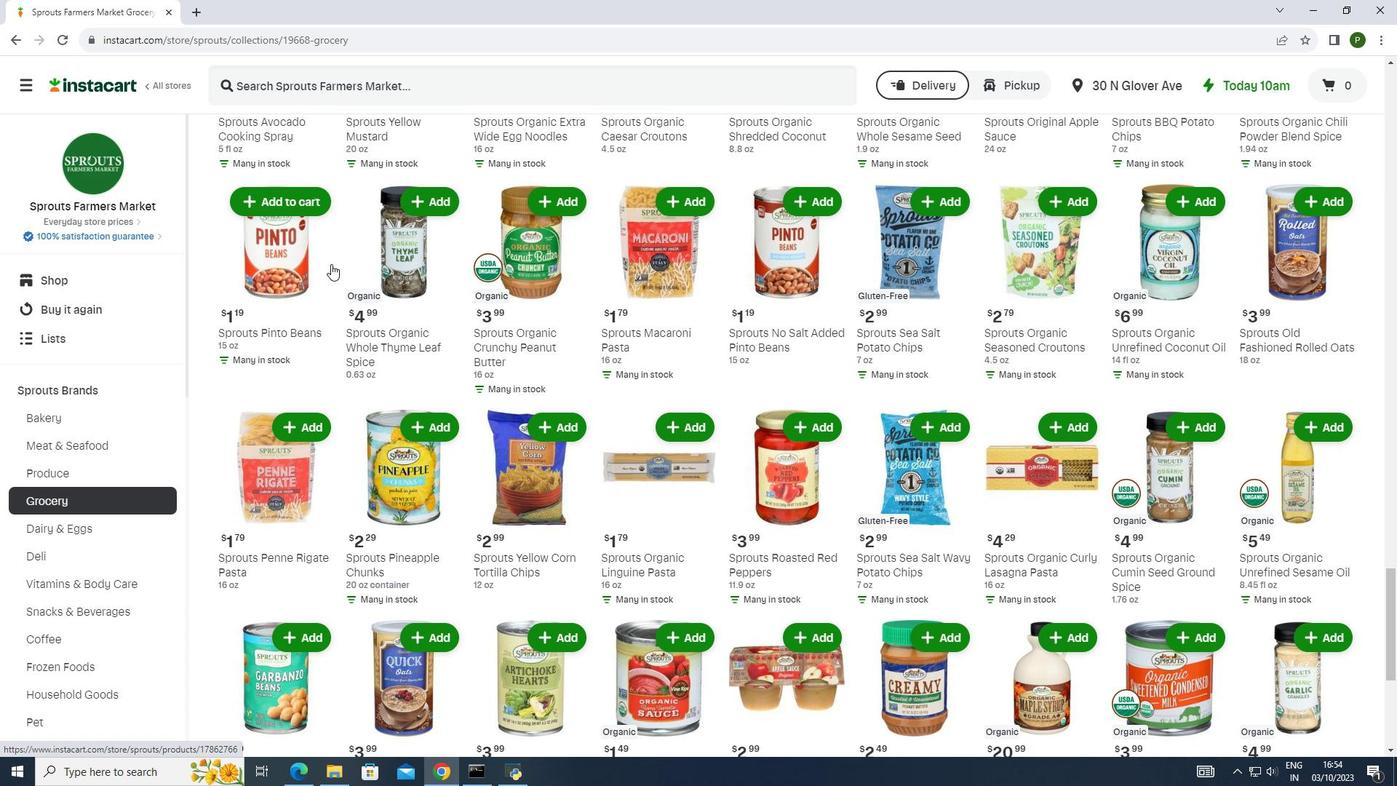 
Action: Mouse scrolled (331, 263) with delta (0, 0)
Screenshot: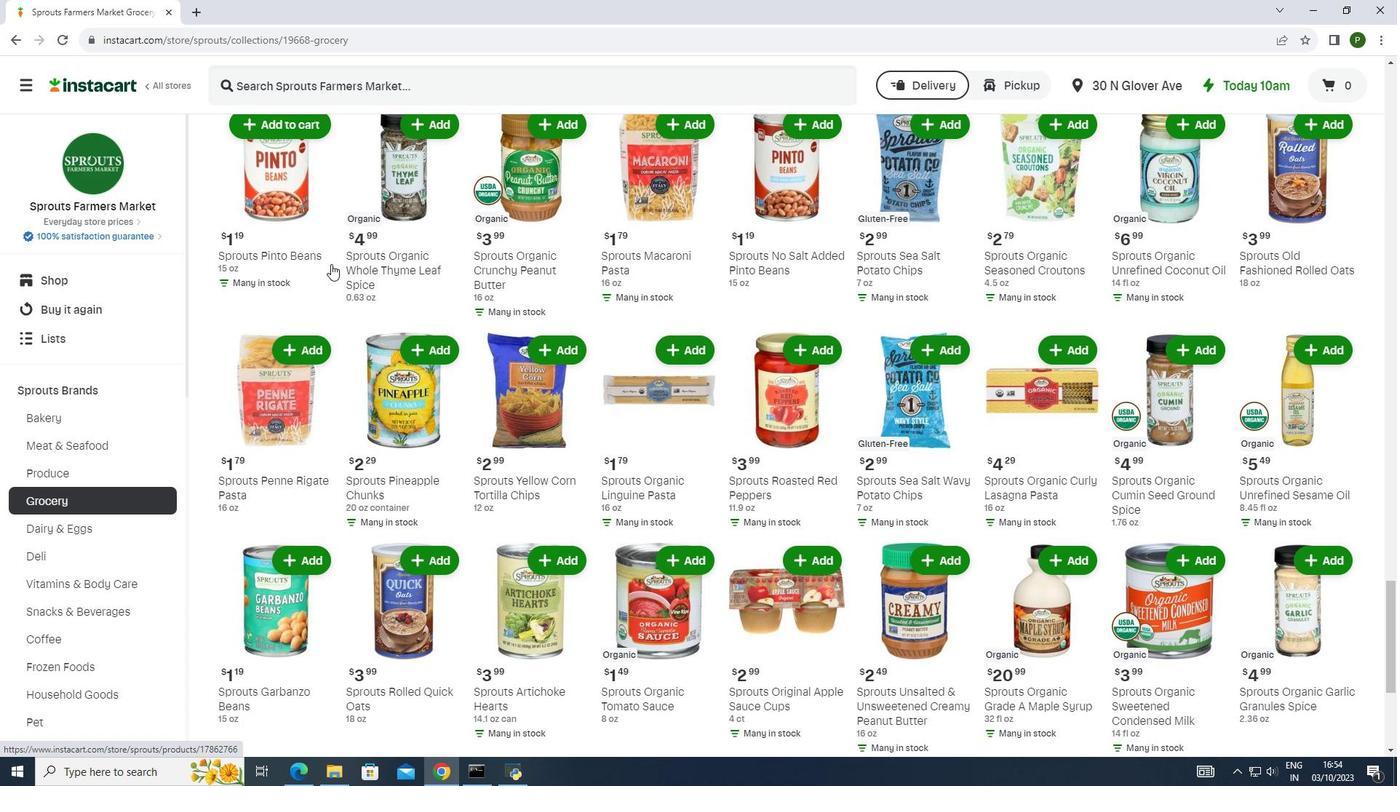 
Action: Mouse scrolled (331, 263) with delta (0, 0)
Screenshot: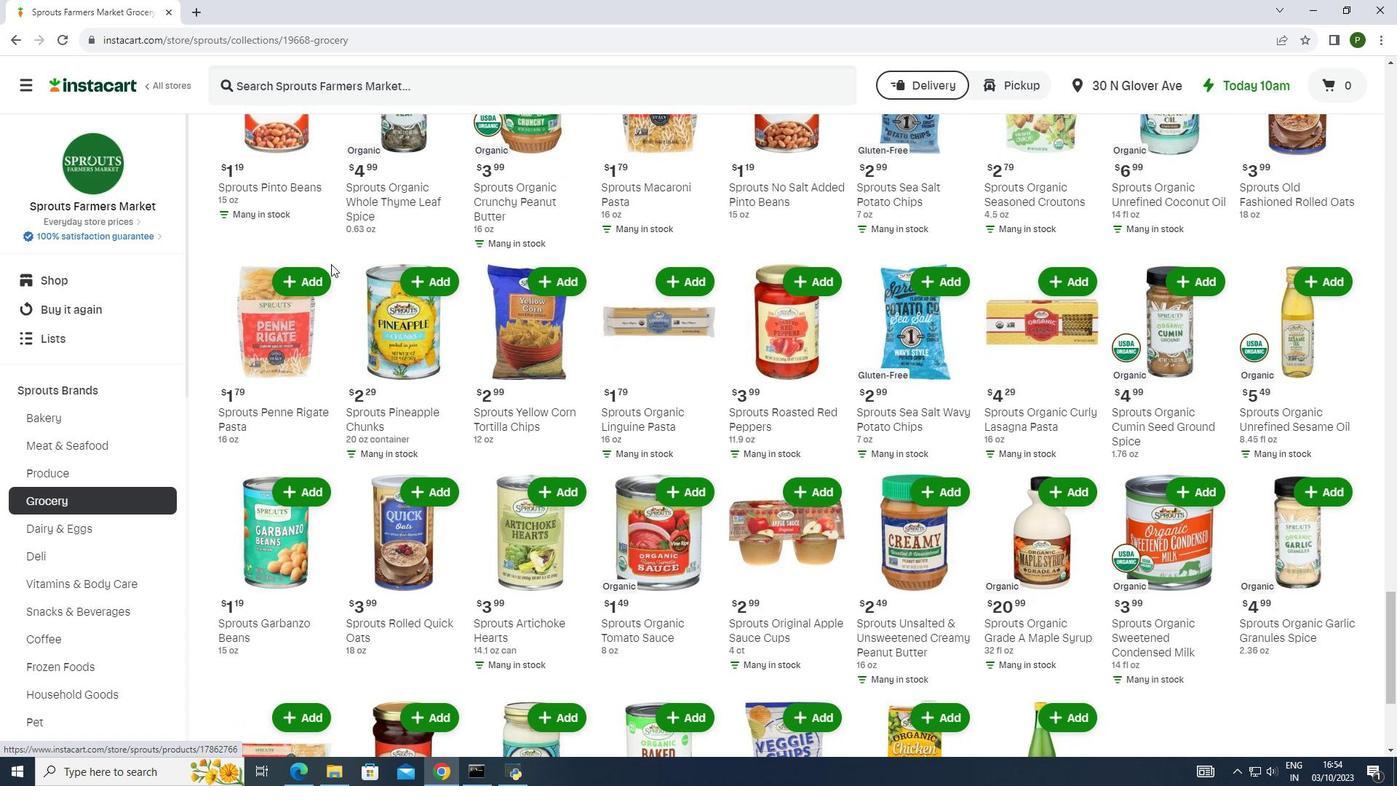 
Action: Mouse scrolled (331, 263) with delta (0, 0)
Screenshot: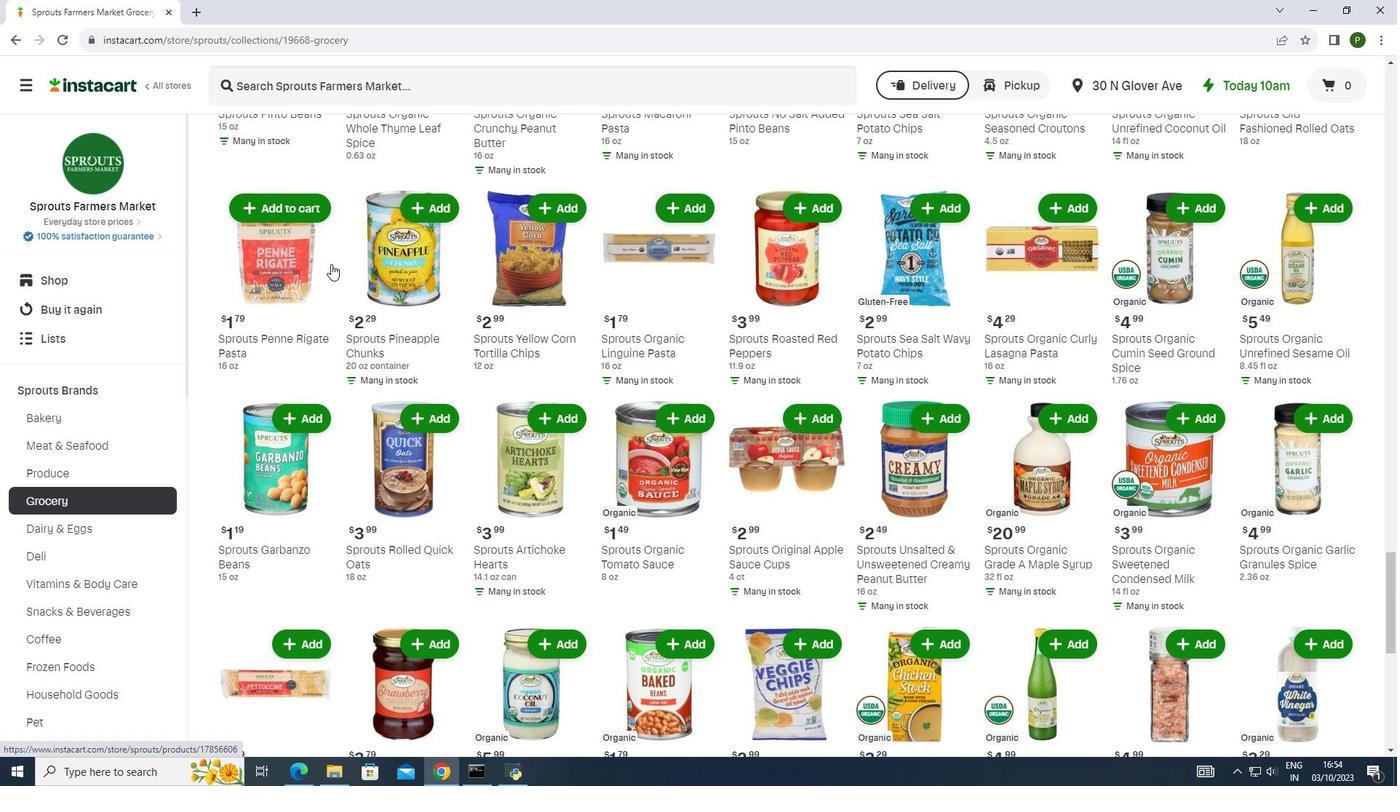 
Action: Mouse scrolled (331, 263) with delta (0, 0)
Screenshot: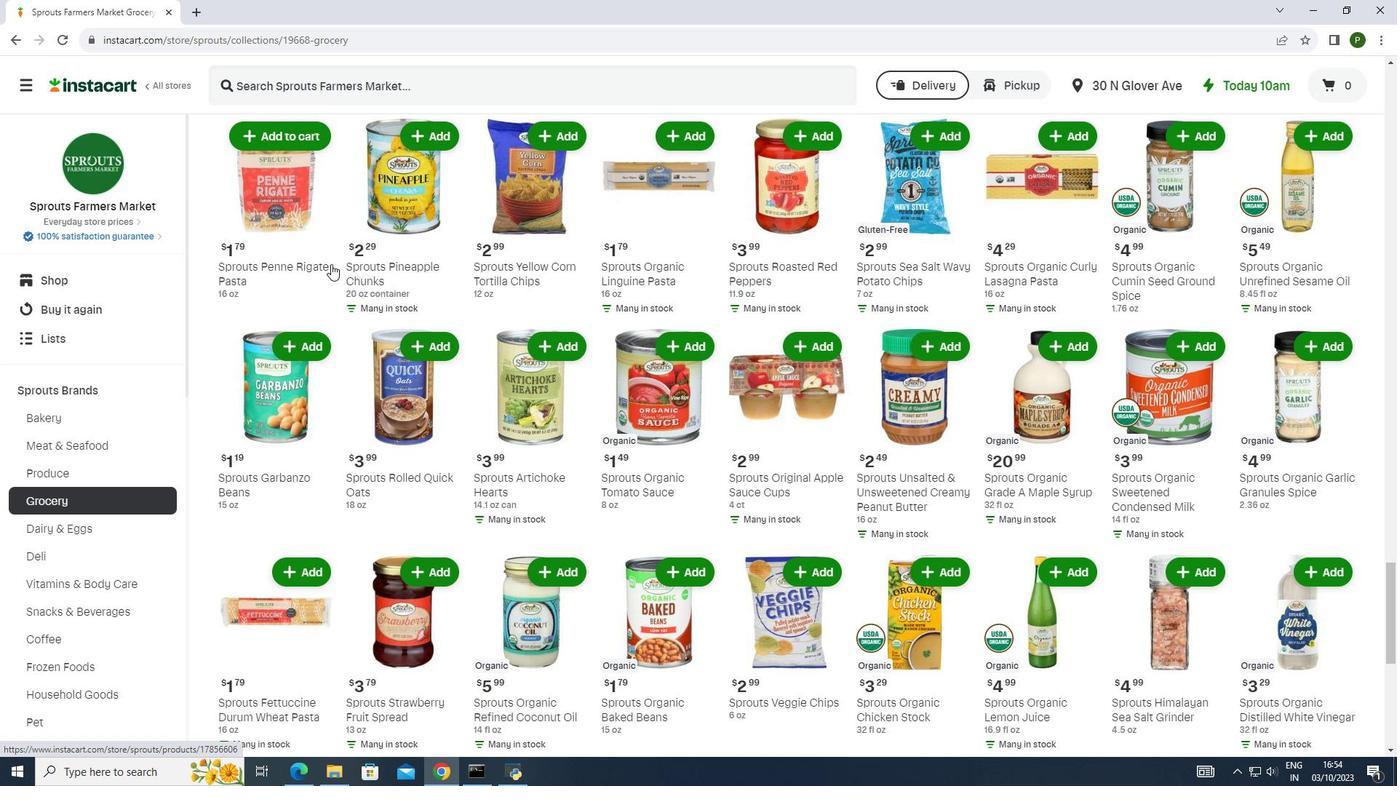 
Action: Mouse scrolled (331, 263) with delta (0, 0)
Screenshot: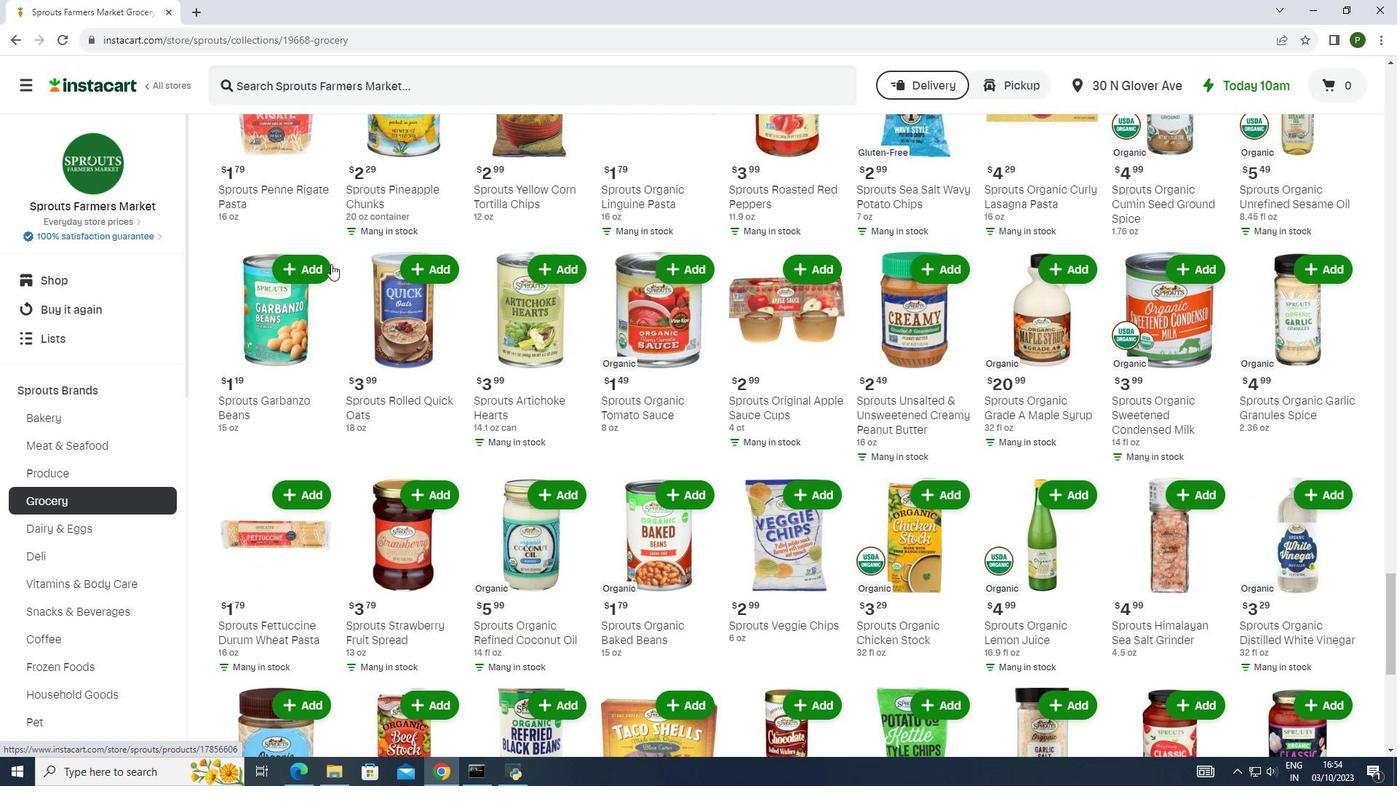 
Action: Mouse scrolled (331, 263) with delta (0, 0)
Screenshot: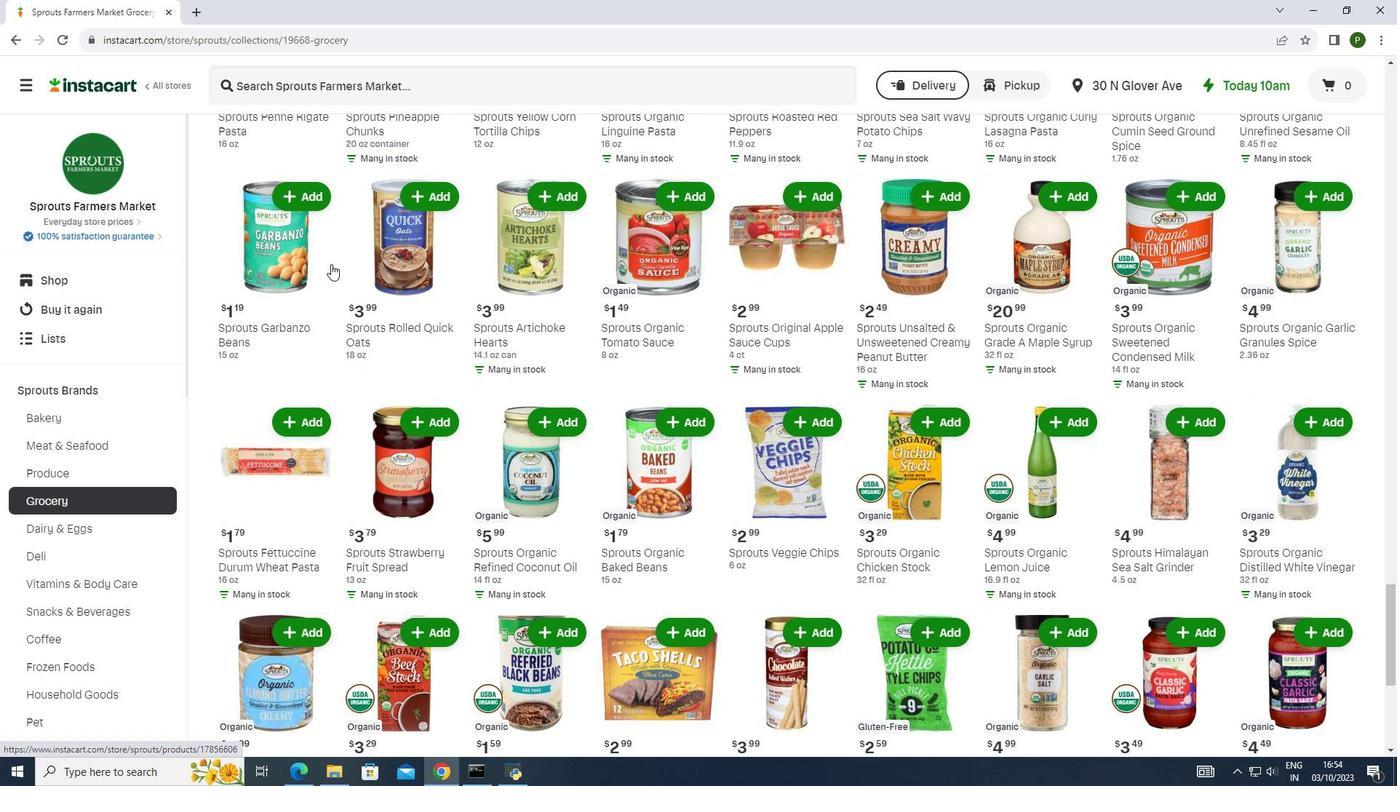 
Action: Mouse scrolled (331, 263) with delta (0, 0)
Screenshot: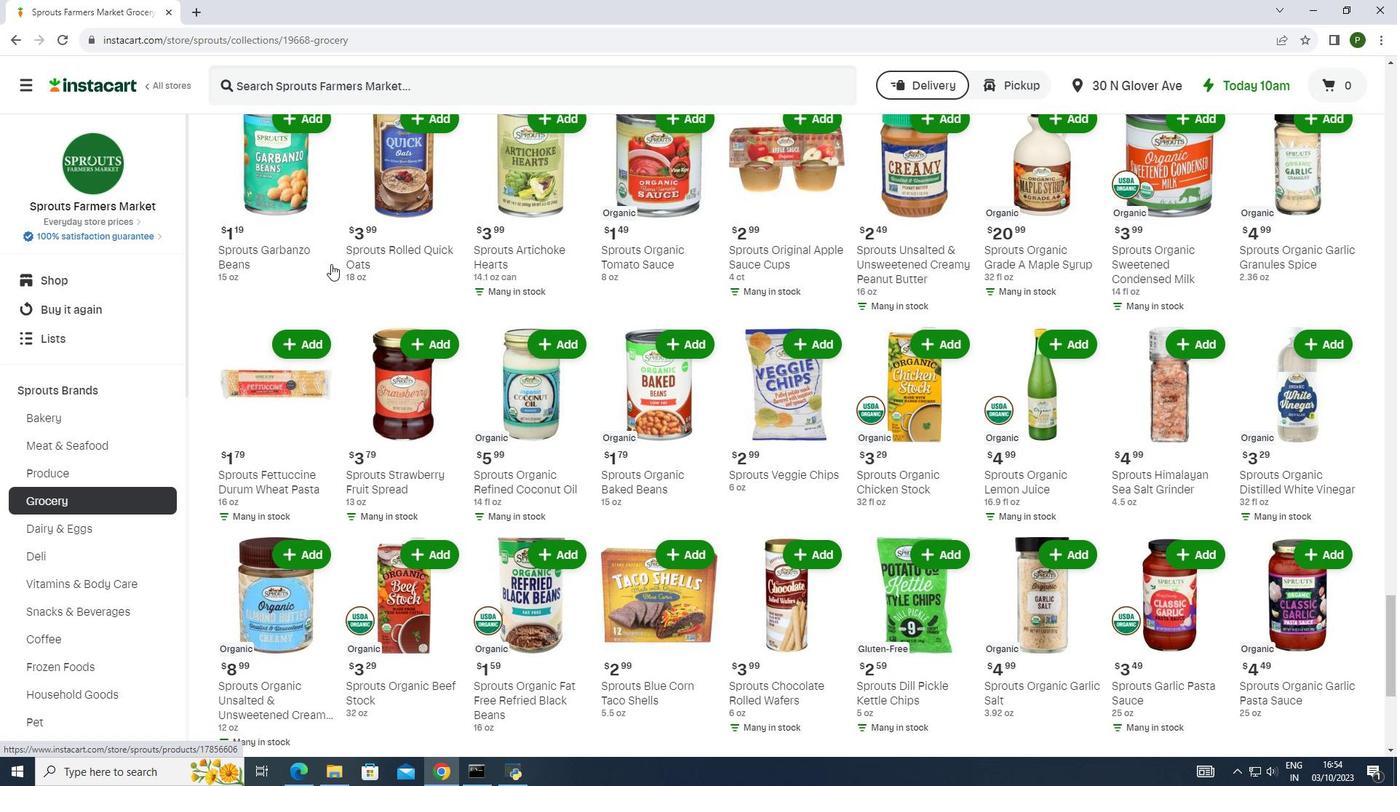 
Action: Mouse scrolled (331, 263) with delta (0, 0)
Screenshot: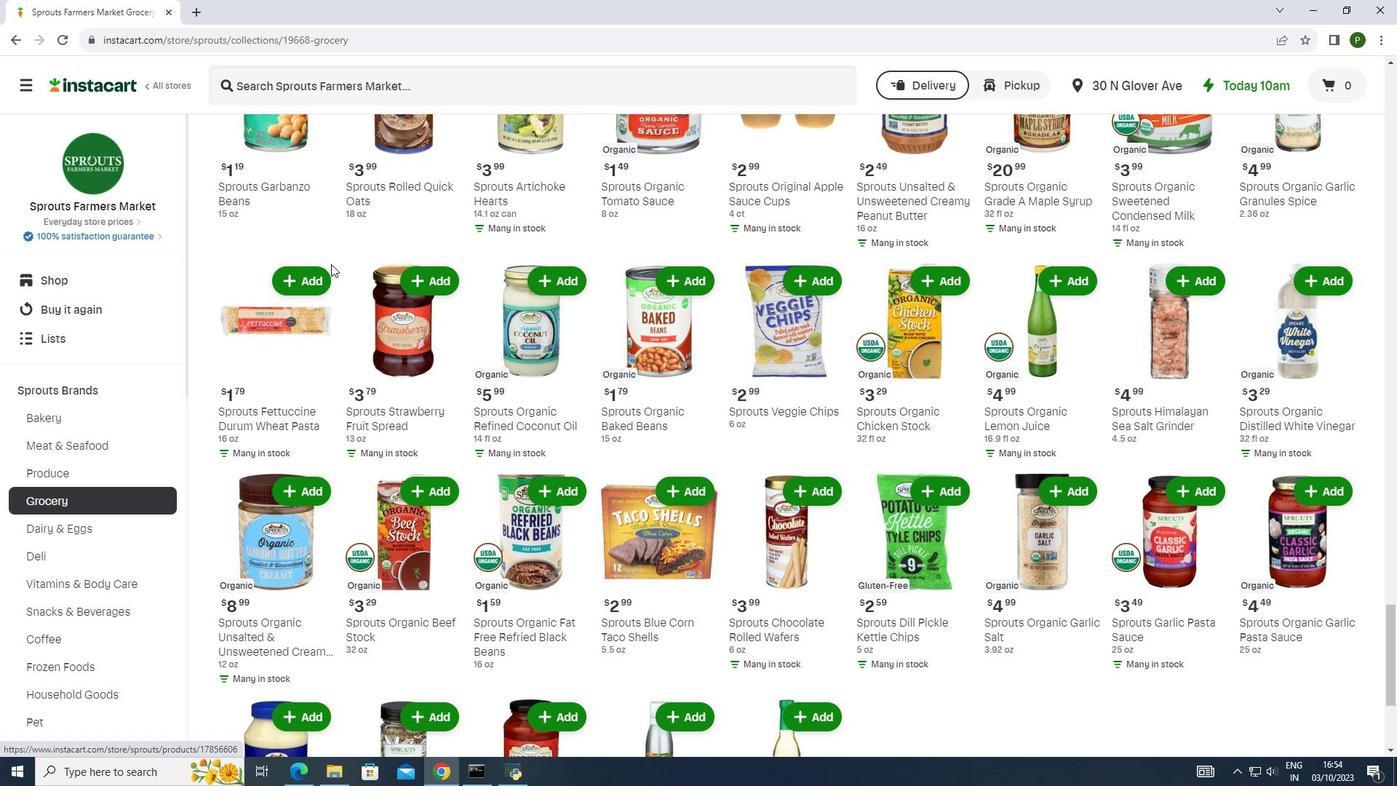 
Action: Mouse scrolled (331, 263) with delta (0, 0)
Screenshot: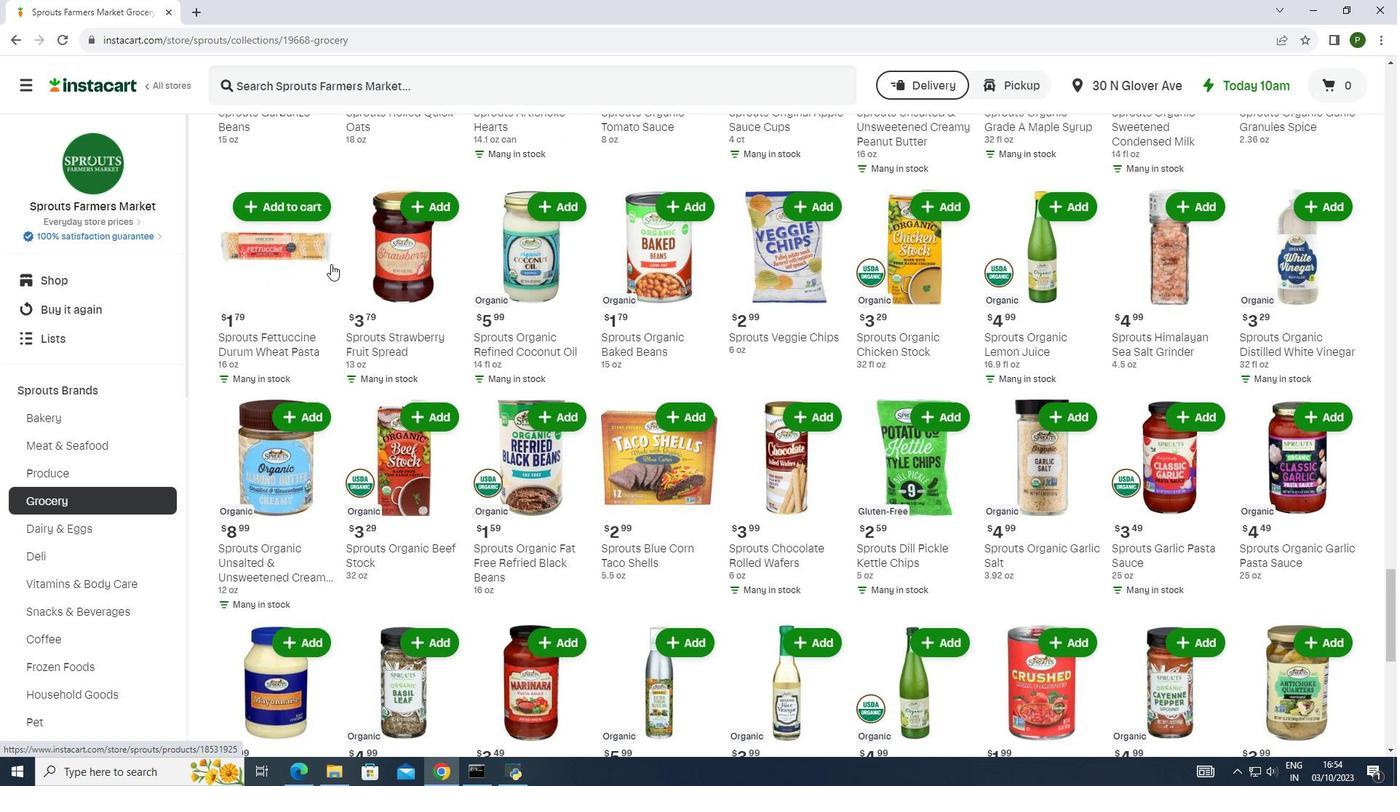 
Action: Mouse scrolled (331, 263) with delta (0, 0)
Screenshot: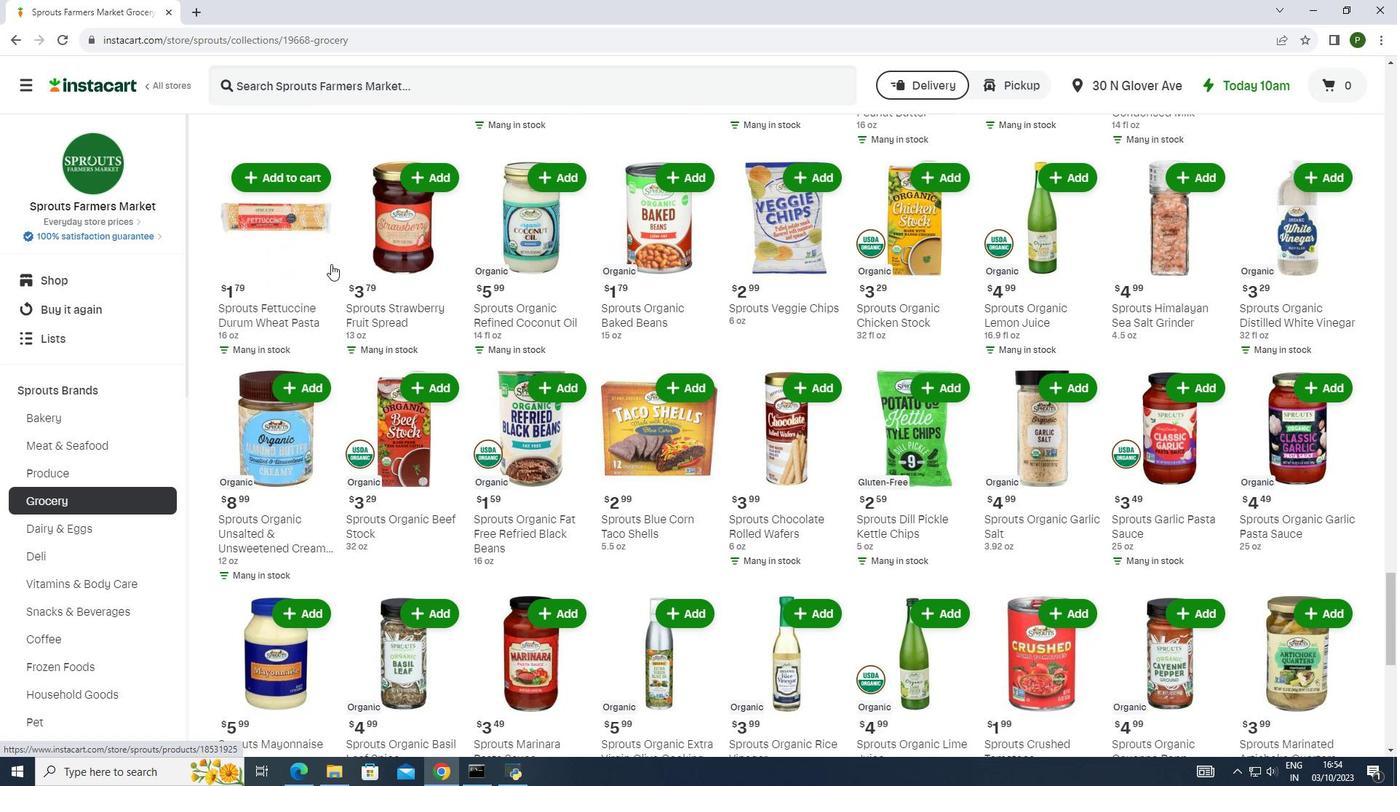 
Action: Mouse scrolled (331, 263) with delta (0, 0)
Screenshot: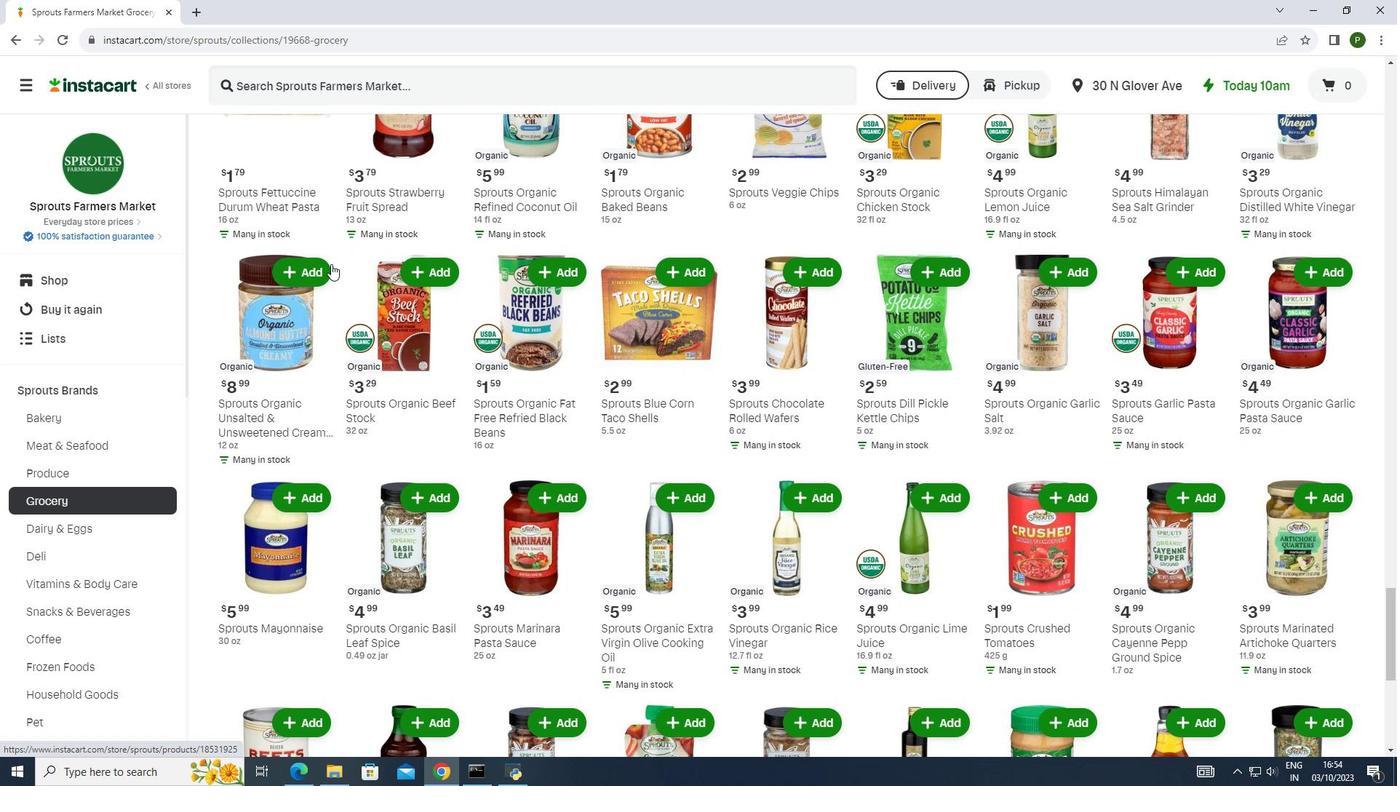 
Action: Mouse scrolled (331, 263) with delta (0, 0)
Screenshot: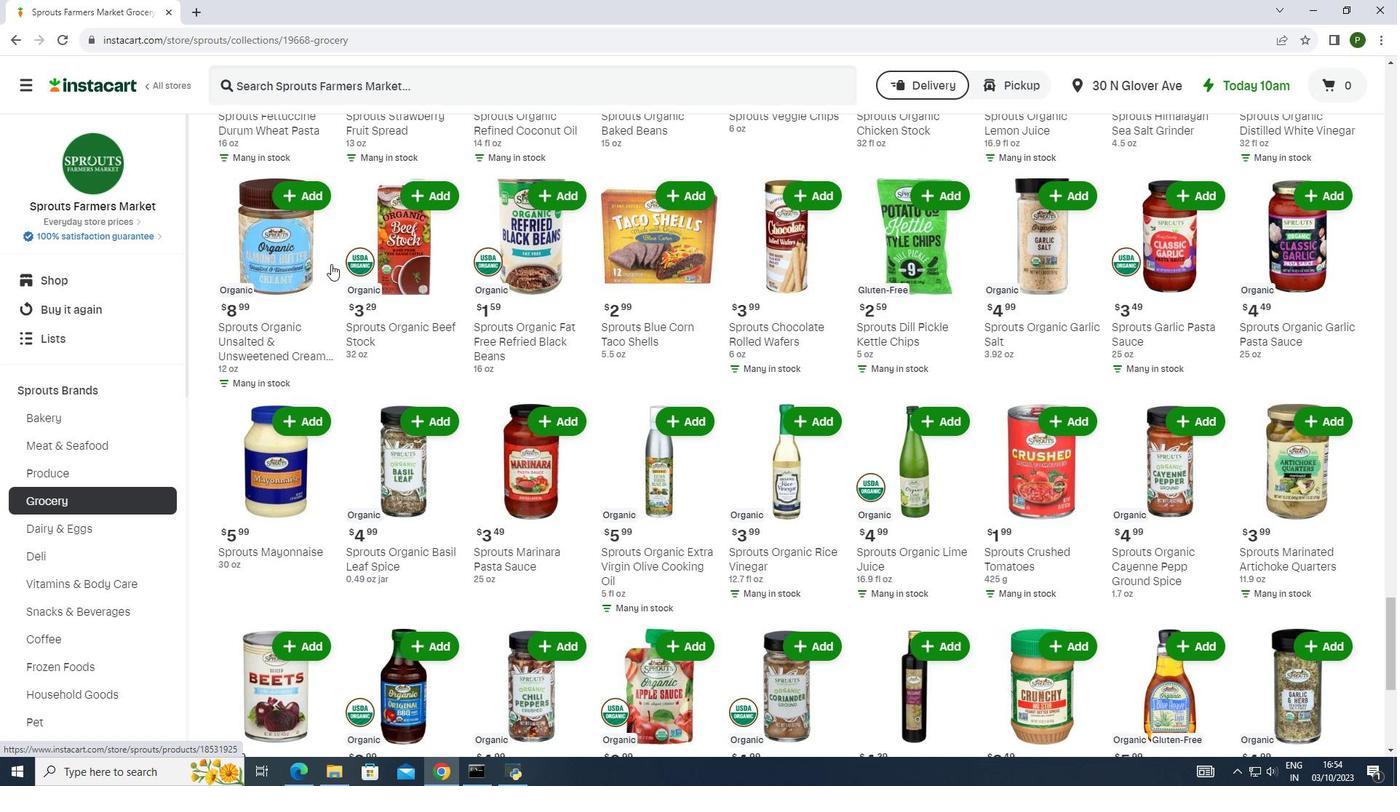 
Action: Mouse scrolled (331, 263) with delta (0, 0)
Screenshot: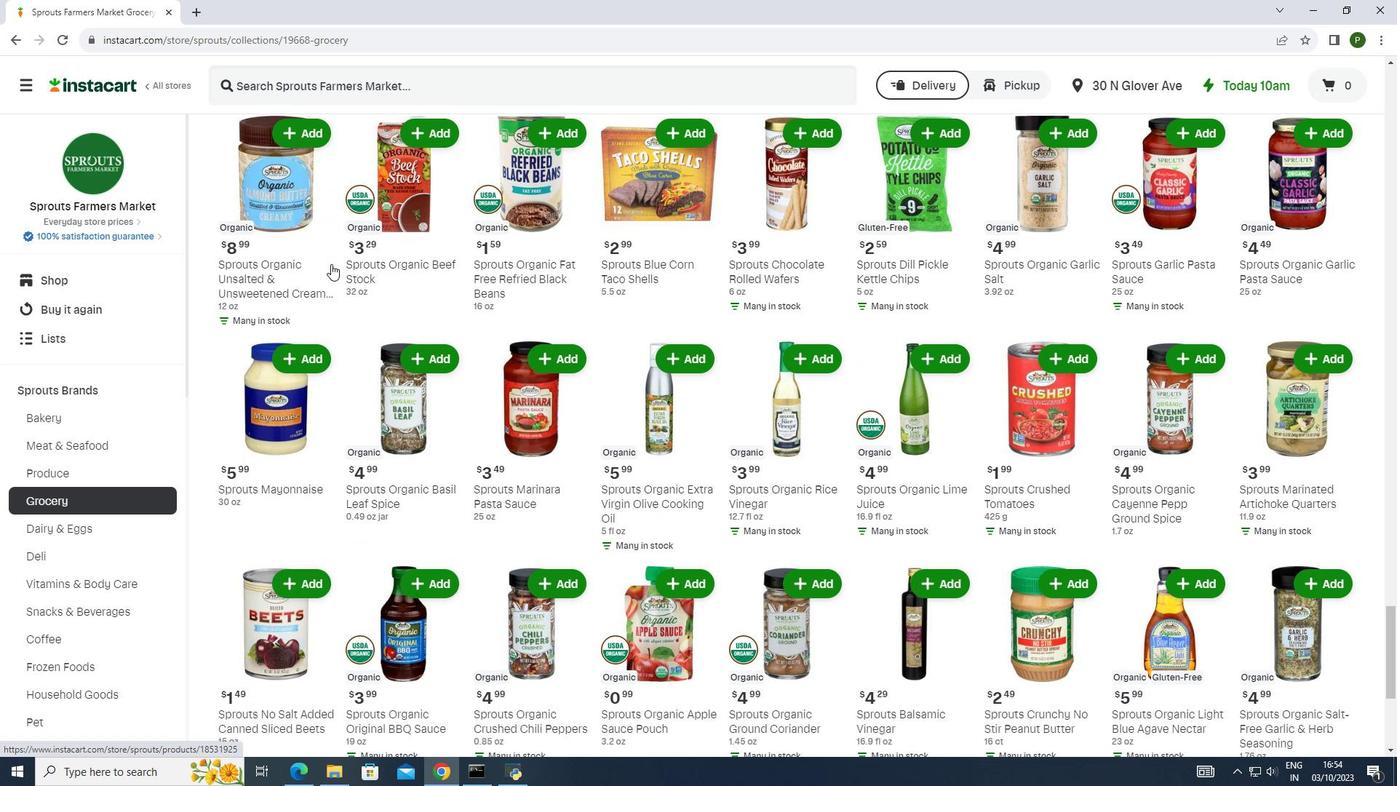 
Action: Mouse scrolled (331, 263) with delta (0, 0)
Screenshot: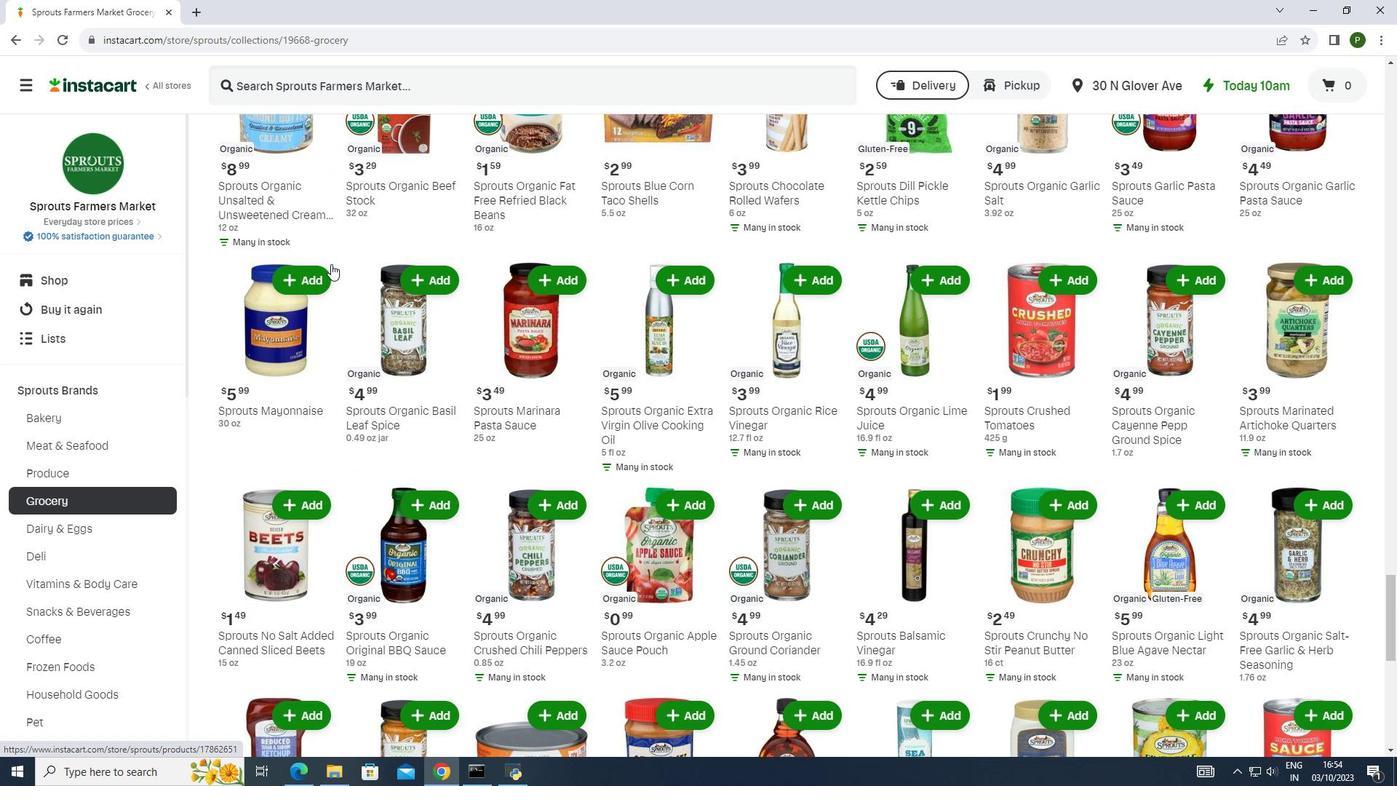 
Action: Mouse scrolled (331, 263) with delta (0, 0)
Screenshot: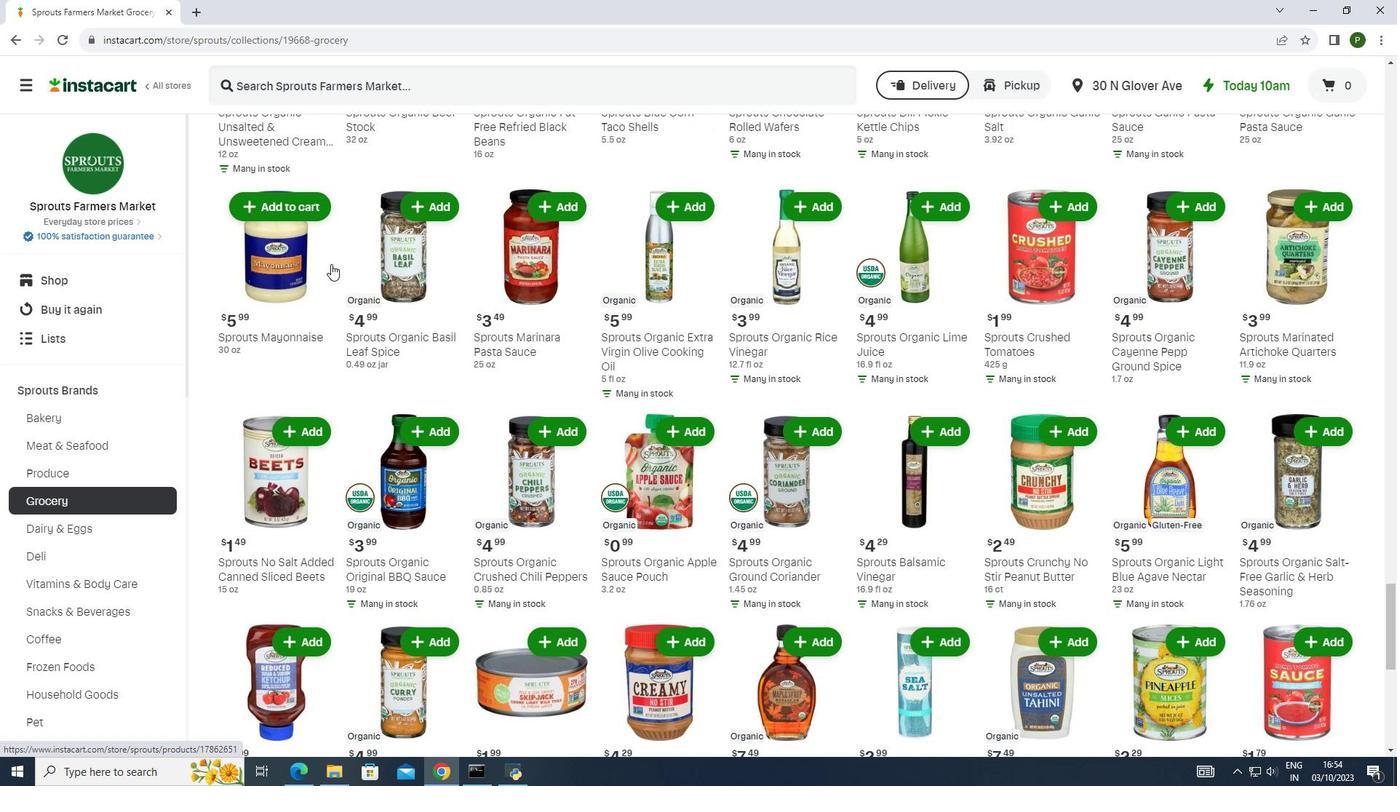 
Action: Mouse scrolled (331, 263) with delta (0, 0)
Screenshot: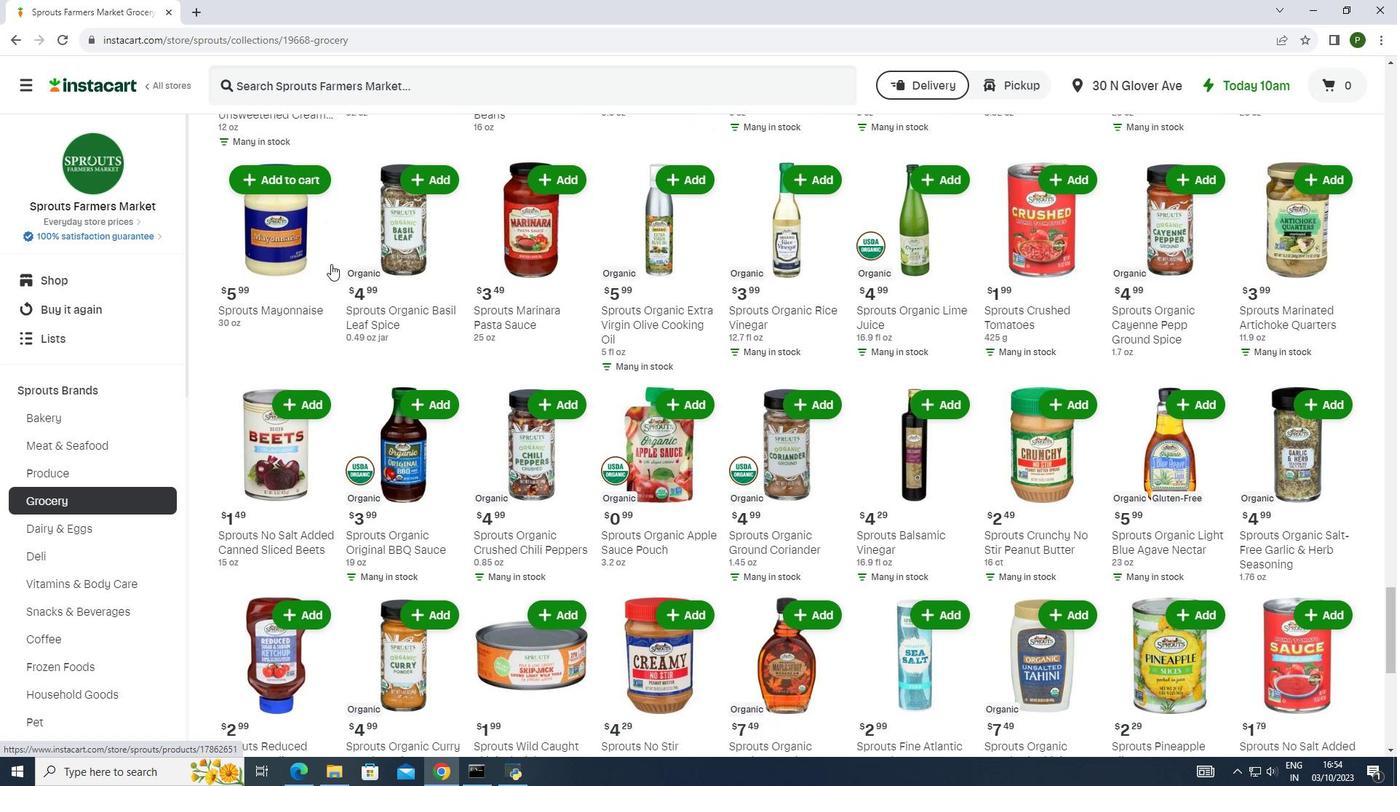 
Action: Mouse scrolled (331, 263) with delta (0, 0)
Screenshot: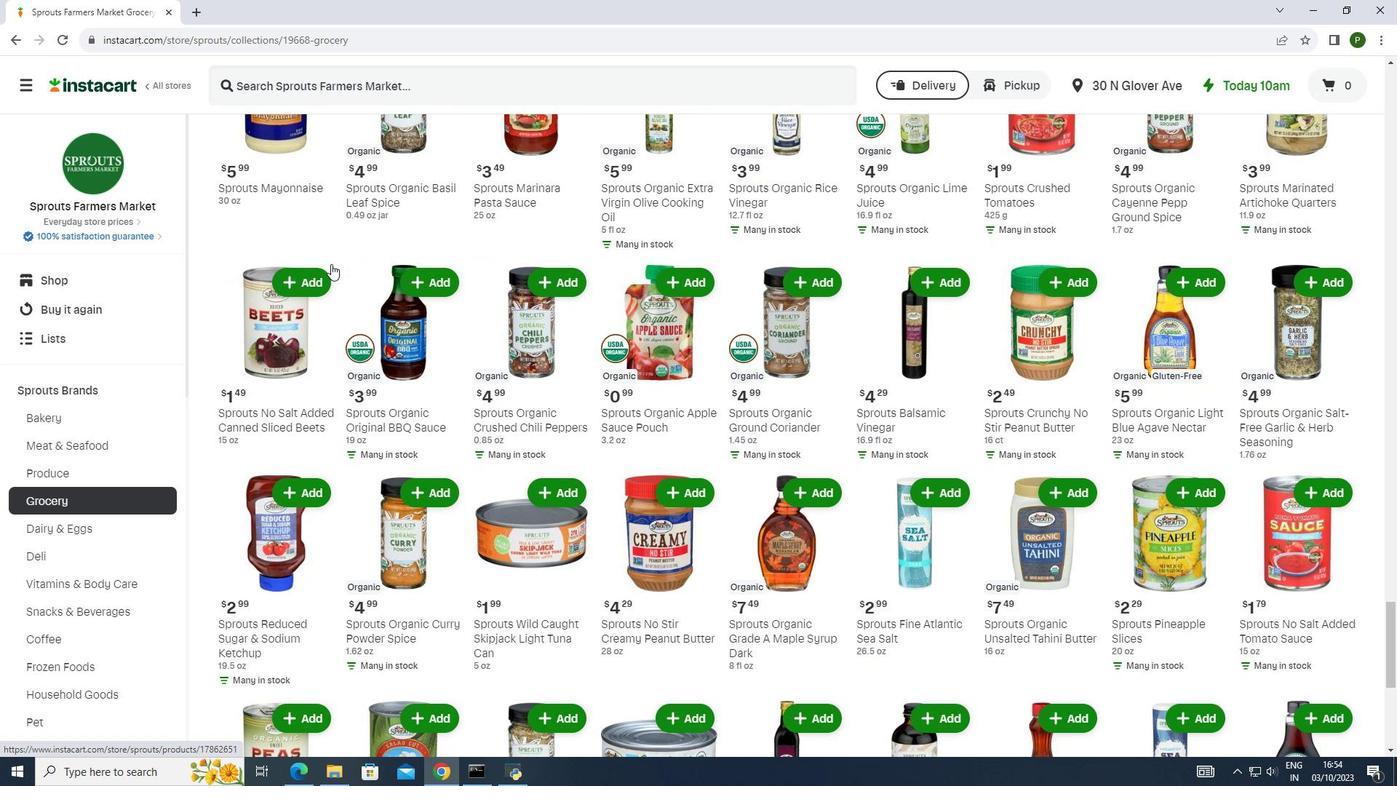 
Action: Mouse scrolled (331, 263) with delta (0, 0)
Screenshot: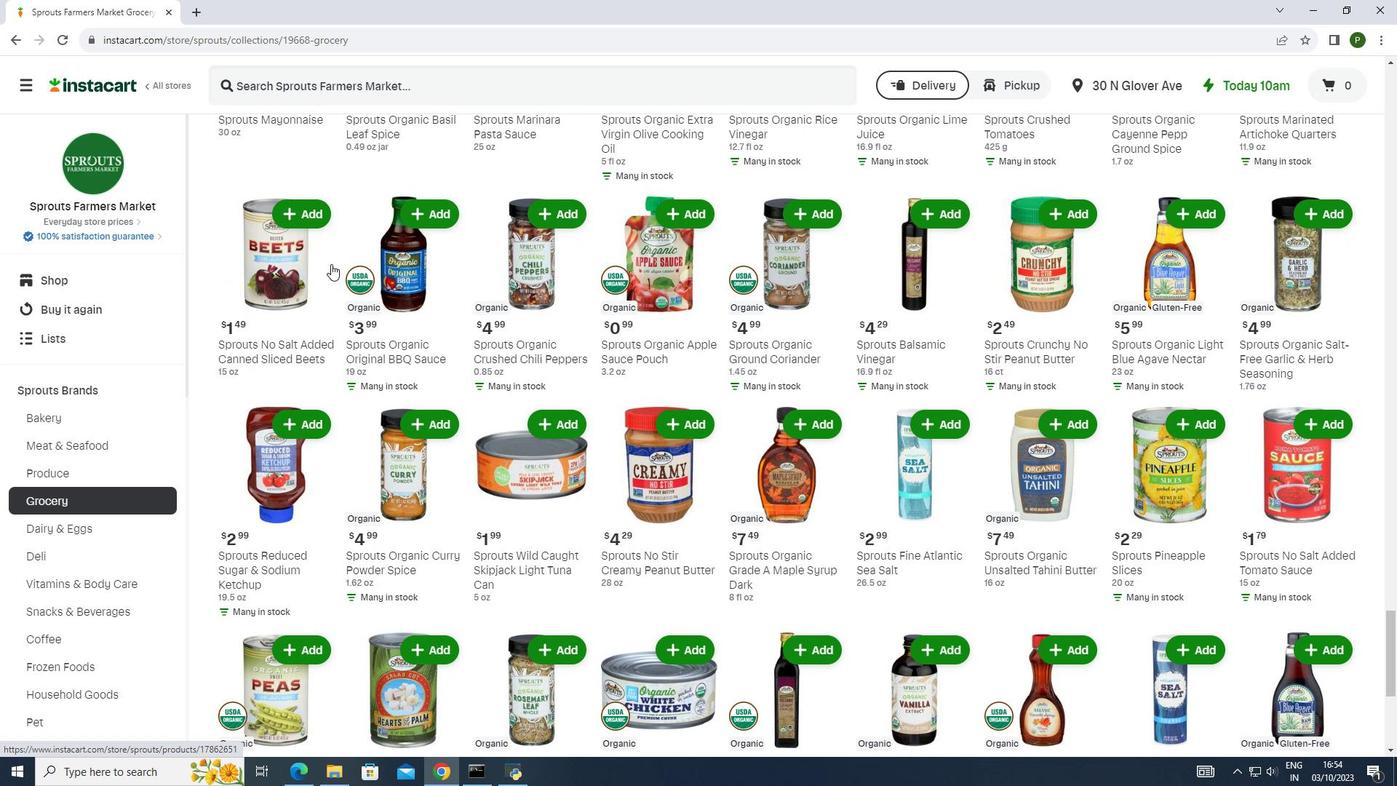 
Action: Mouse scrolled (331, 263) with delta (0, 0)
Screenshot: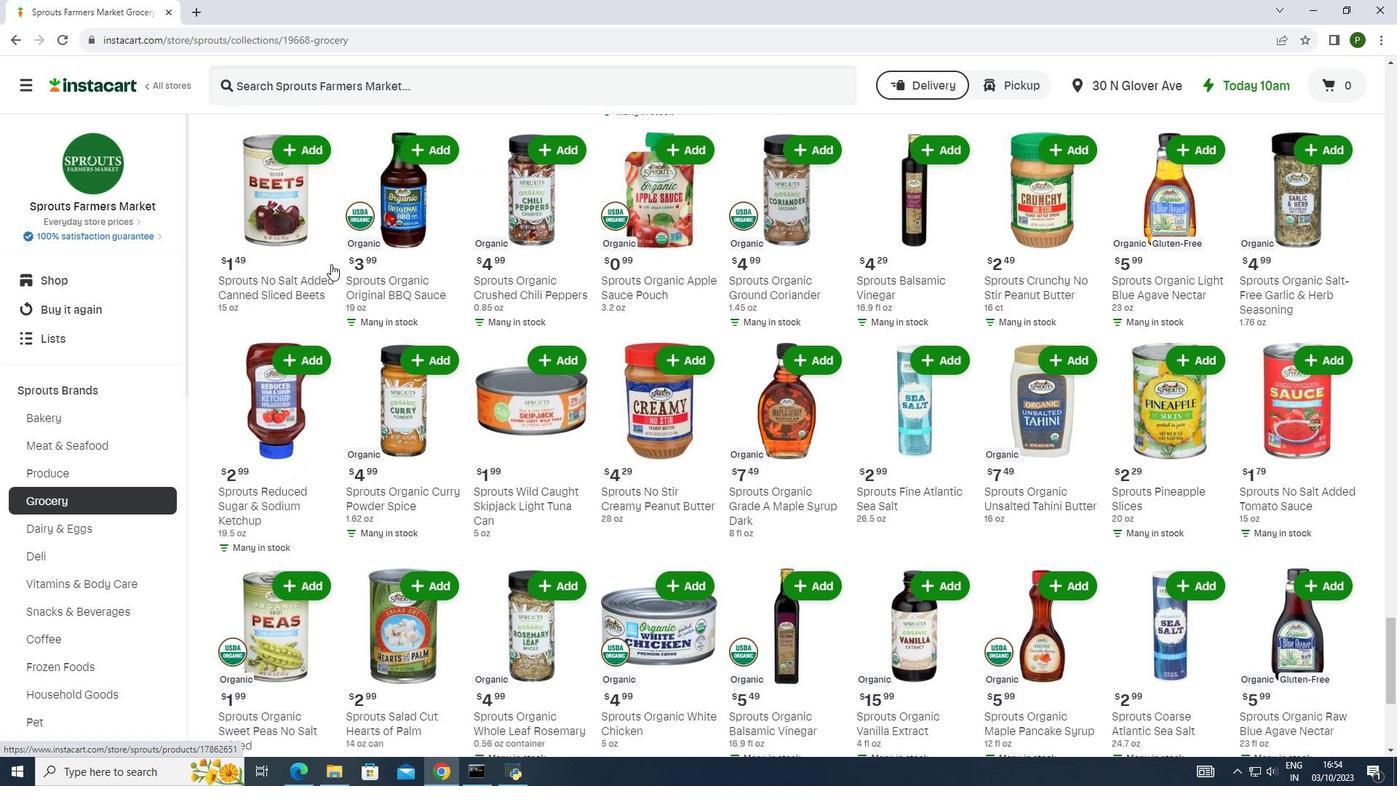 
Action: Mouse scrolled (331, 263) with delta (0, 0)
Screenshot: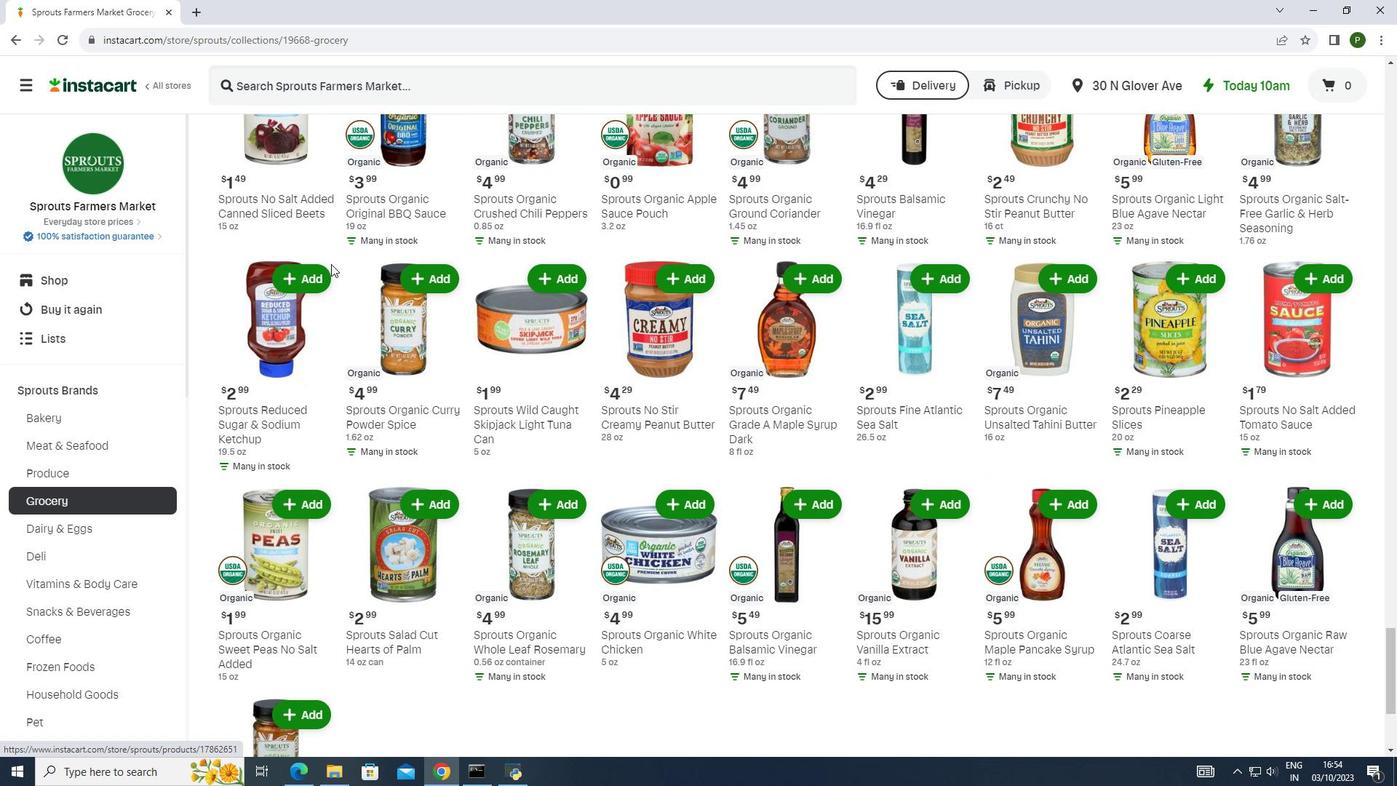 
Action: Mouse scrolled (331, 263) with delta (0, 0)
Screenshot: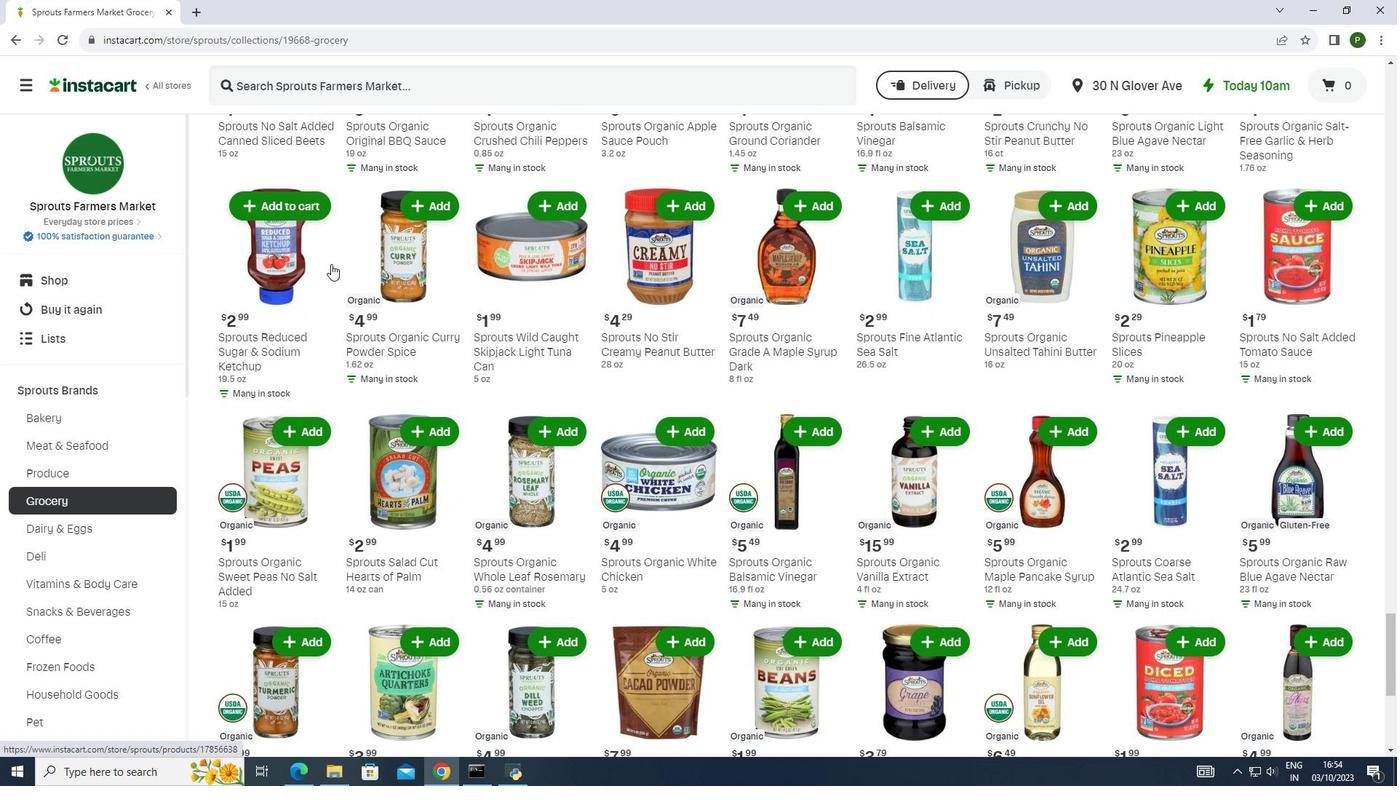
Action: Mouse scrolled (331, 263) with delta (0, 0)
Screenshot: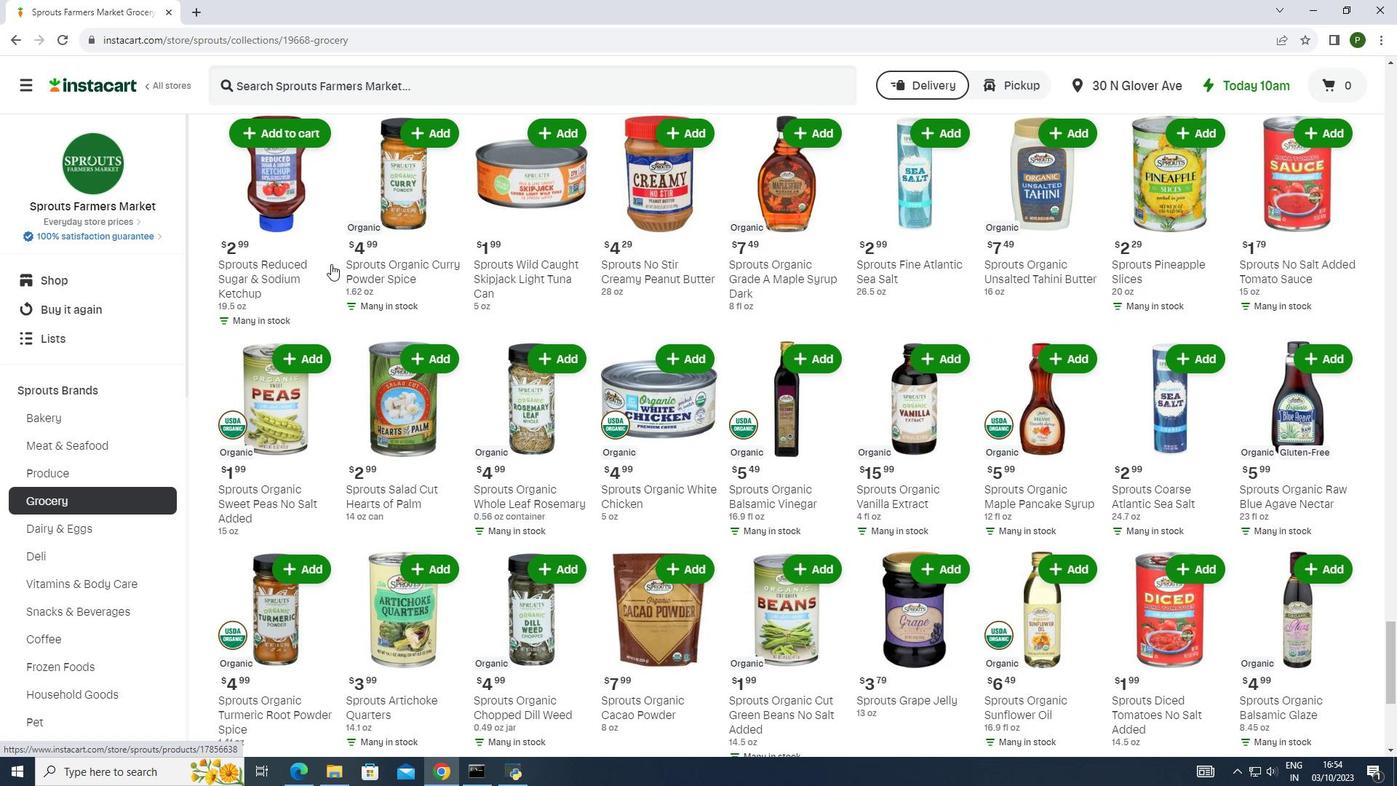 
Action: Mouse scrolled (331, 263) with delta (0, 0)
Screenshot: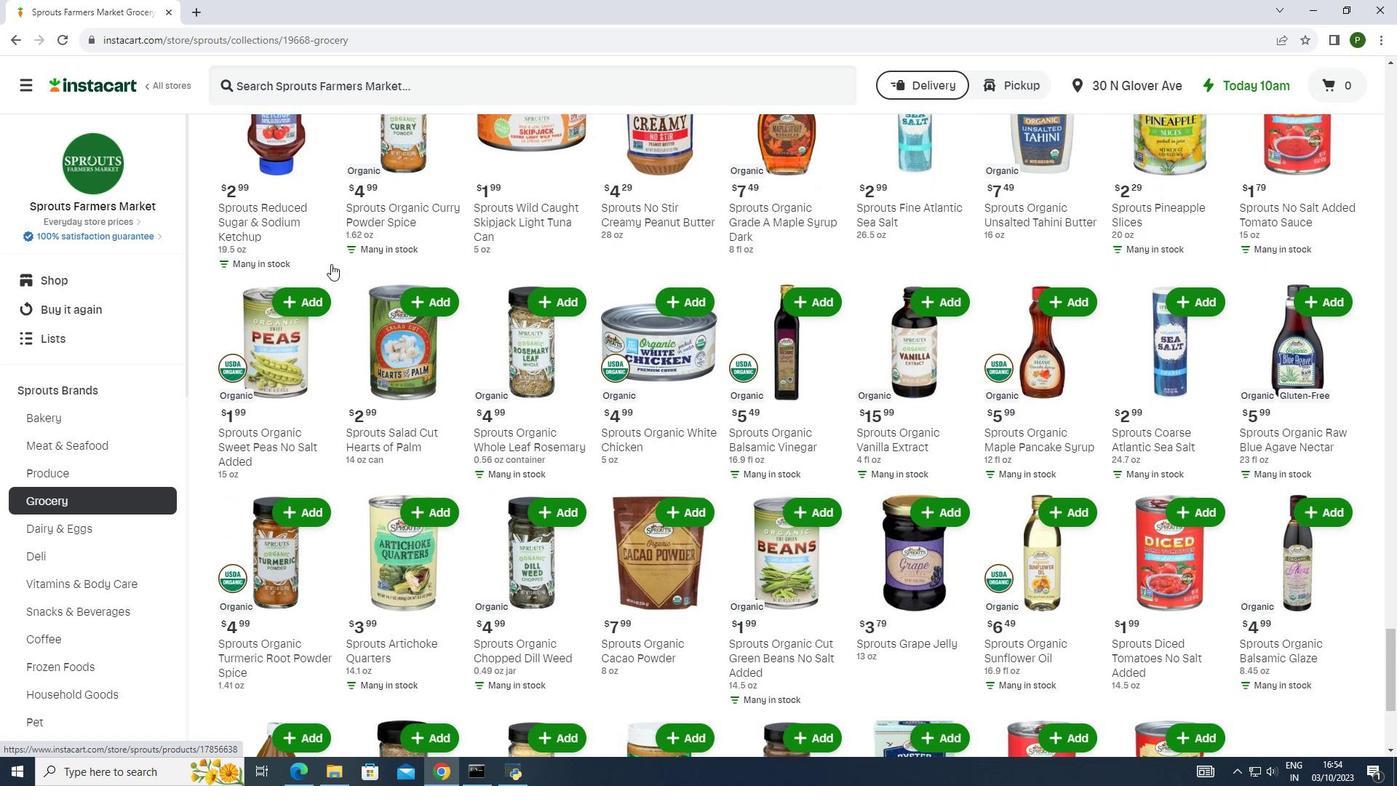 
Action: Mouse scrolled (331, 263) with delta (0, 0)
Screenshot: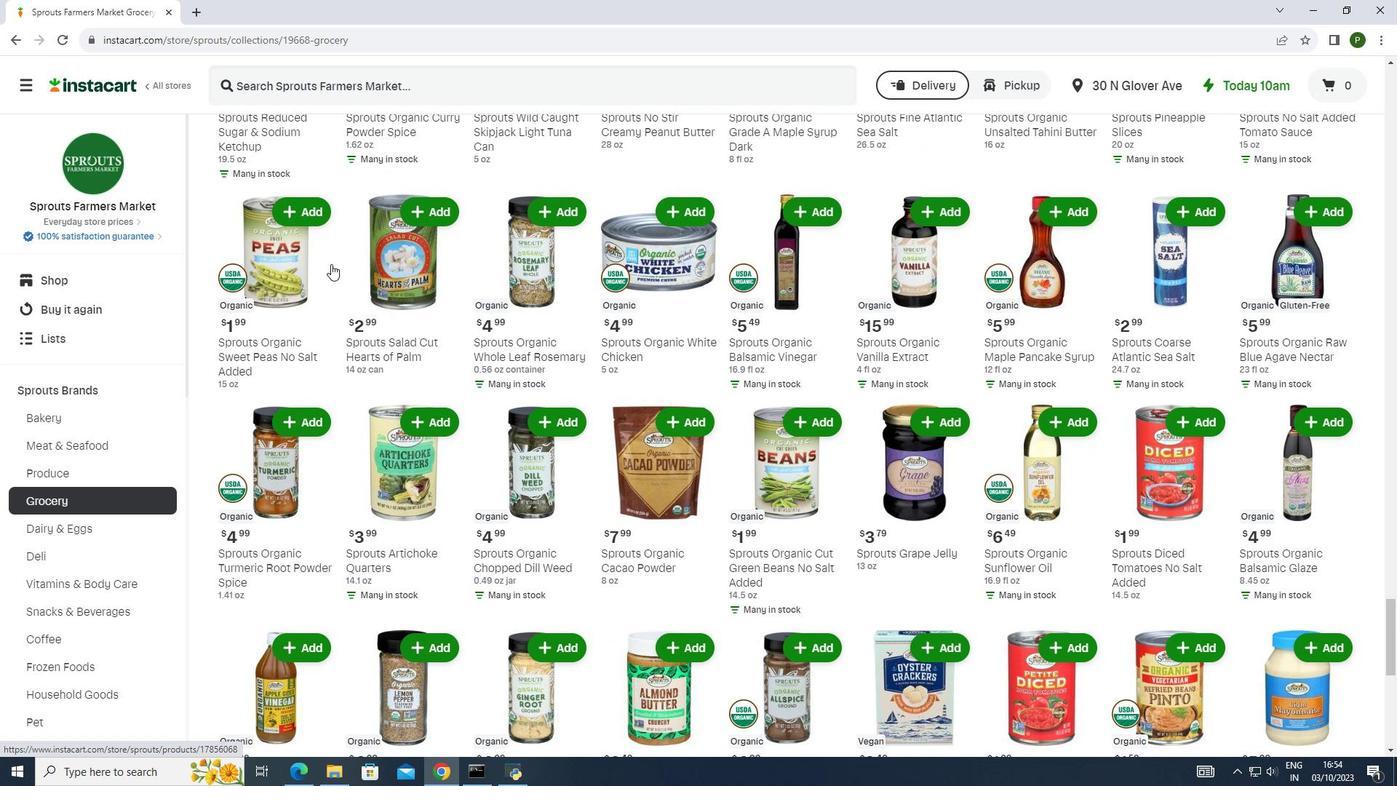 
Action: Mouse scrolled (331, 263) with delta (0, 0)
Screenshot: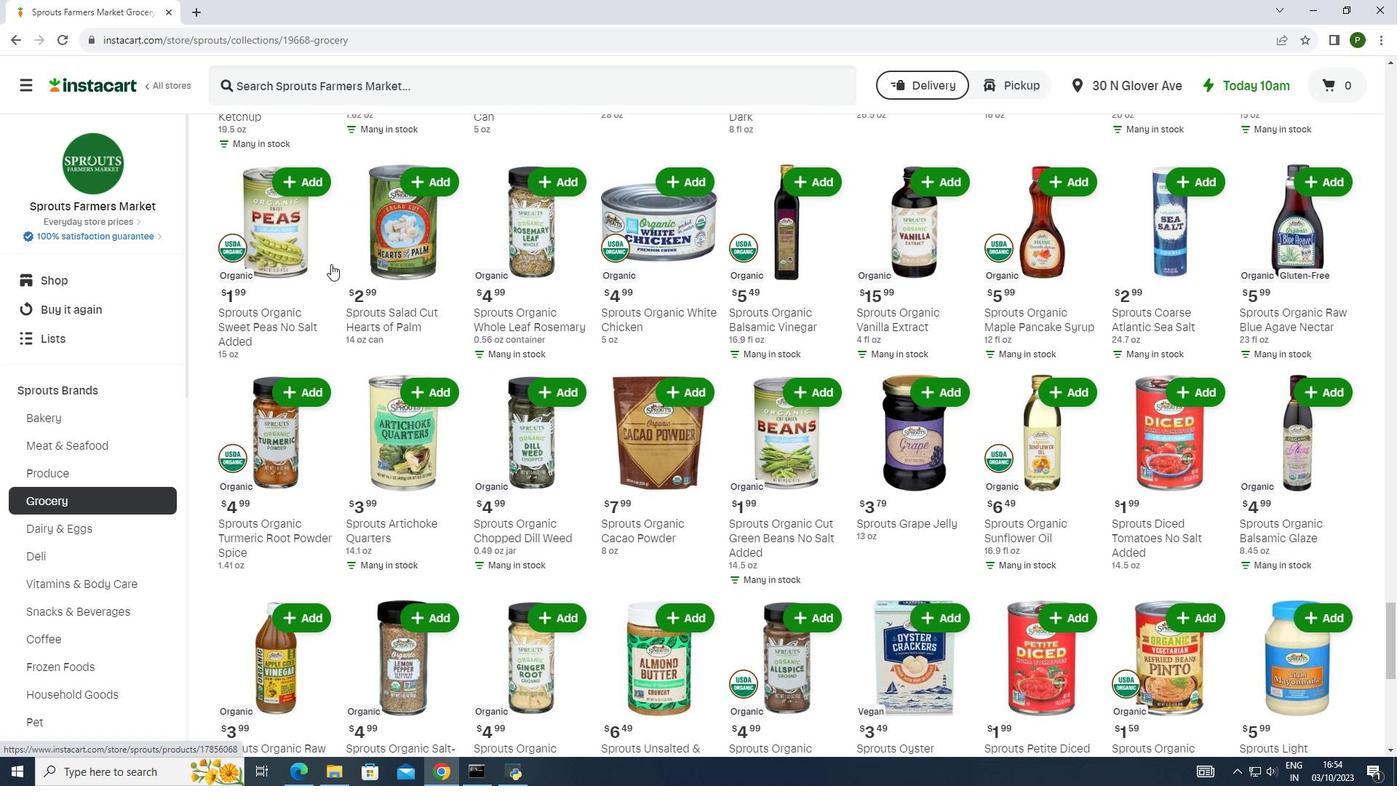 
Action: Mouse scrolled (331, 263) with delta (0, 0)
Screenshot: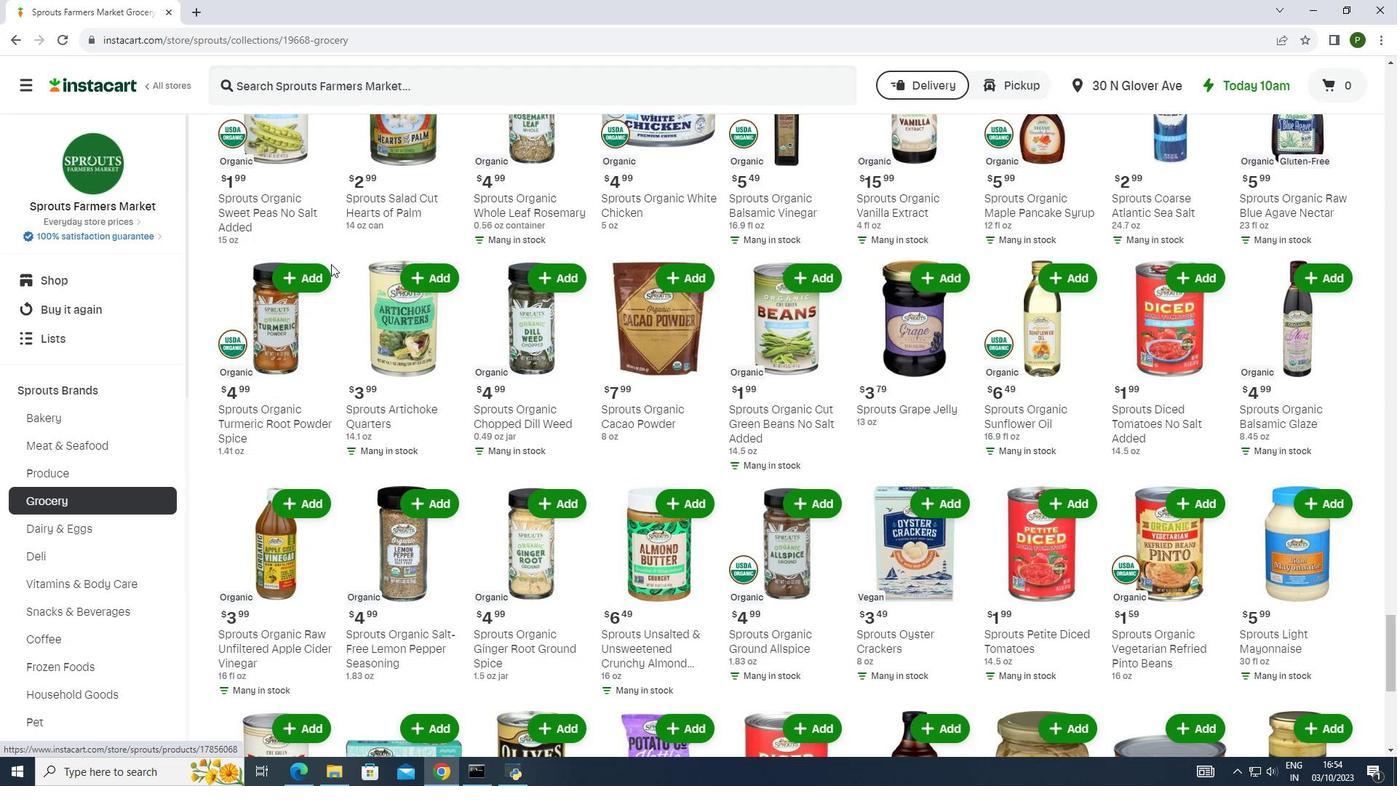 
Action: Mouse scrolled (331, 263) with delta (0, 0)
Screenshot: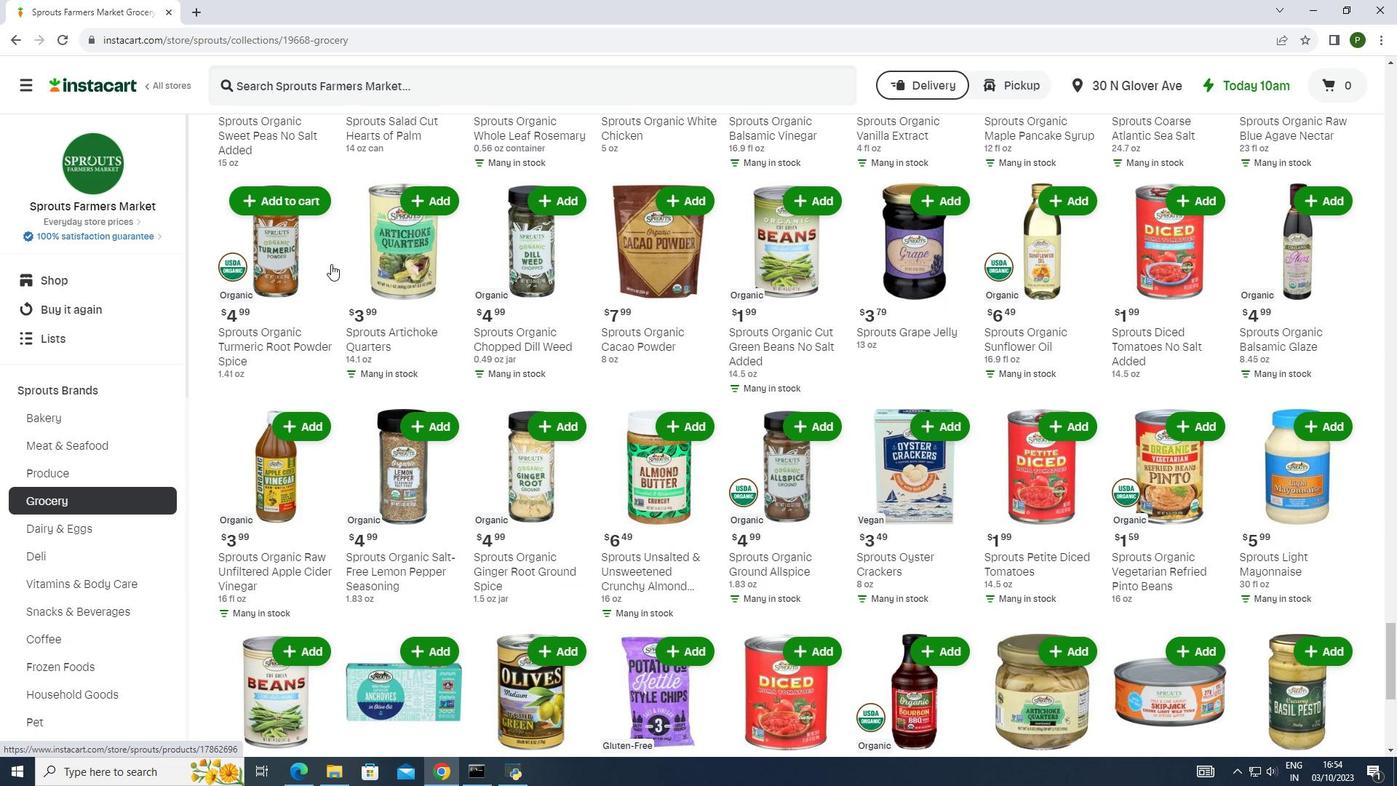 
Action: Mouse scrolled (331, 263) with delta (0, 0)
Screenshot: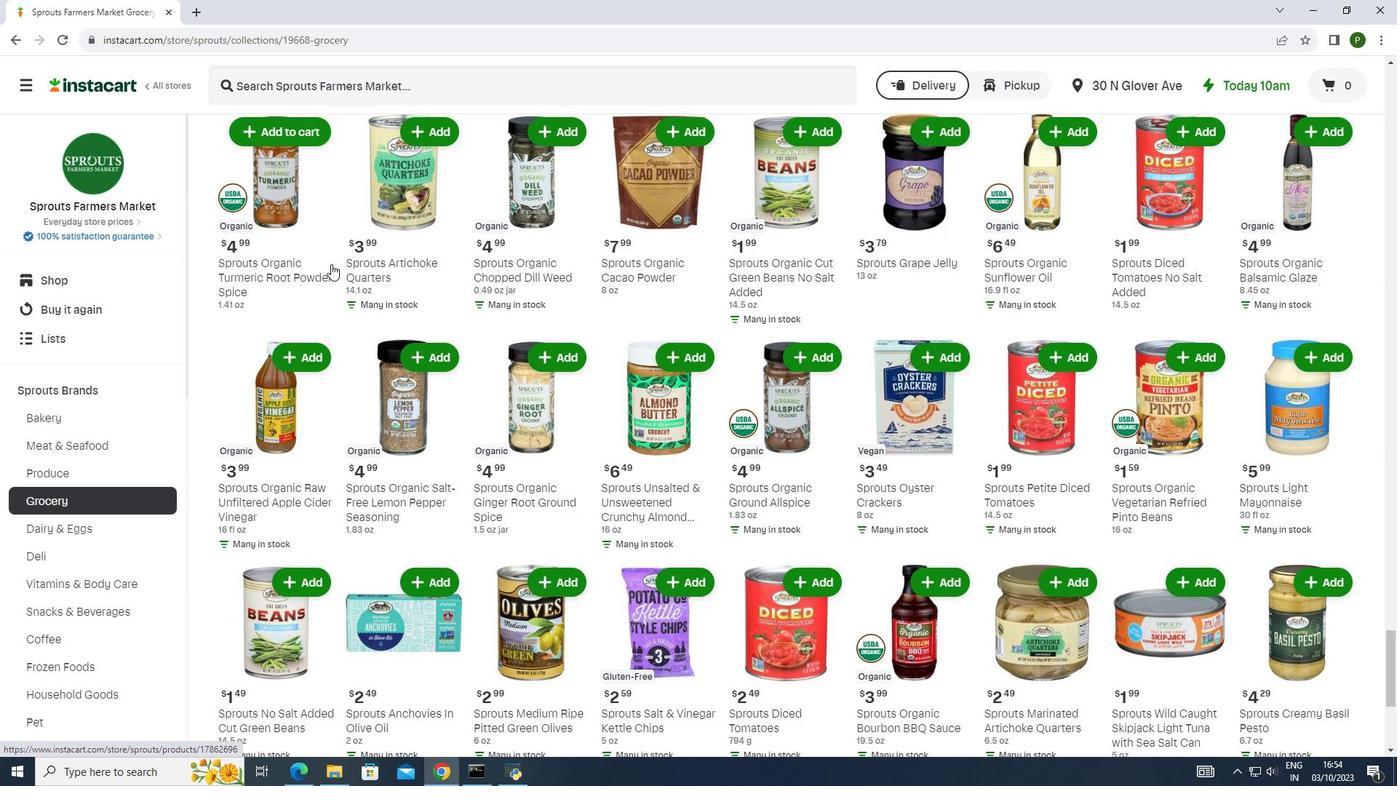 
Action: Mouse scrolled (331, 263) with delta (0, 0)
Screenshot: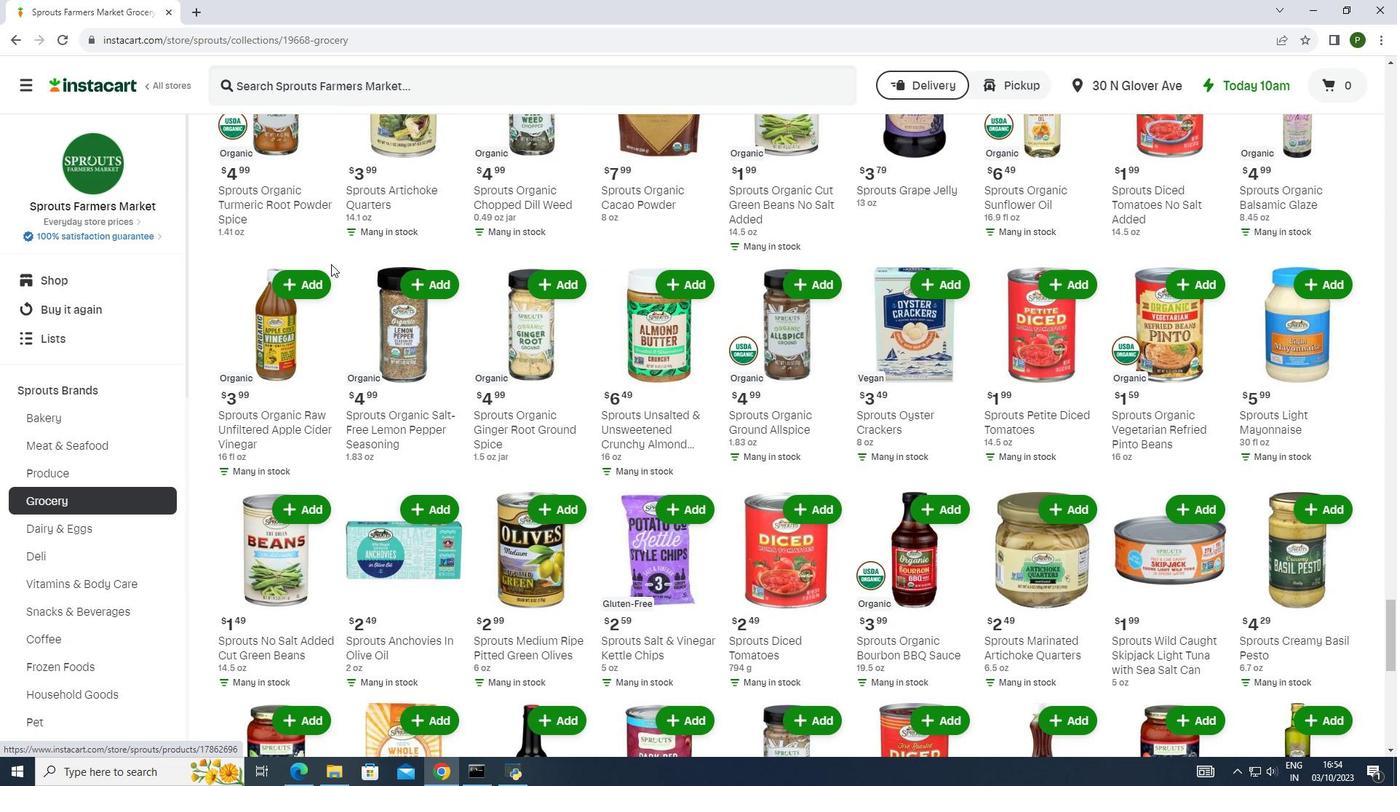 
Action: Mouse moved to (1025, 430)
Screenshot: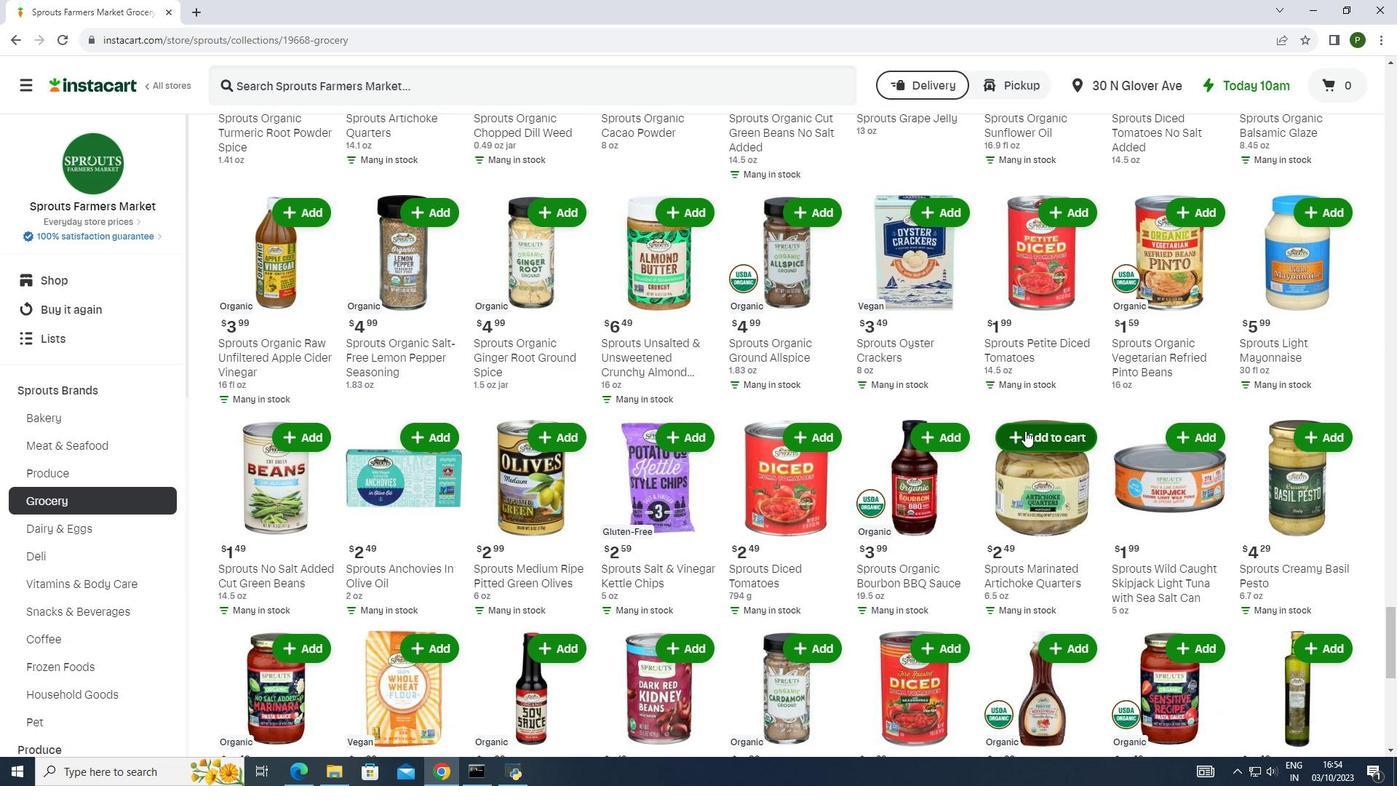 
Action: Mouse pressed left at (1025, 430)
Screenshot: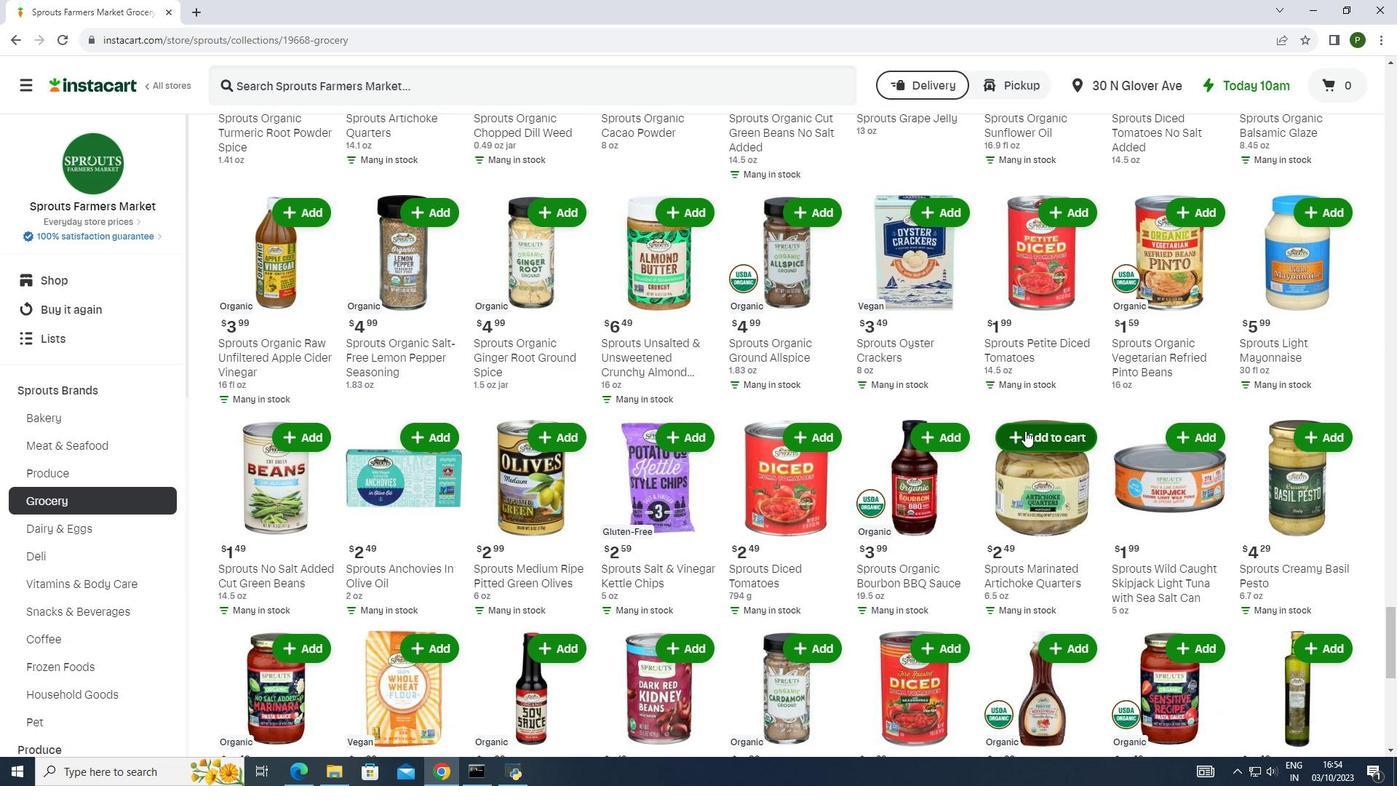 
